 Task: Find a one-way flight from Saint Thomas to Des Moines for 9 passengers in premium economy on May 10, using American Airlines, with 2 carry-on bags, and a budget of up to $1,500. Set the departure time between 1:00 PM and 2:00 PM.
Action: Mouse moved to (424, 379)
Screenshot: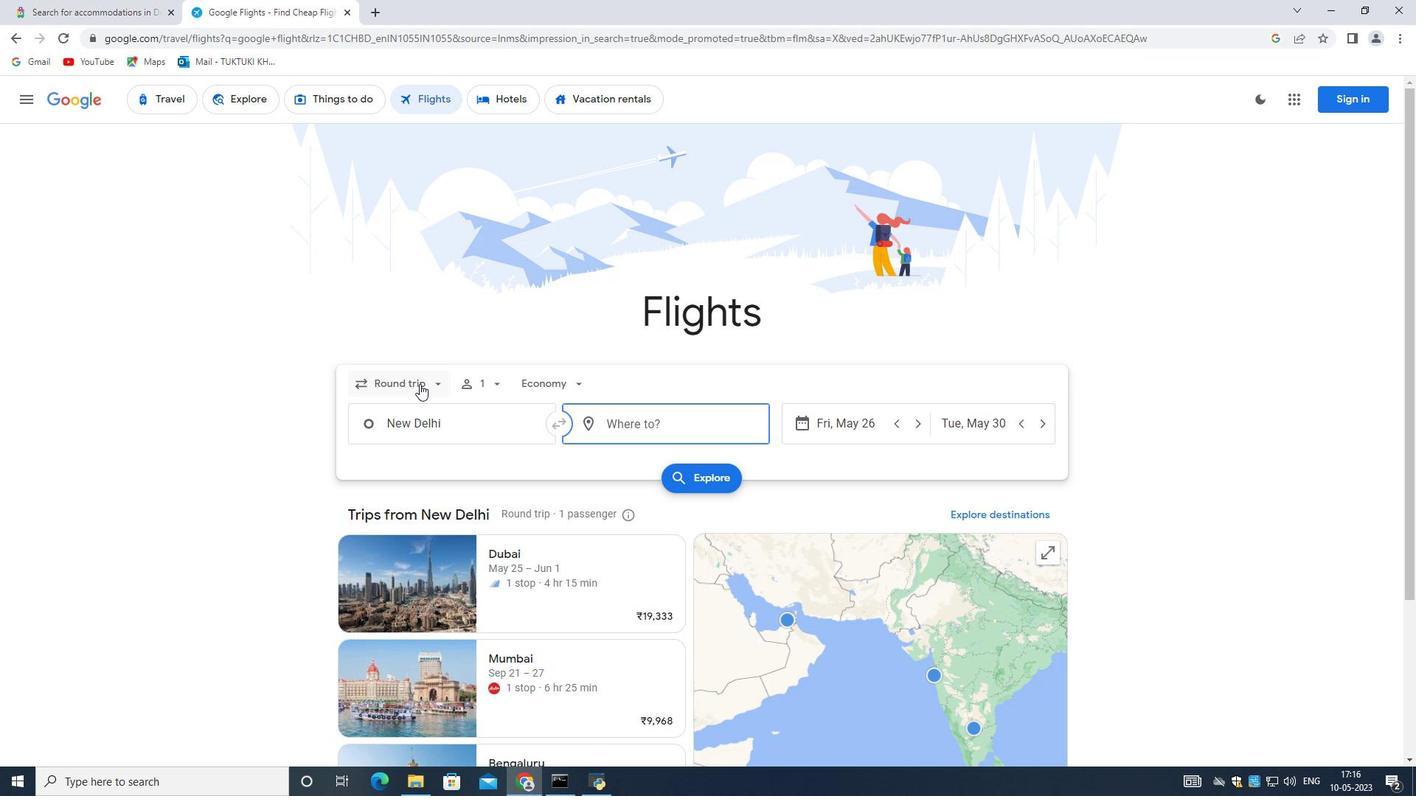 
Action: Mouse pressed left at (424, 379)
Screenshot: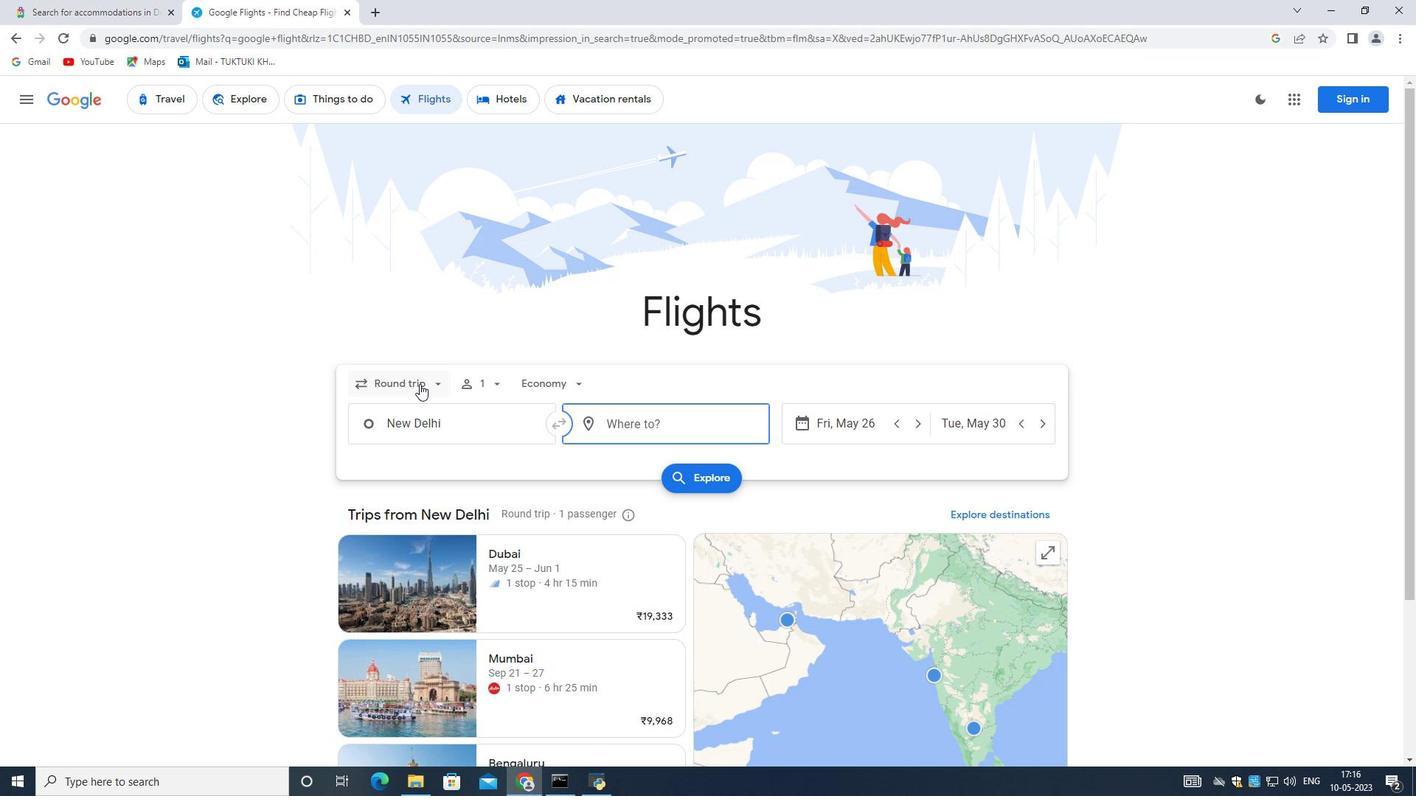 
Action: Mouse moved to (411, 452)
Screenshot: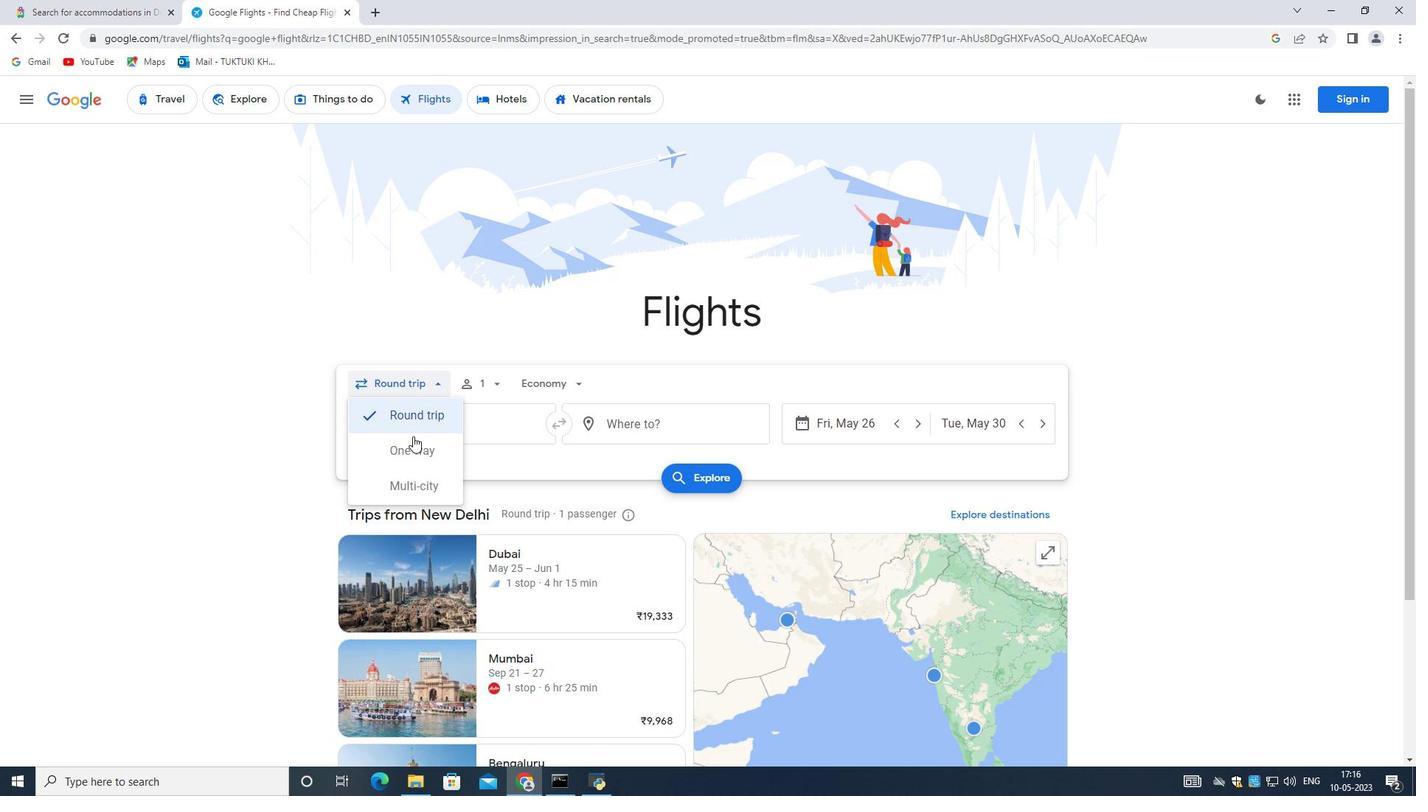 
Action: Mouse pressed left at (411, 452)
Screenshot: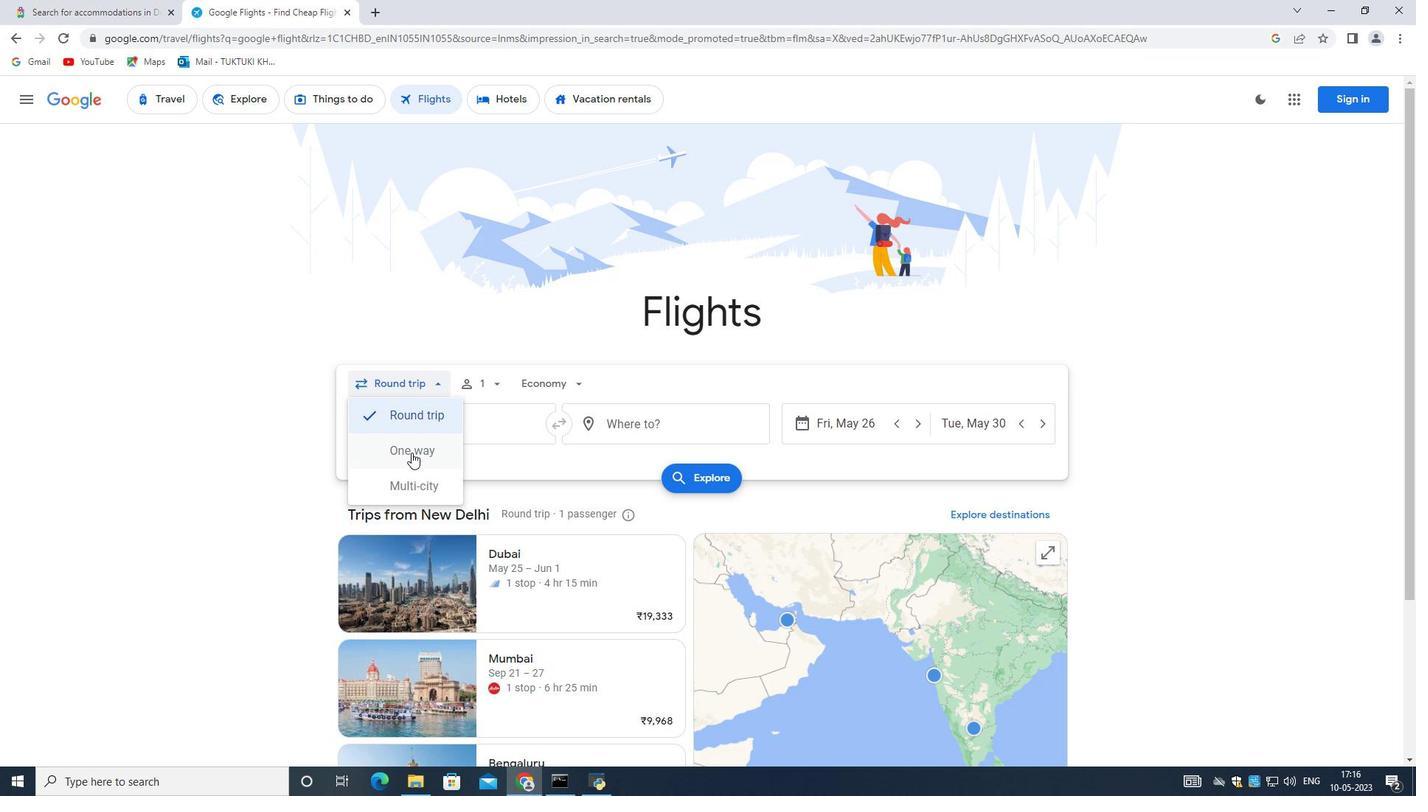 
Action: Mouse moved to (491, 384)
Screenshot: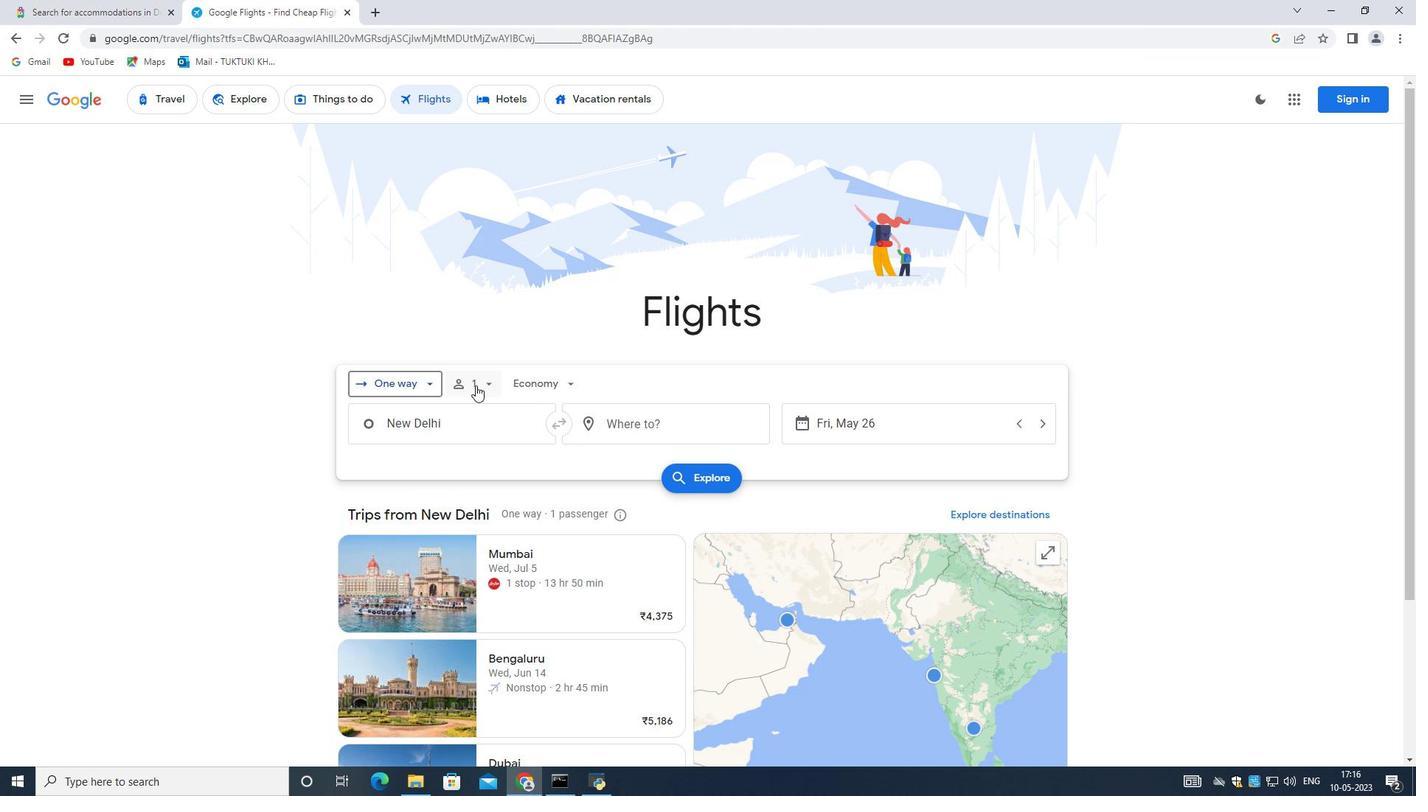 
Action: Mouse pressed left at (491, 384)
Screenshot: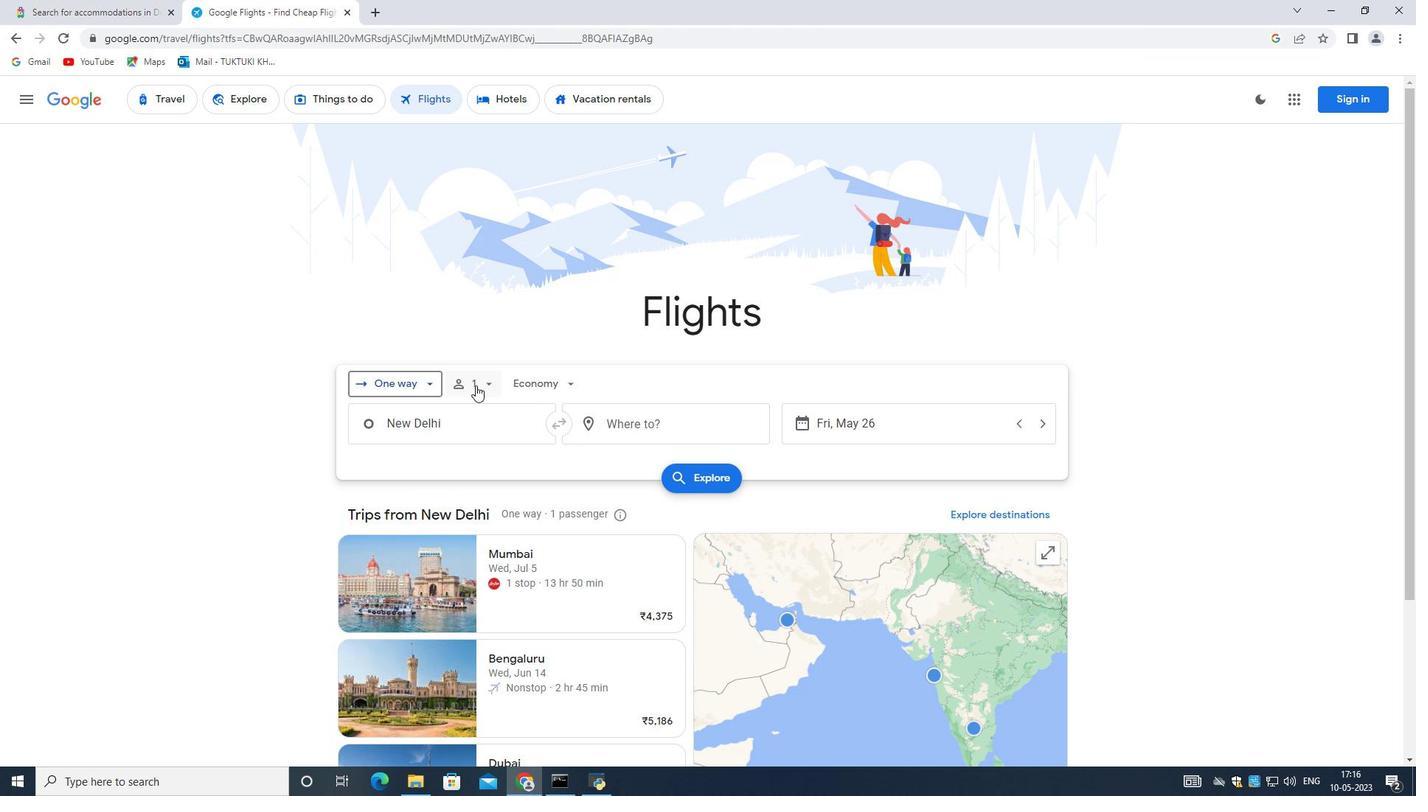 
Action: Mouse moved to (598, 419)
Screenshot: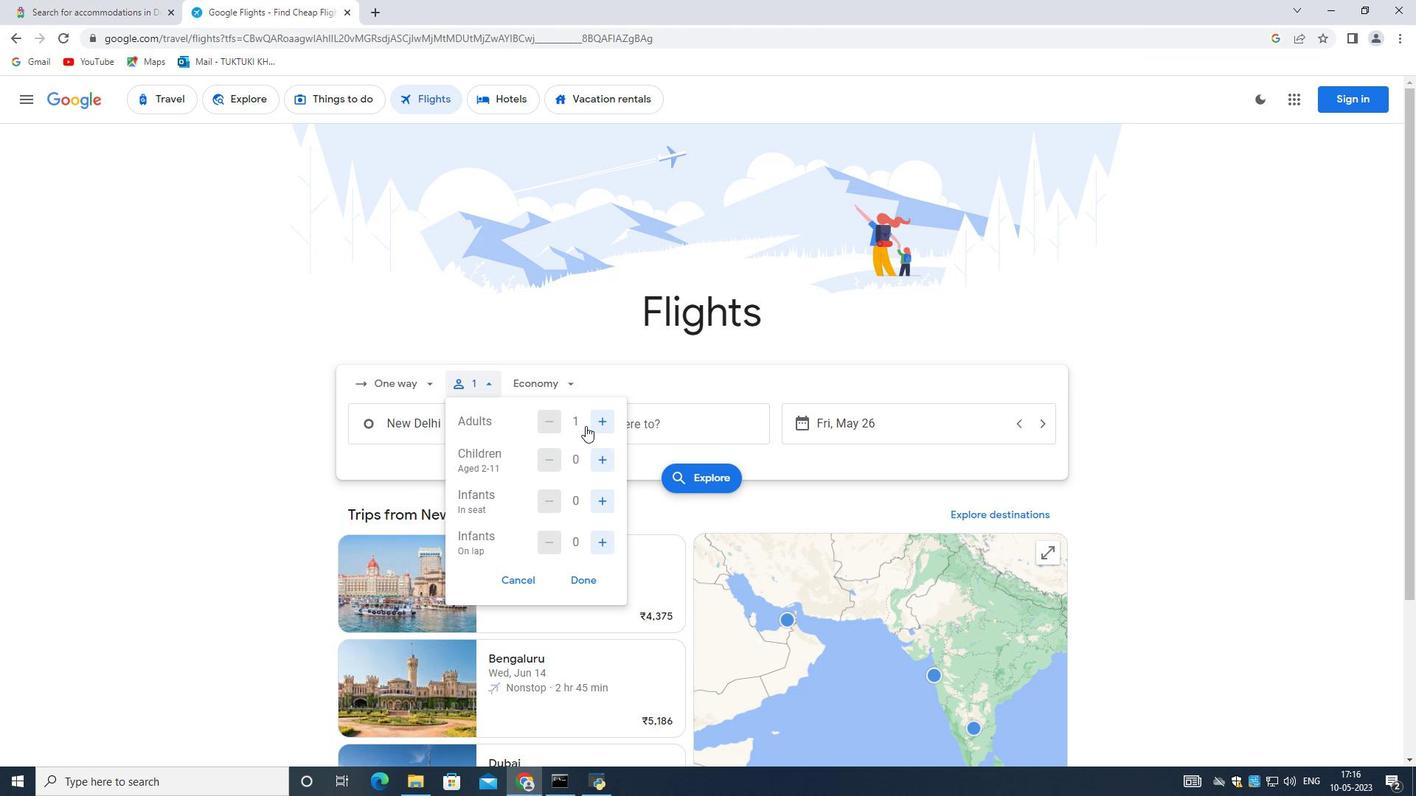 
Action: Mouse pressed left at (598, 419)
Screenshot: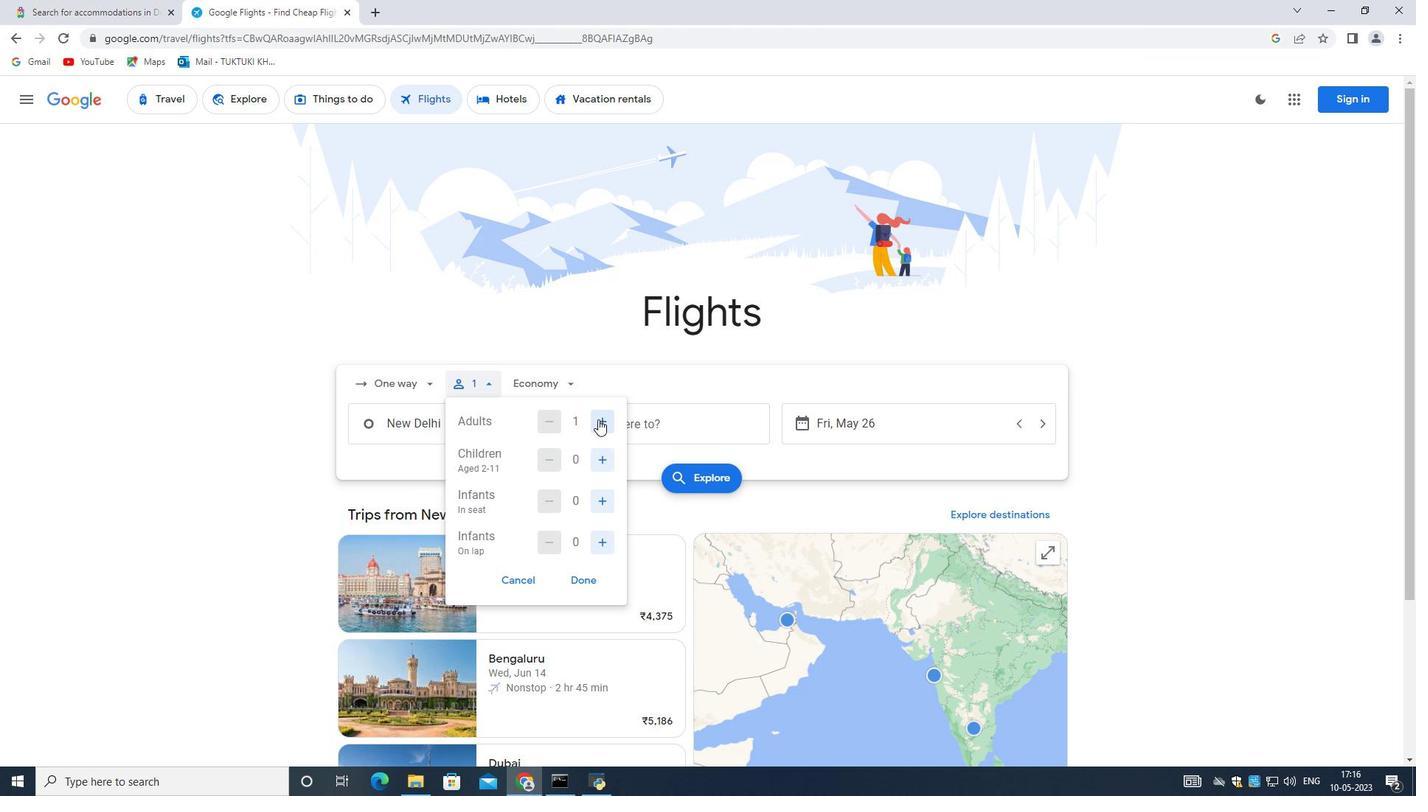 
Action: Mouse moved to (598, 419)
Screenshot: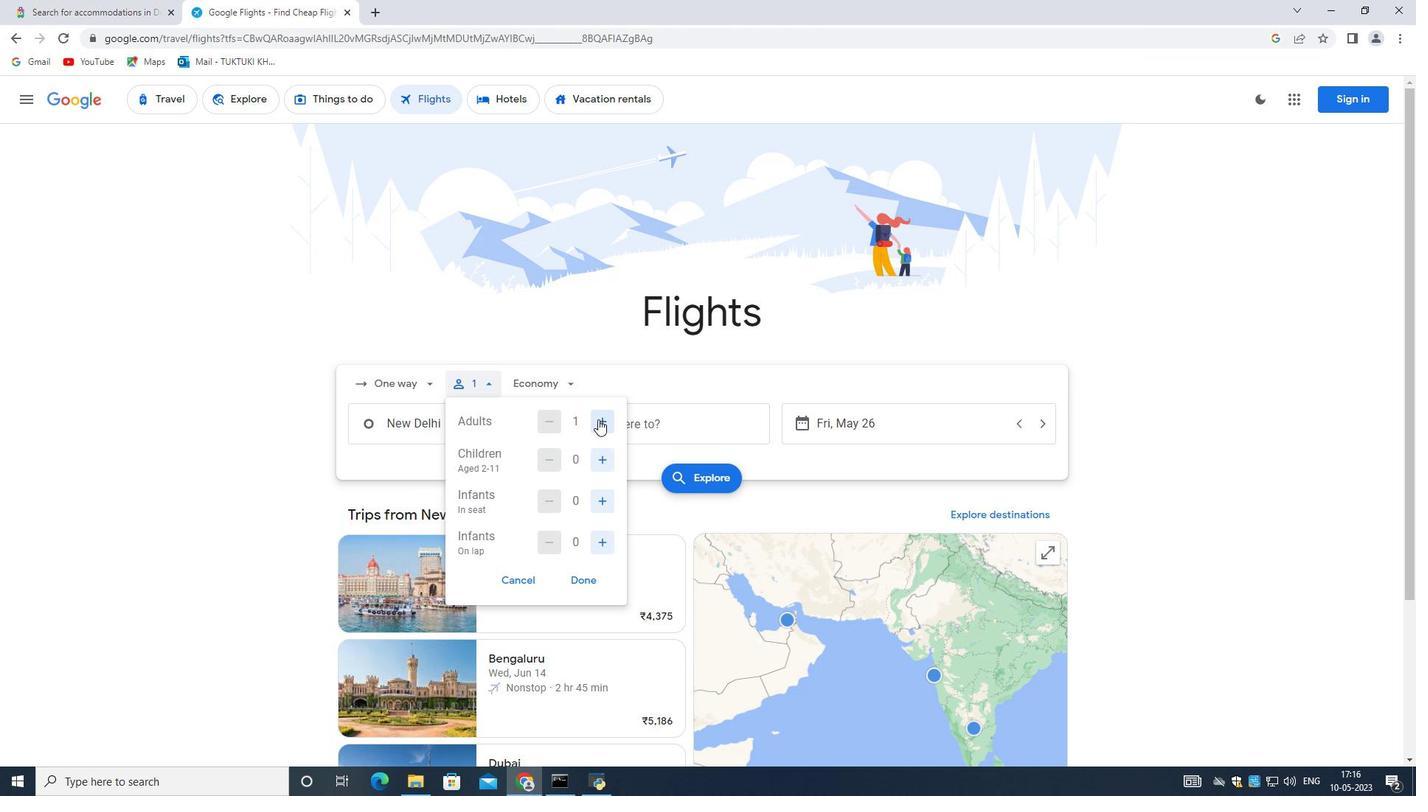 
Action: Mouse pressed left at (598, 419)
Screenshot: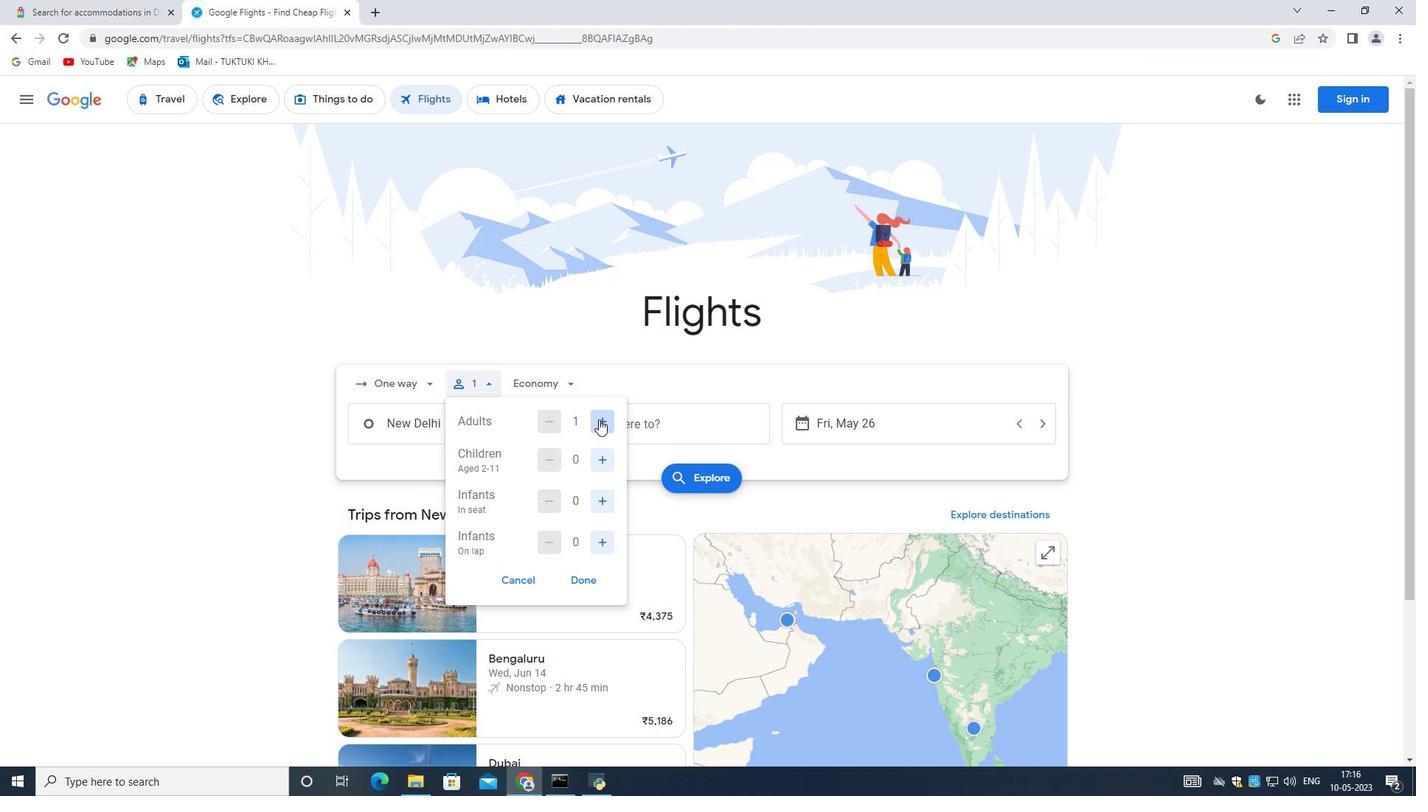 
Action: Mouse pressed left at (598, 419)
Screenshot: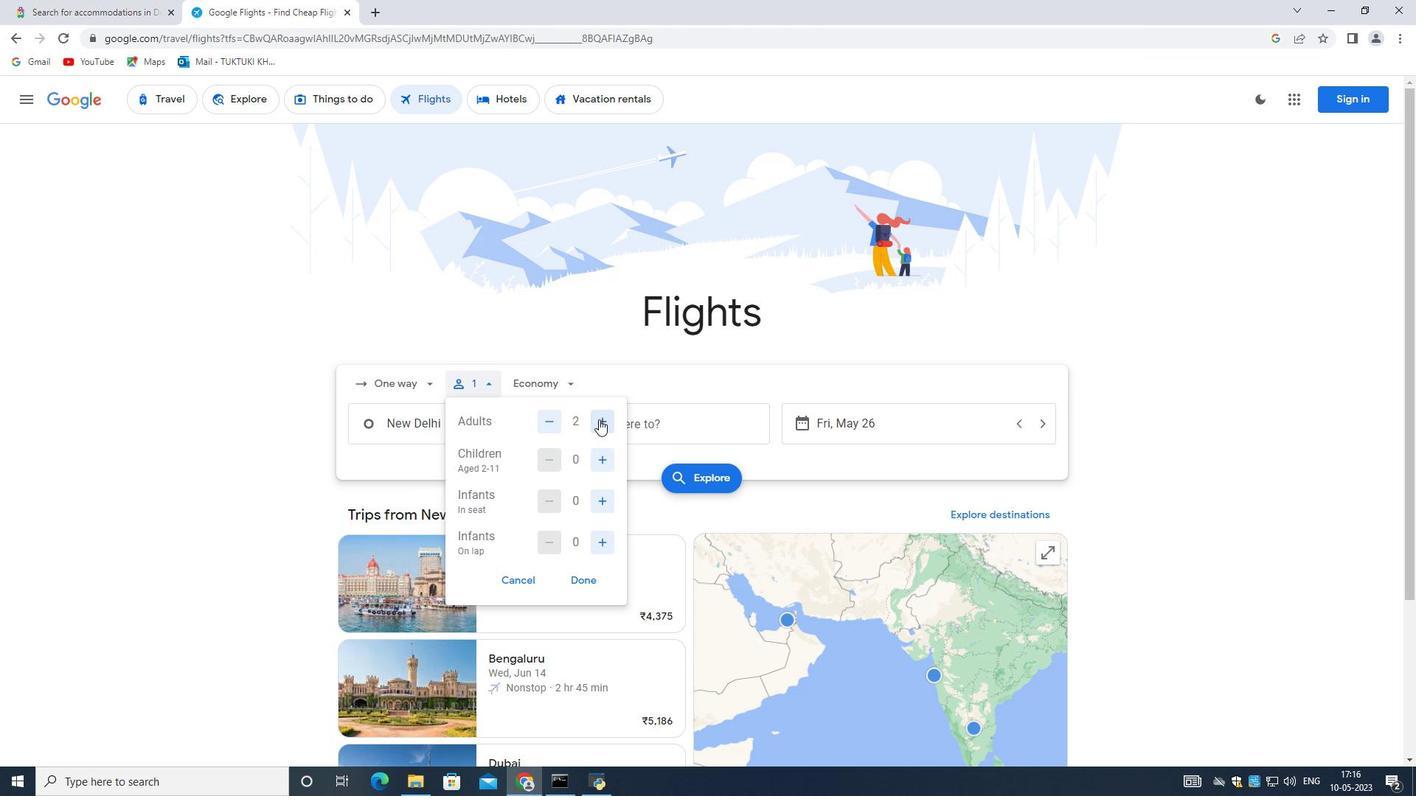 
Action: Mouse moved to (607, 466)
Screenshot: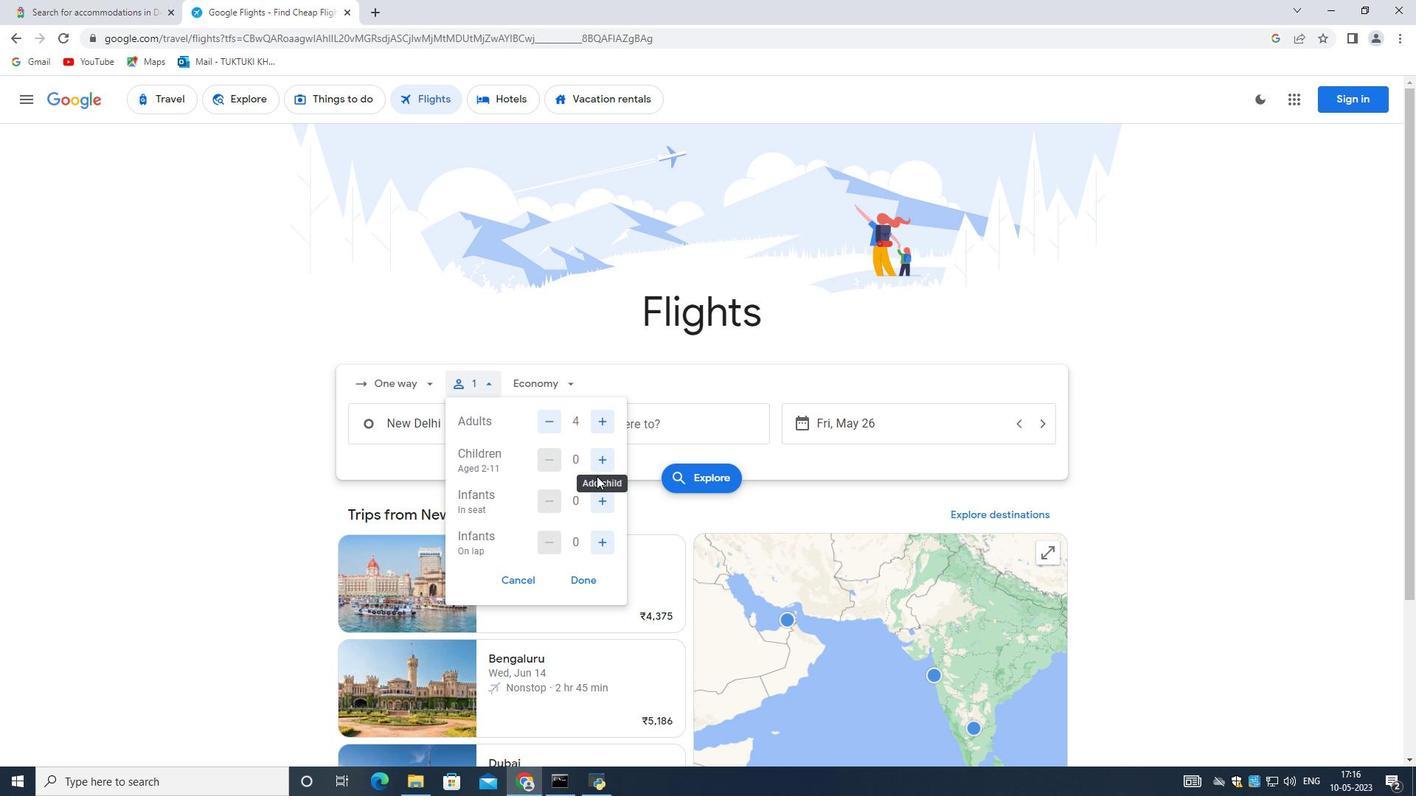 
Action: Mouse pressed left at (607, 466)
Screenshot: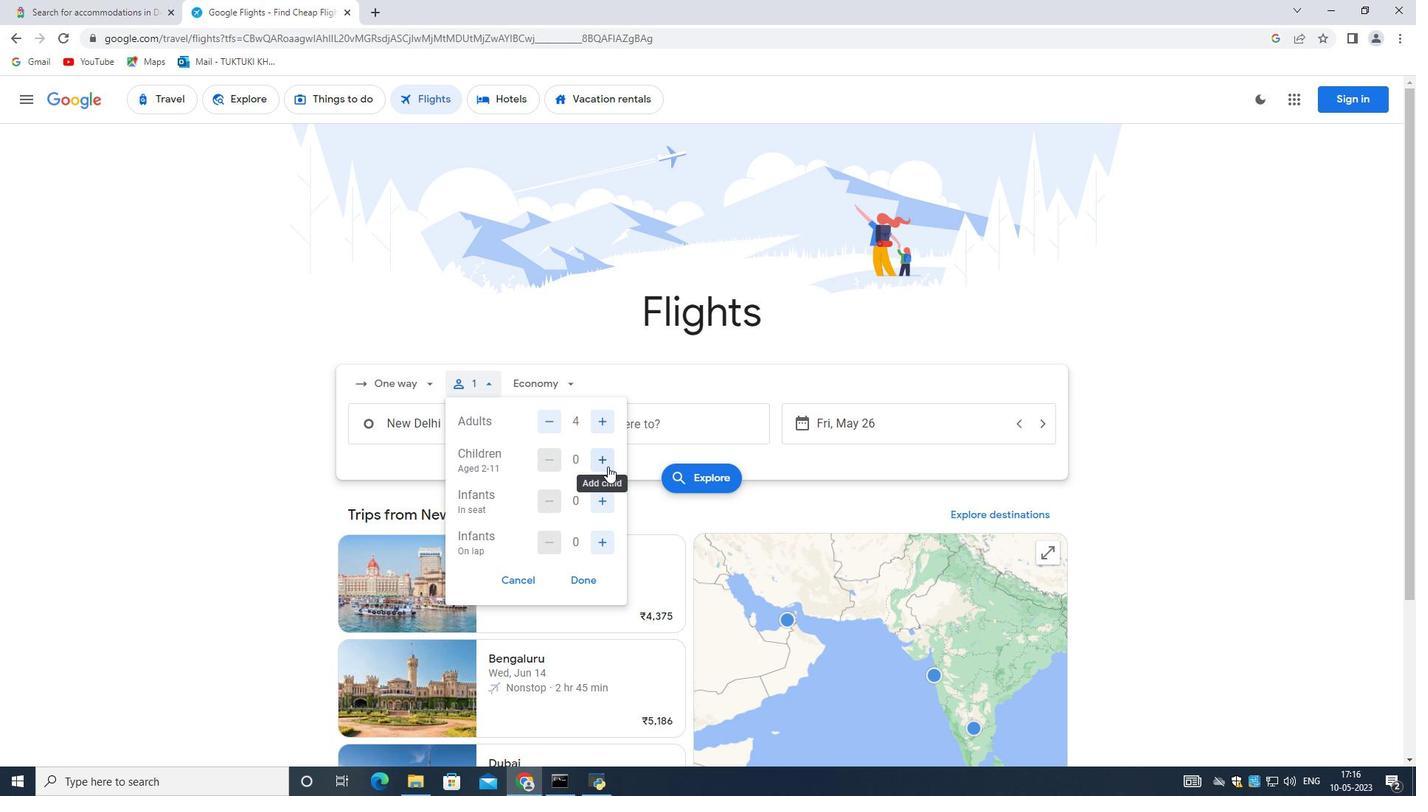 
Action: Mouse moved to (606, 462)
Screenshot: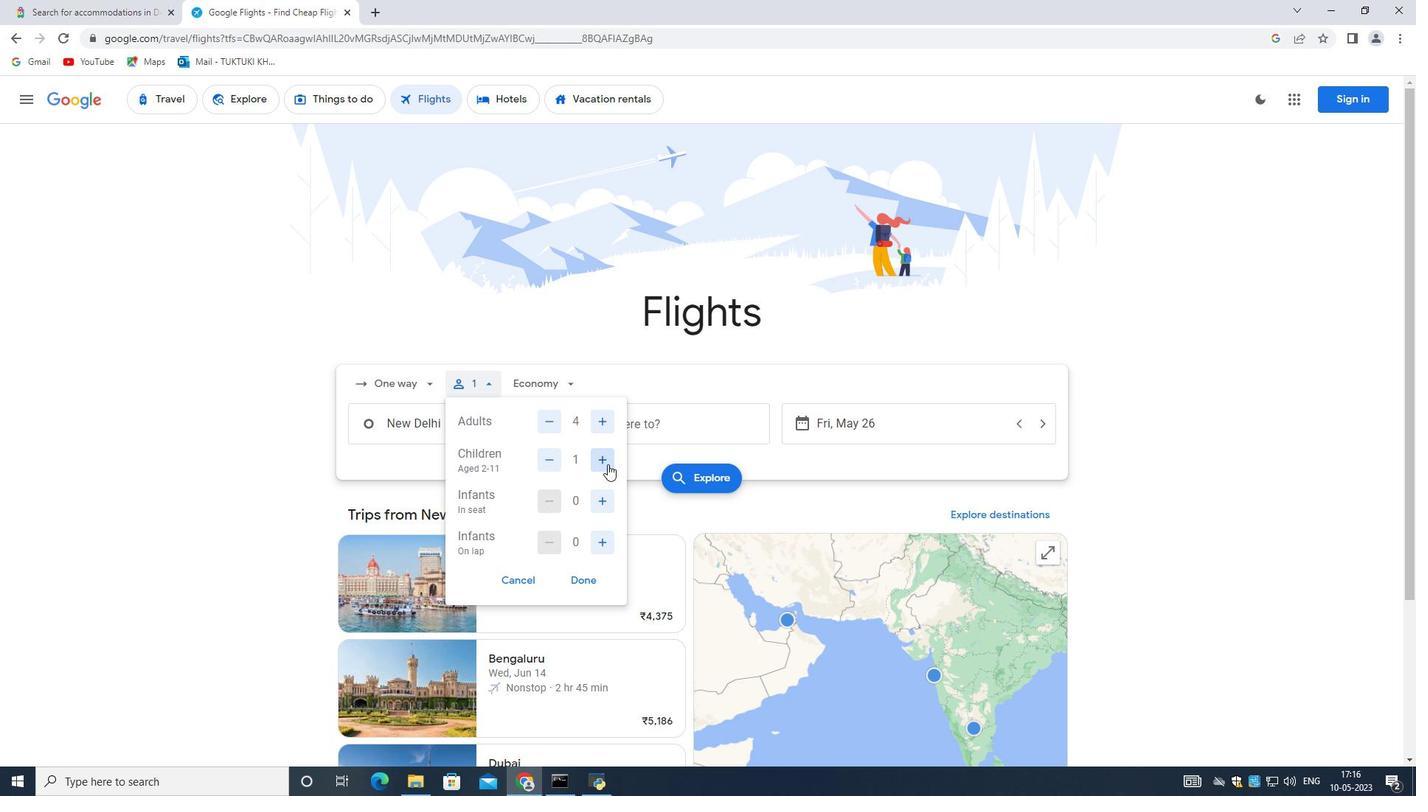 
Action: Mouse pressed left at (606, 462)
Screenshot: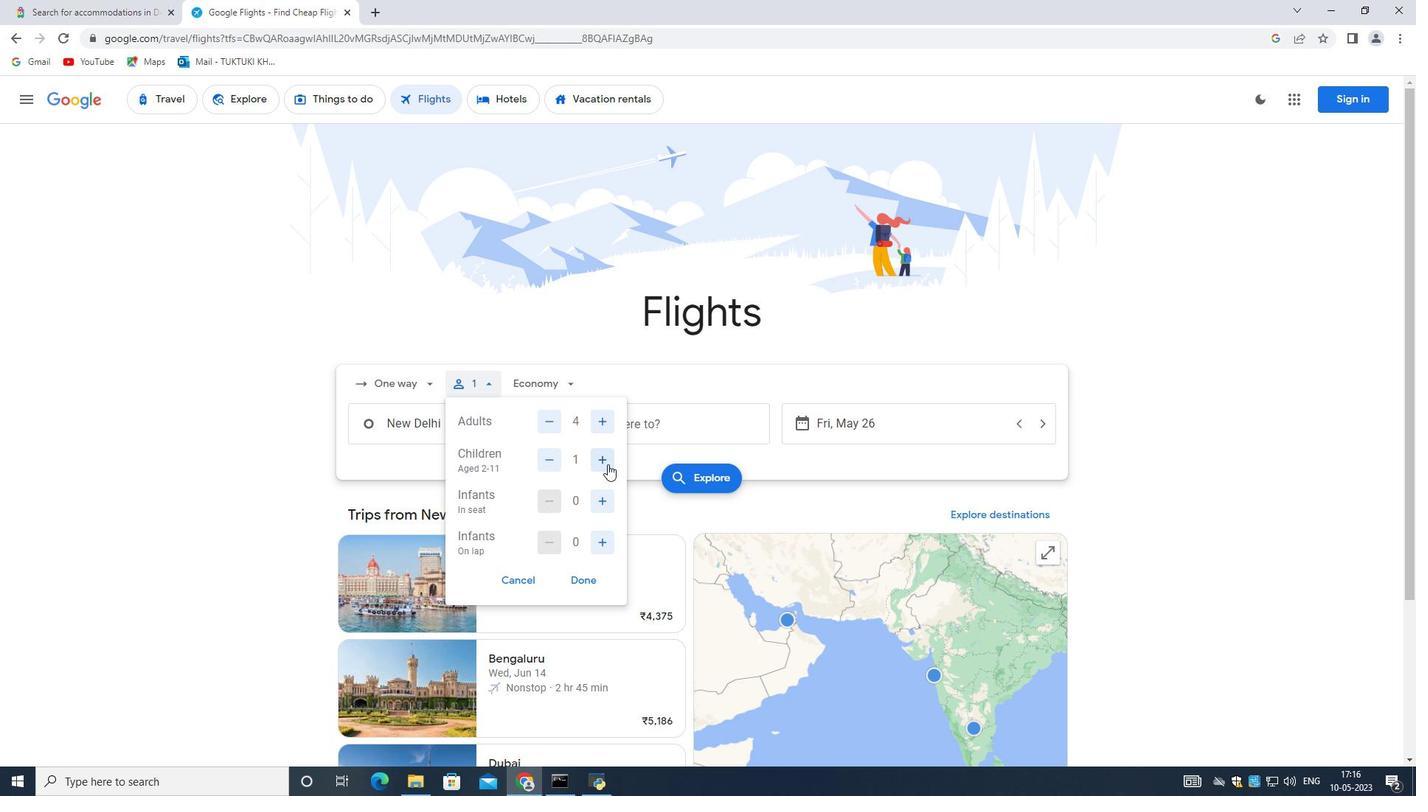 
Action: Mouse moved to (601, 502)
Screenshot: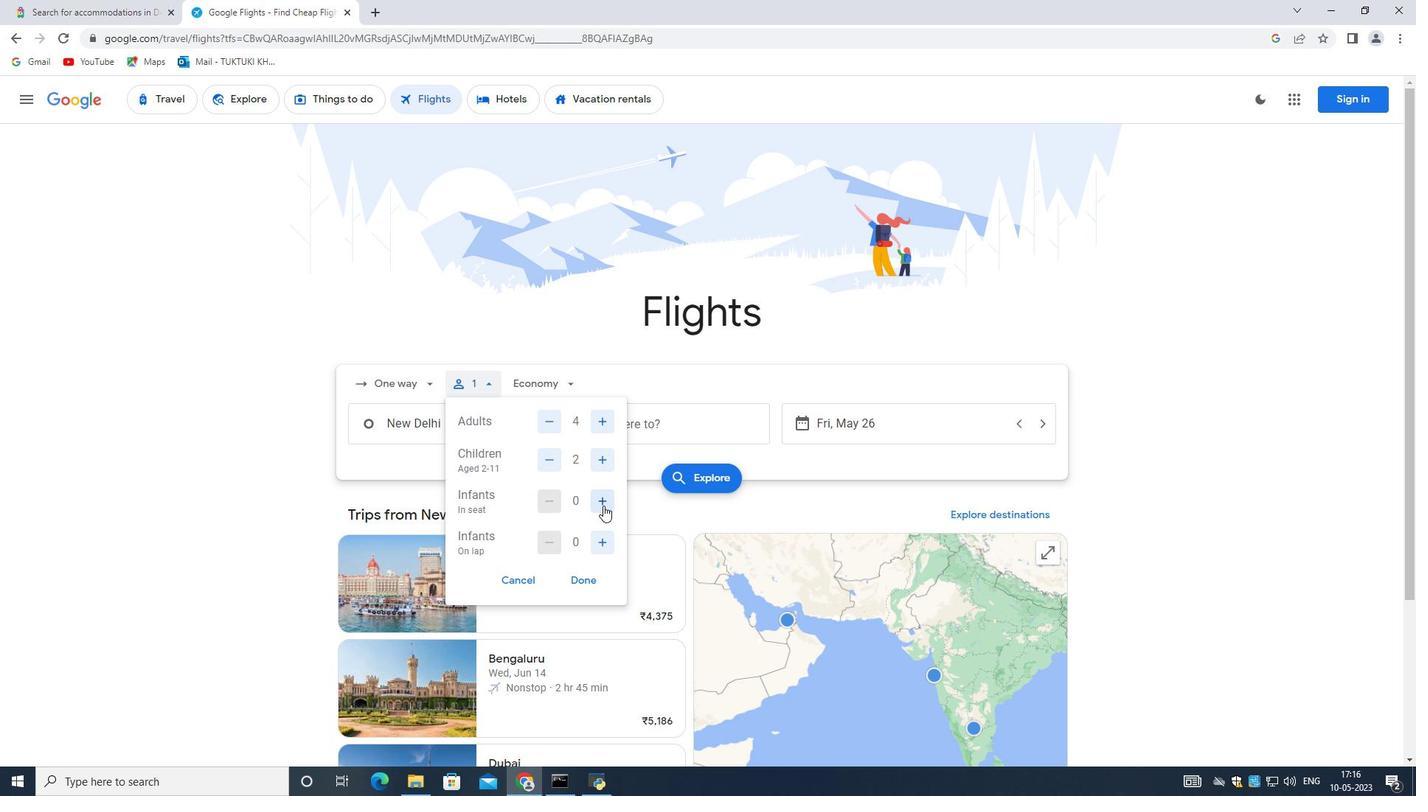 
Action: Mouse pressed left at (601, 502)
Screenshot: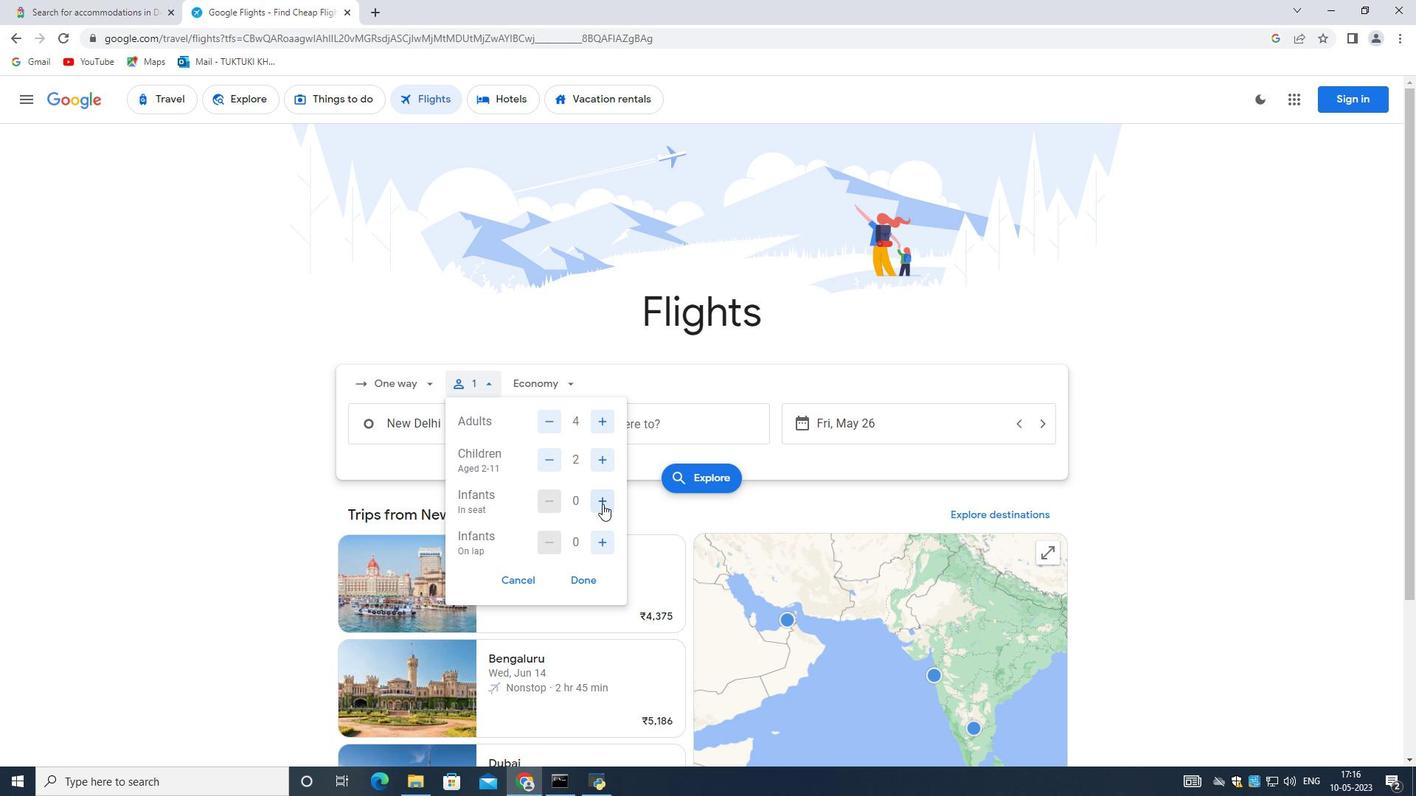 
Action: Mouse moved to (601, 501)
Screenshot: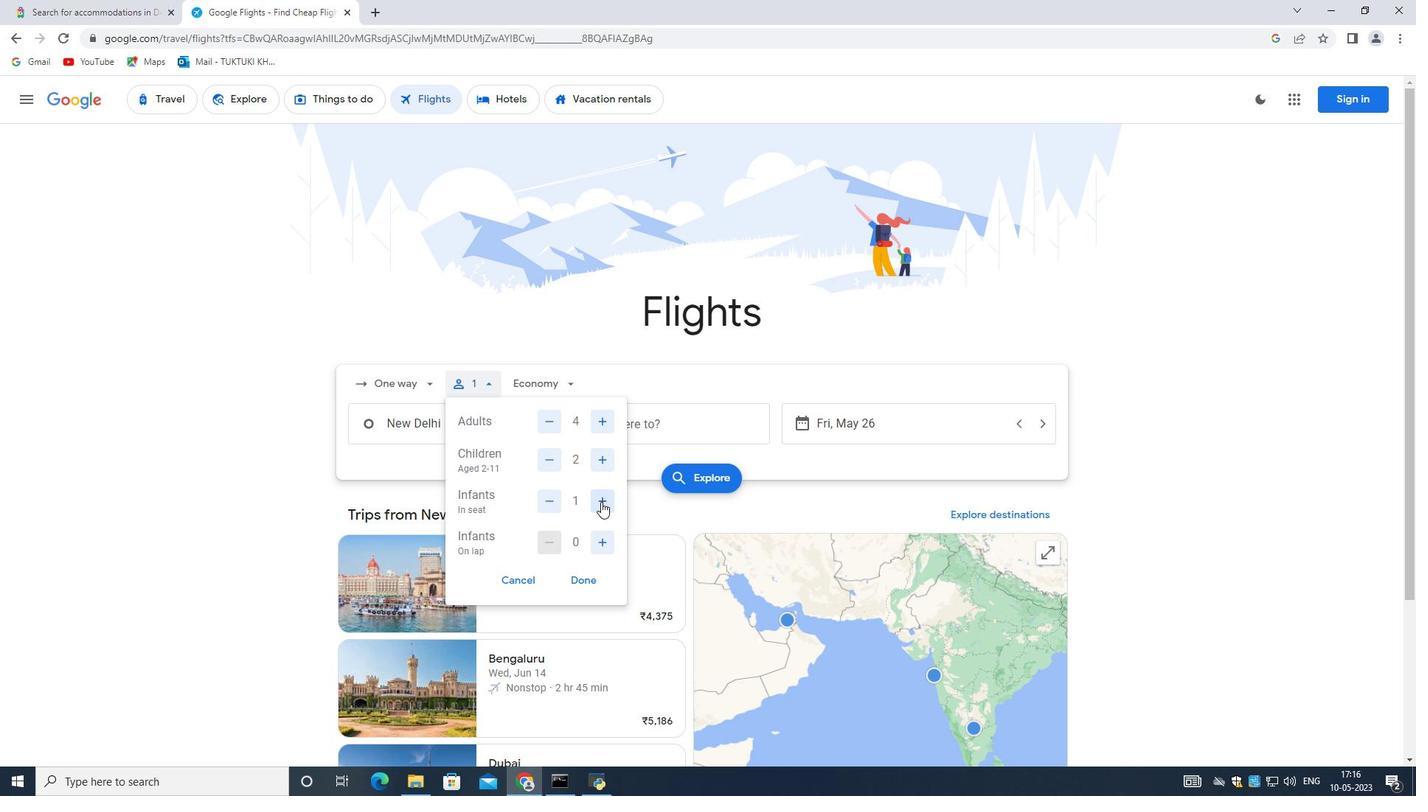 
Action: Mouse pressed left at (601, 501)
Screenshot: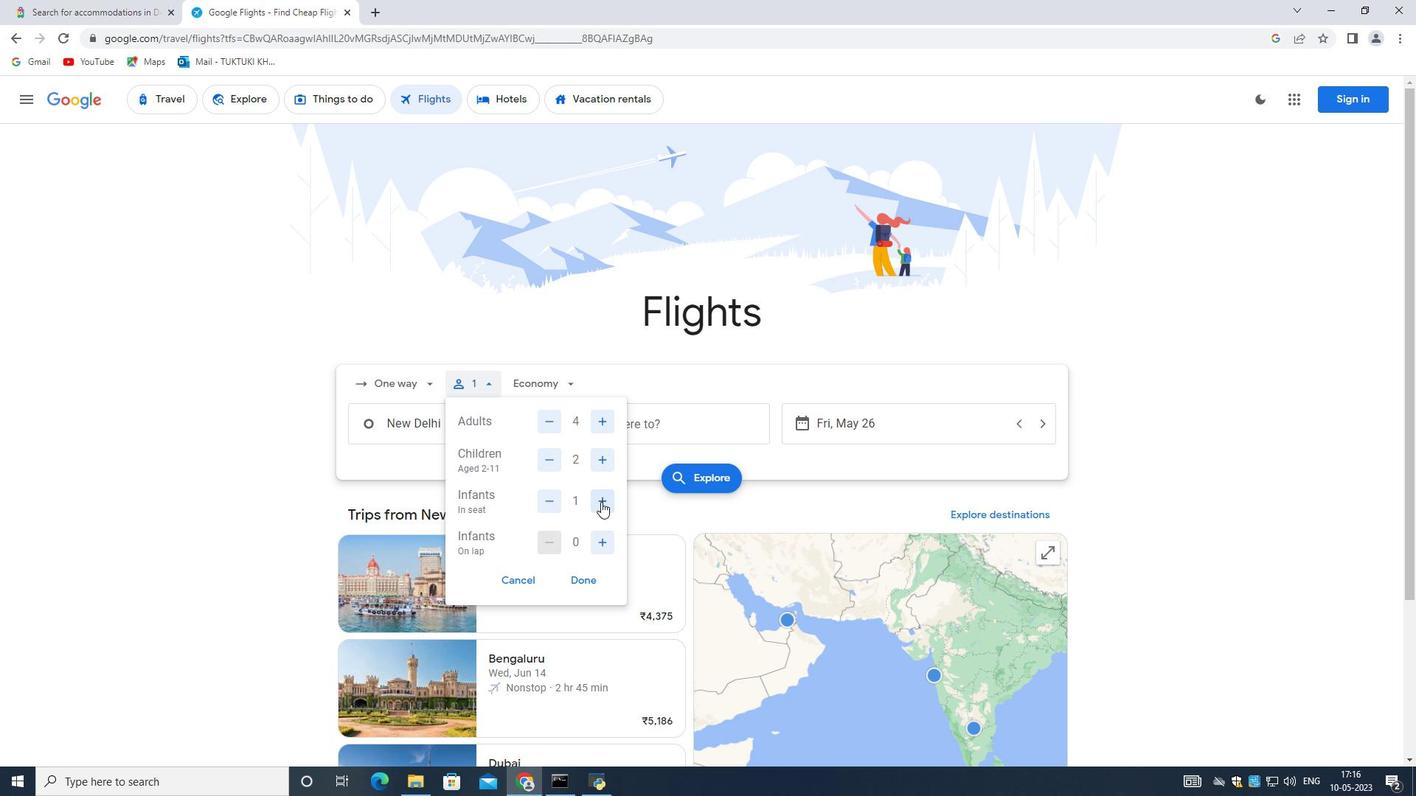 
Action: Mouse moved to (601, 550)
Screenshot: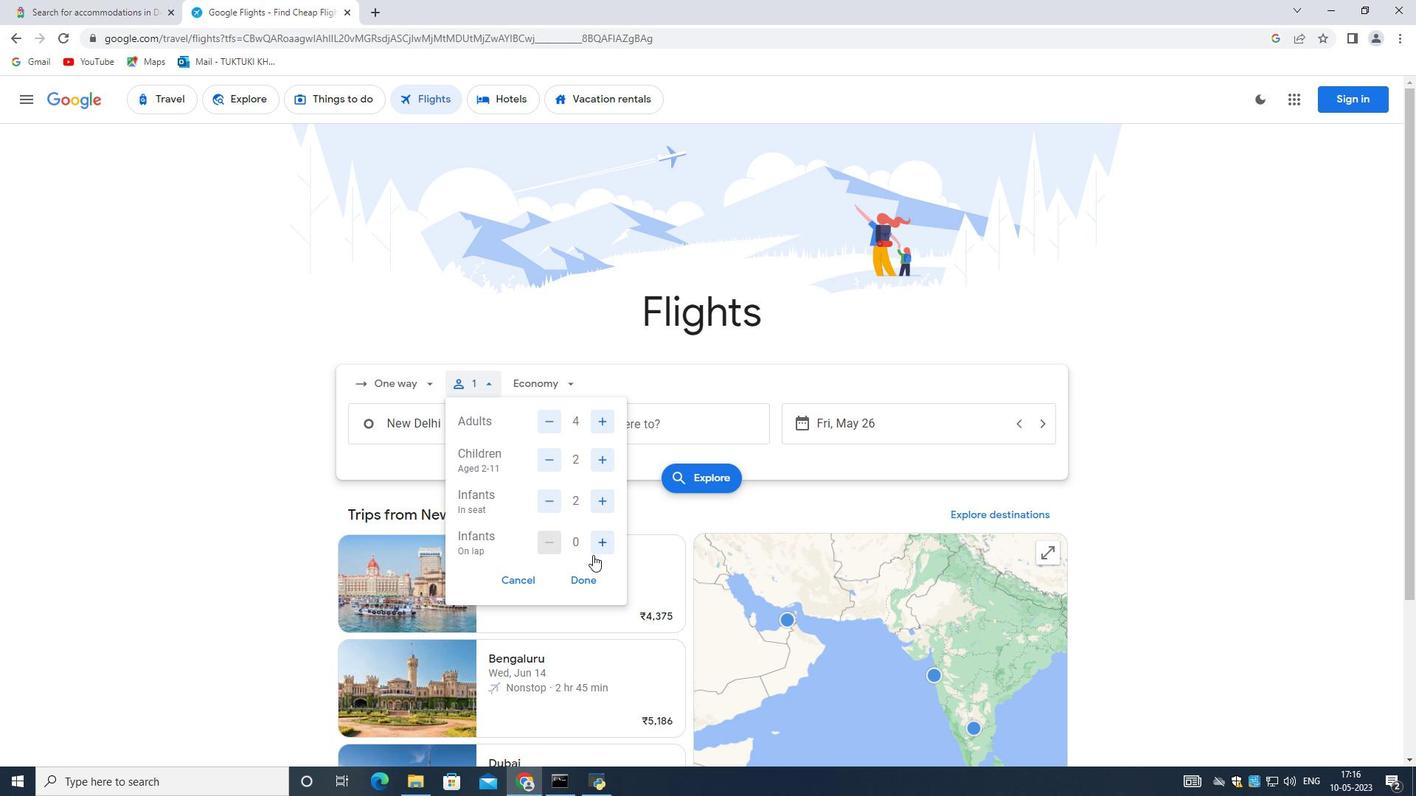 
Action: Mouse pressed left at (601, 550)
Screenshot: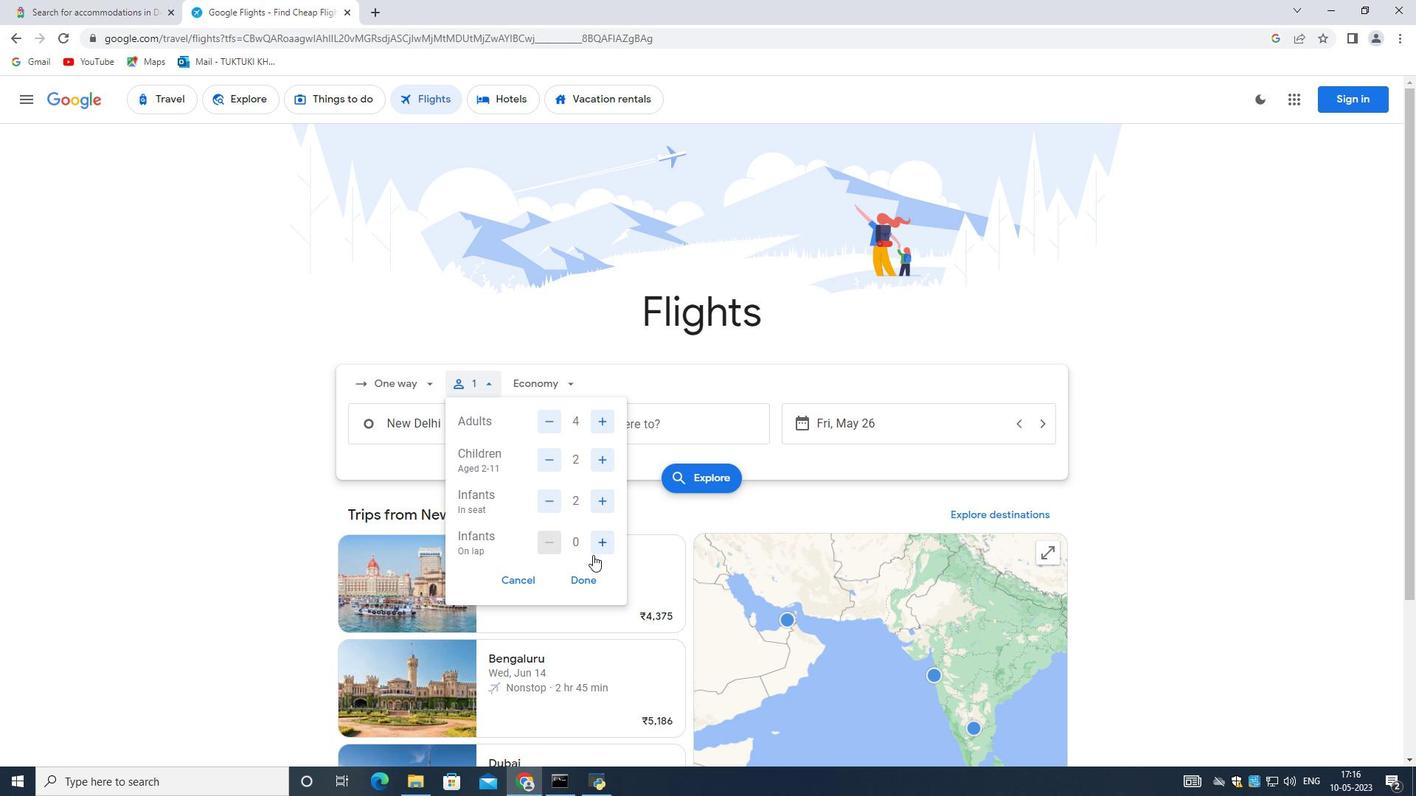
Action: Mouse moved to (584, 578)
Screenshot: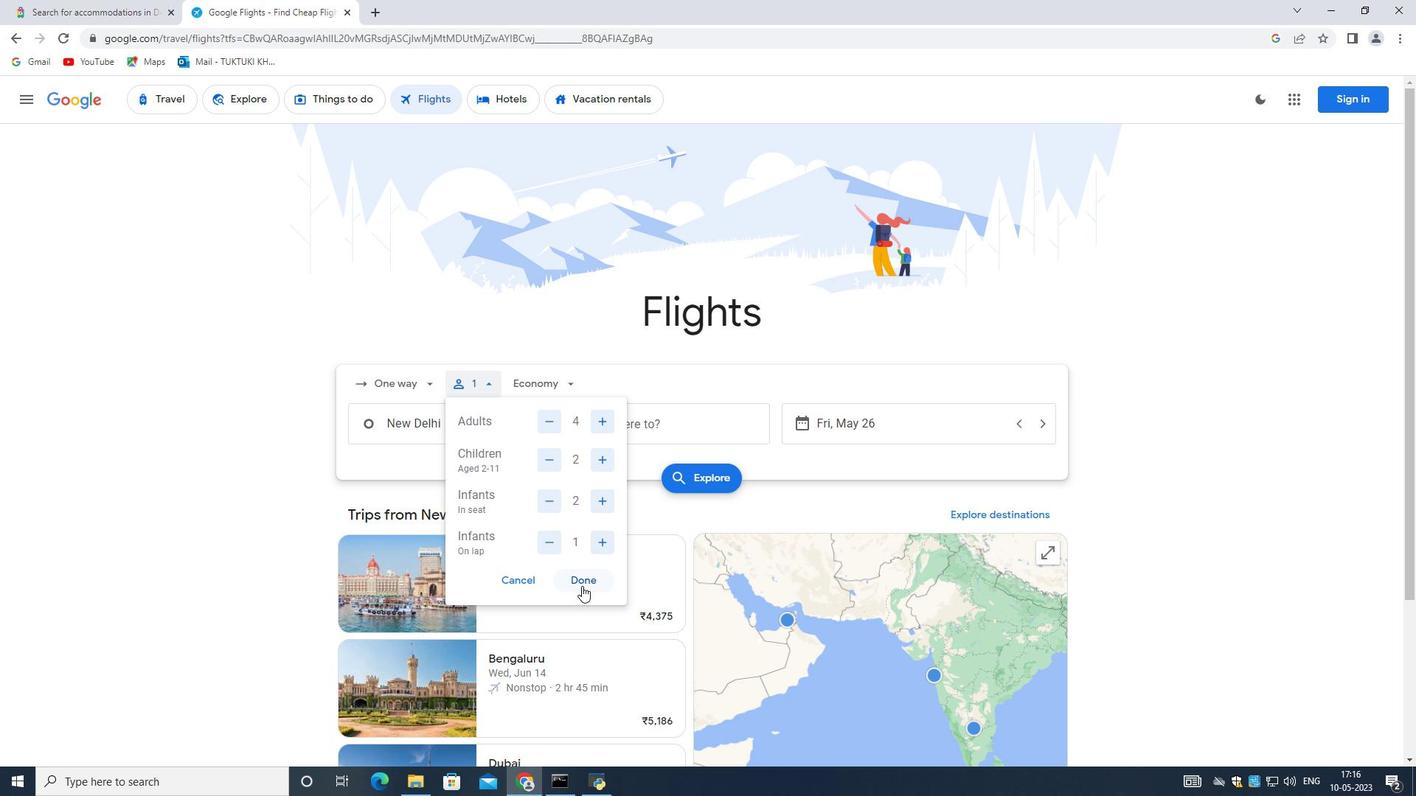 
Action: Mouse pressed left at (584, 578)
Screenshot: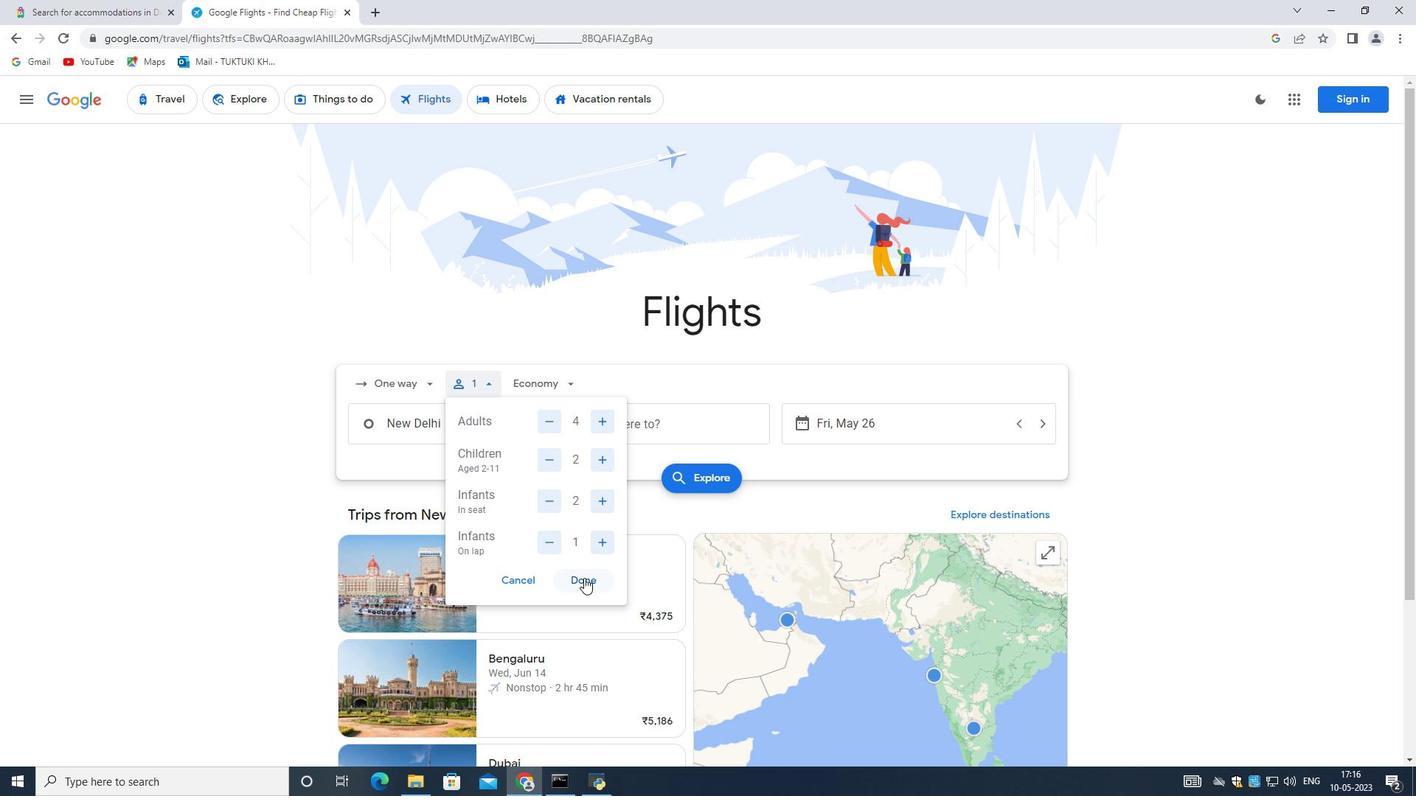 
Action: Mouse moved to (567, 382)
Screenshot: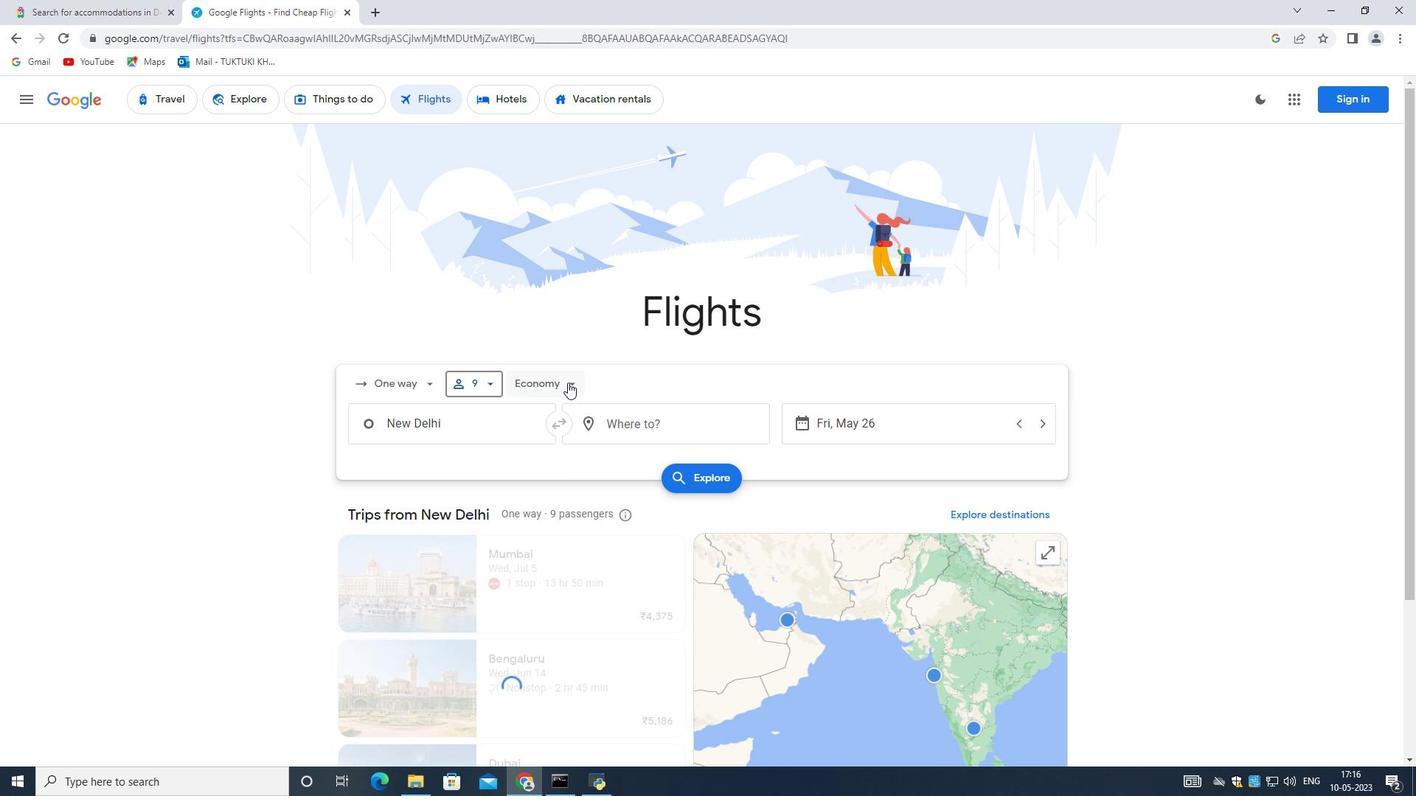 
Action: Mouse pressed left at (567, 382)
Screenshot: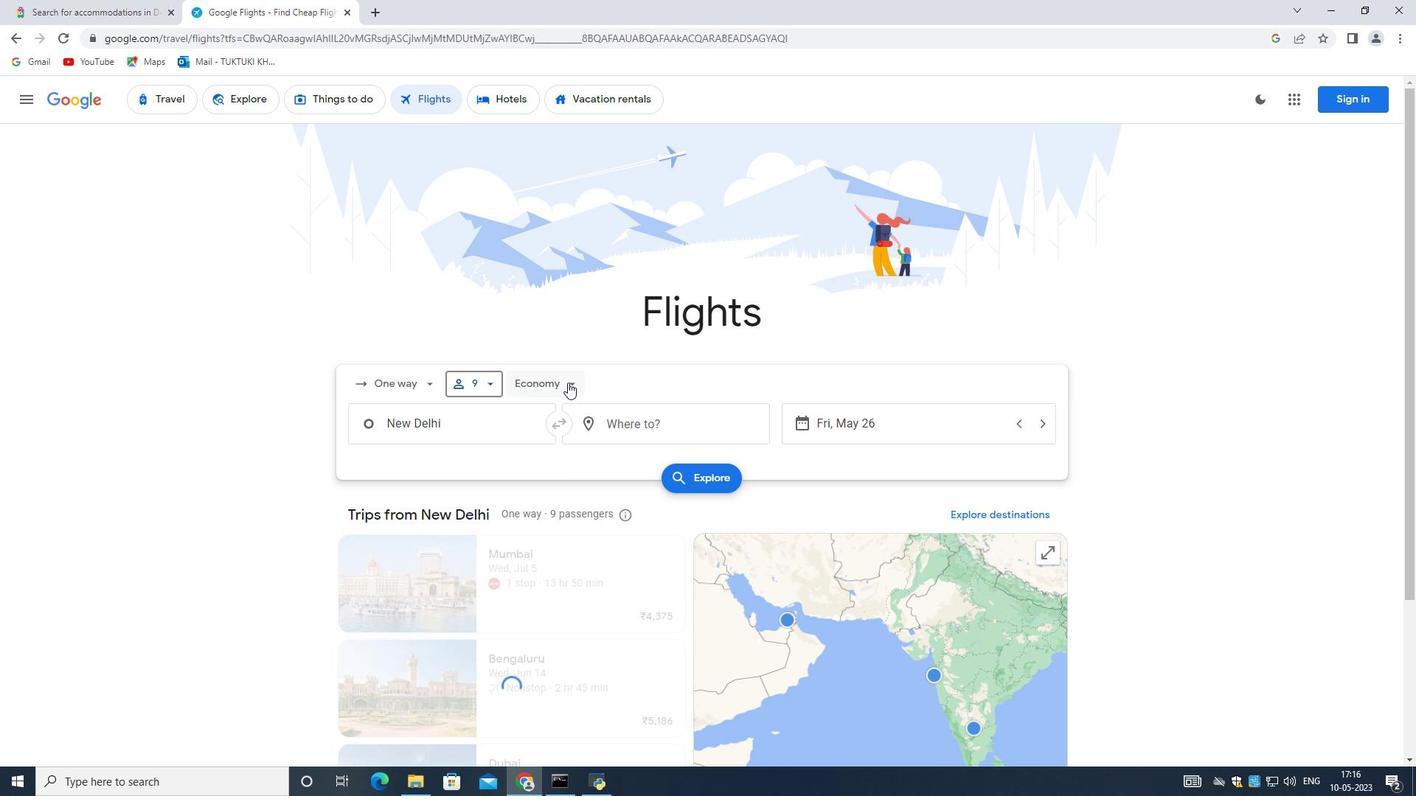 
Action: Mouse moved to (569, 448)
Screenshot: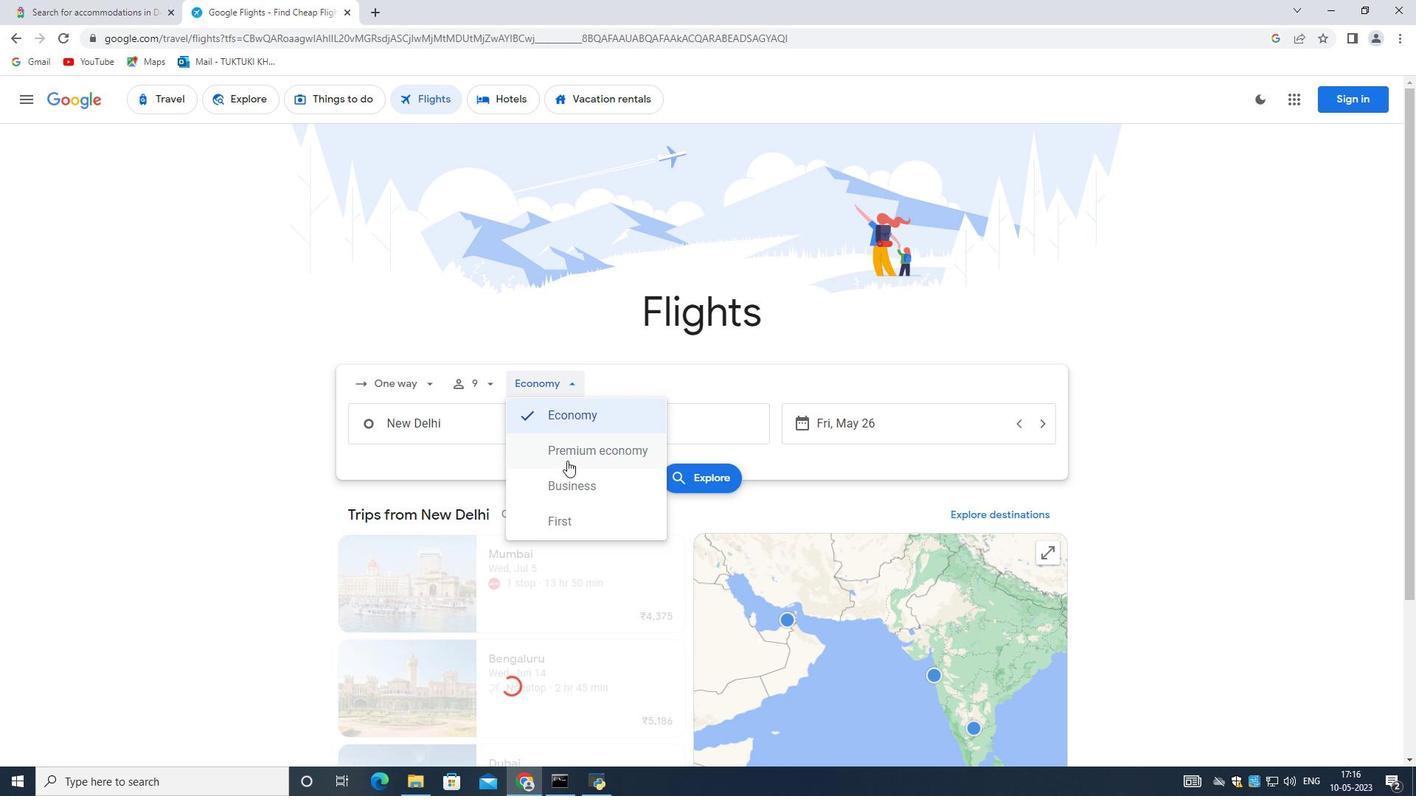 
Action: Mouse pressed left at (569, 448)
Screenshot: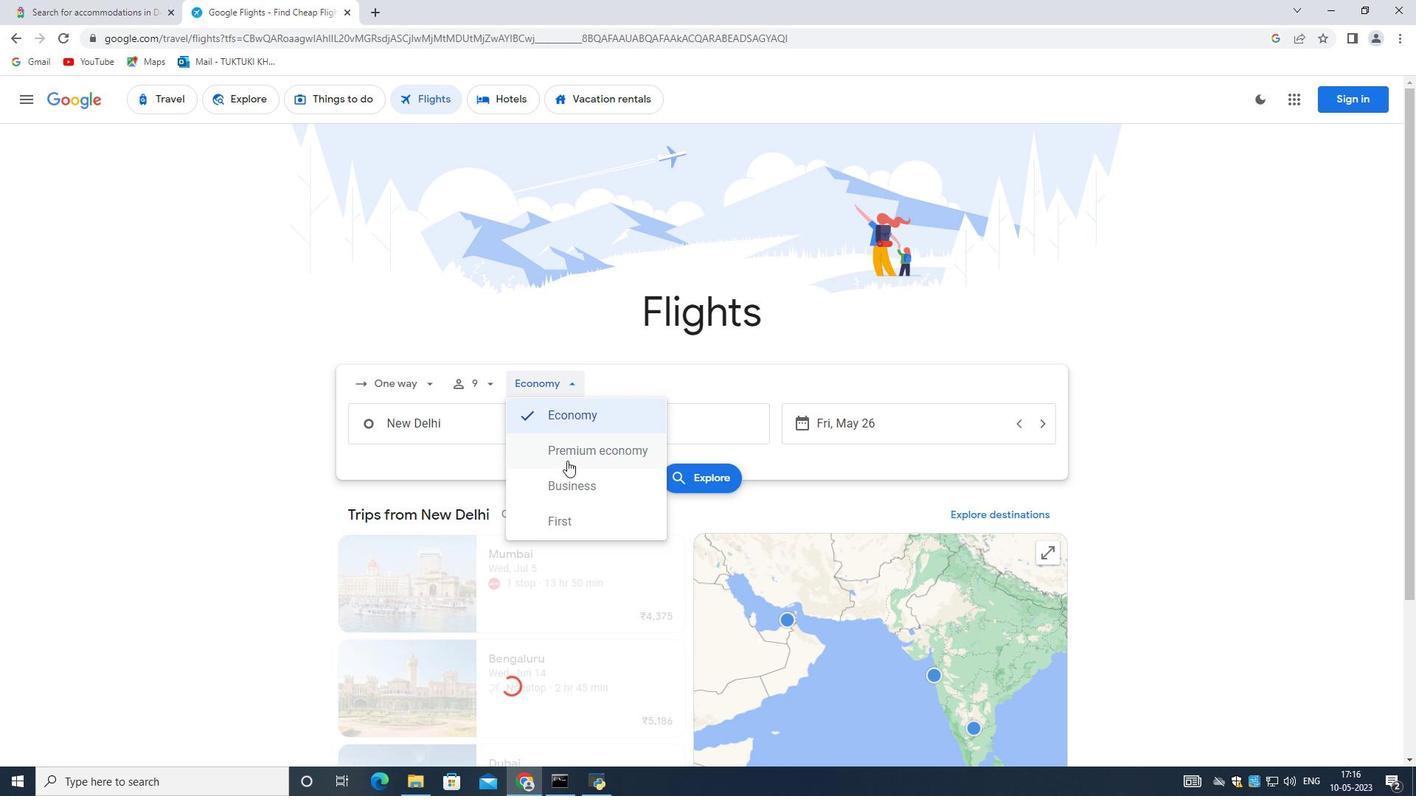 
Action: Mouse moved to (446, 418)
Screenshot: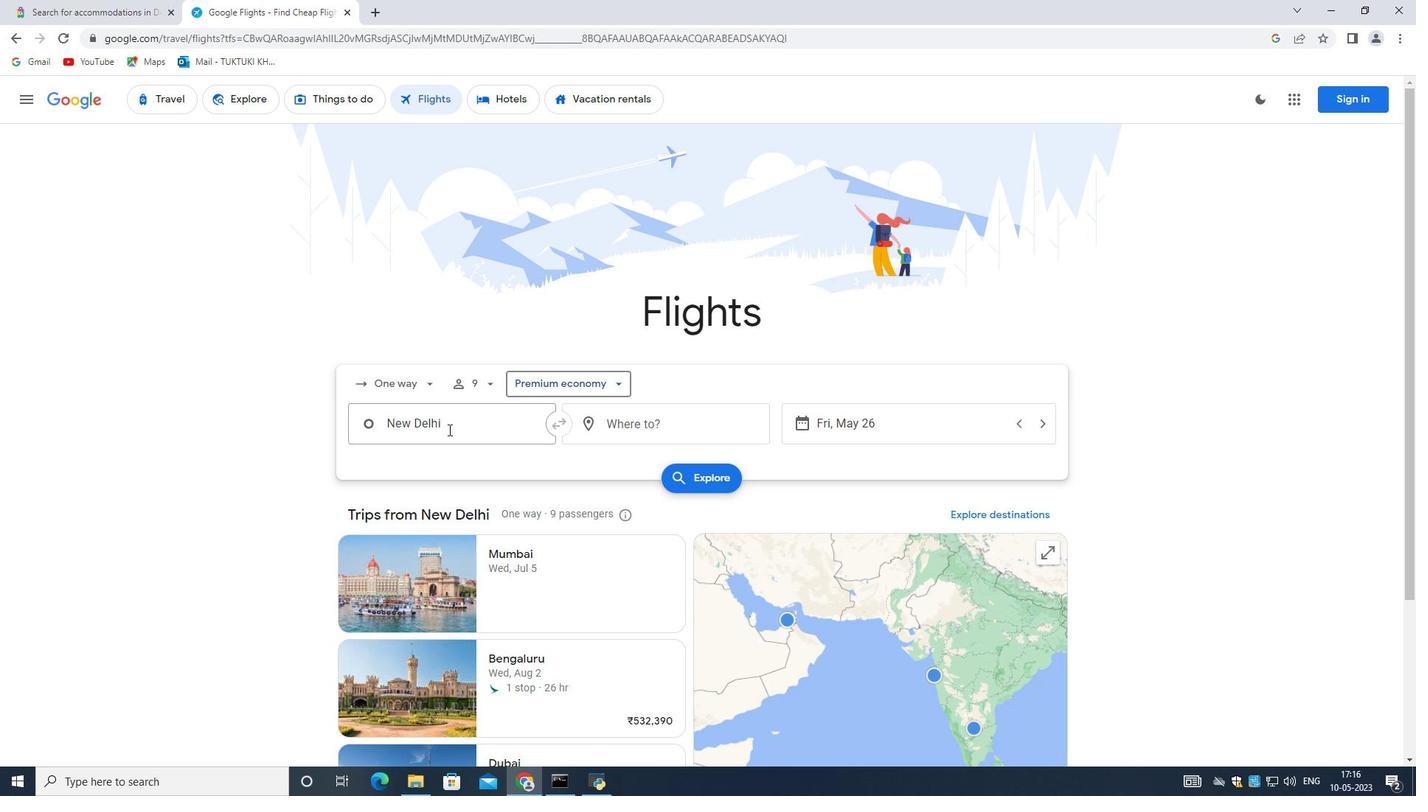 
Action: Mouse pressed left at (446, 418)
Screenshot: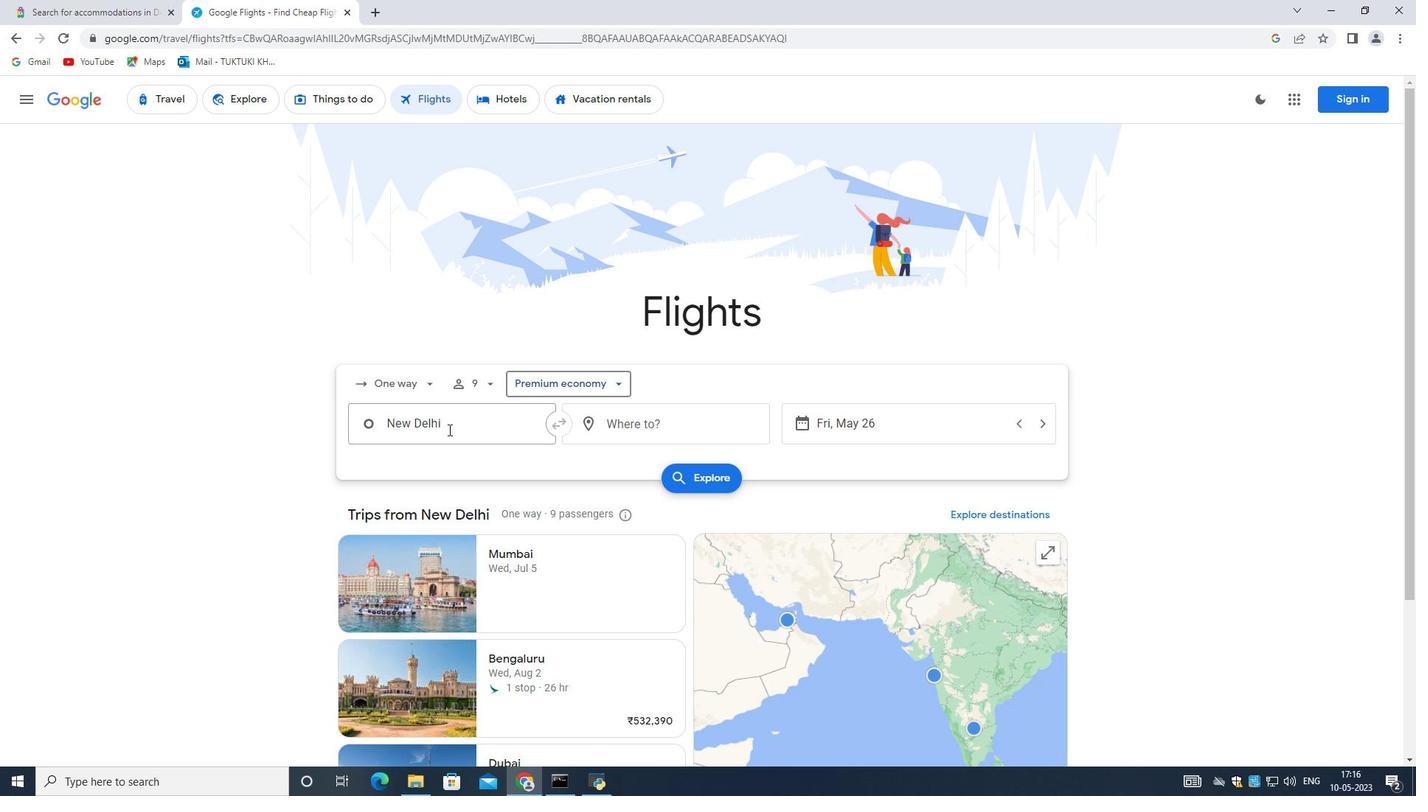 
Action: Mouse moved to (449, 417)
Screenshot: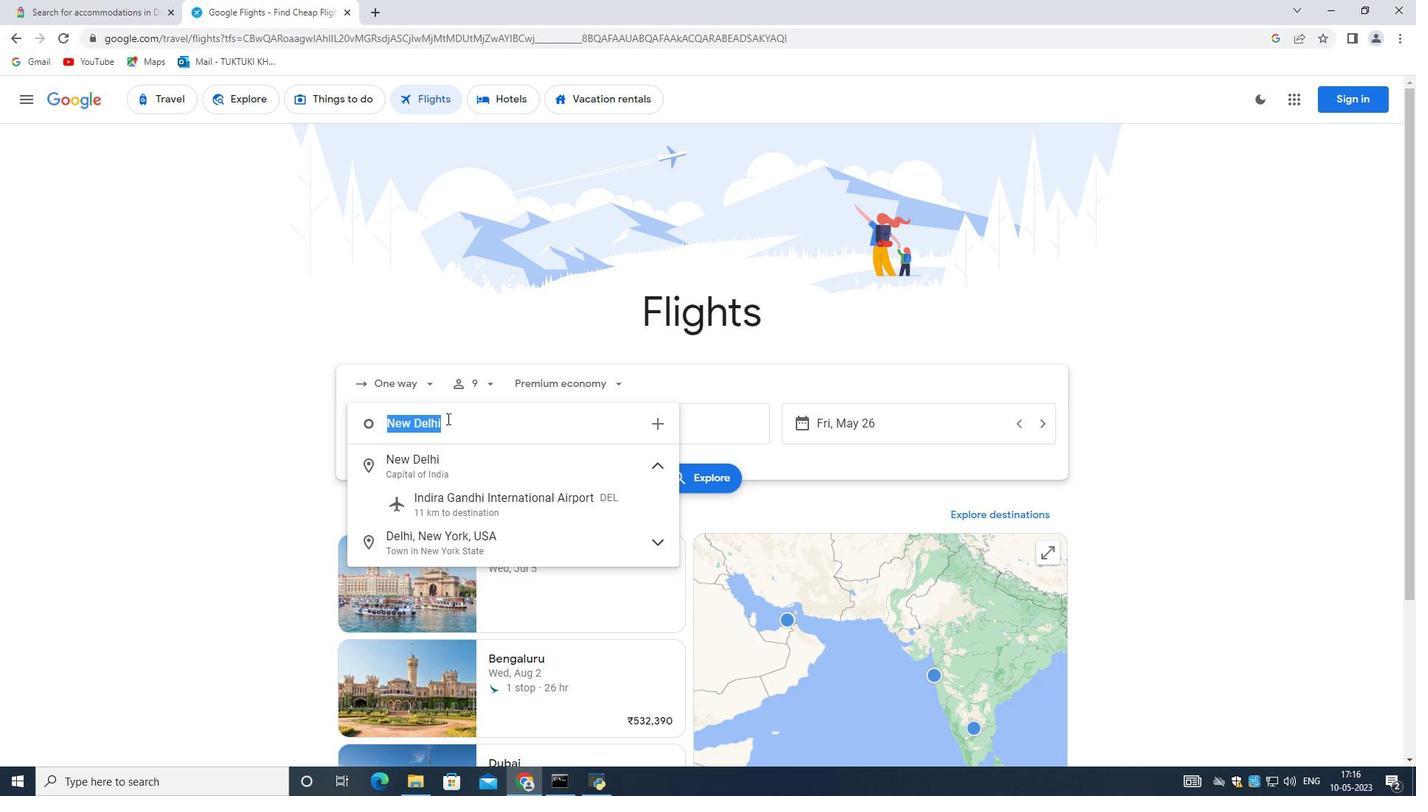 
Action: Key pressed <Key.backspace><Key.shift>Charlitte<Key.space><Key.shift>Amalie
Screenshot: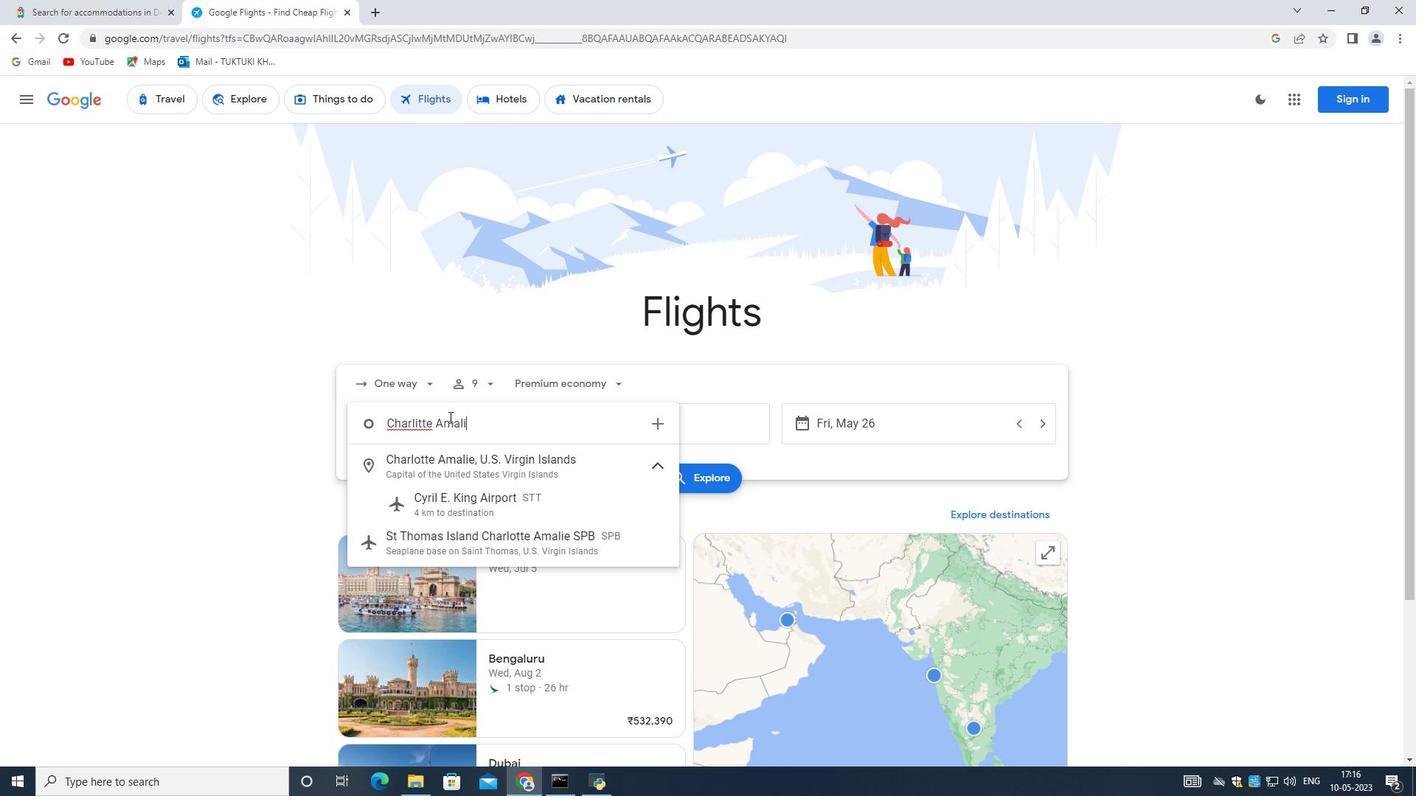 
Action: Mouse moved to (569, 477)
Screenshot: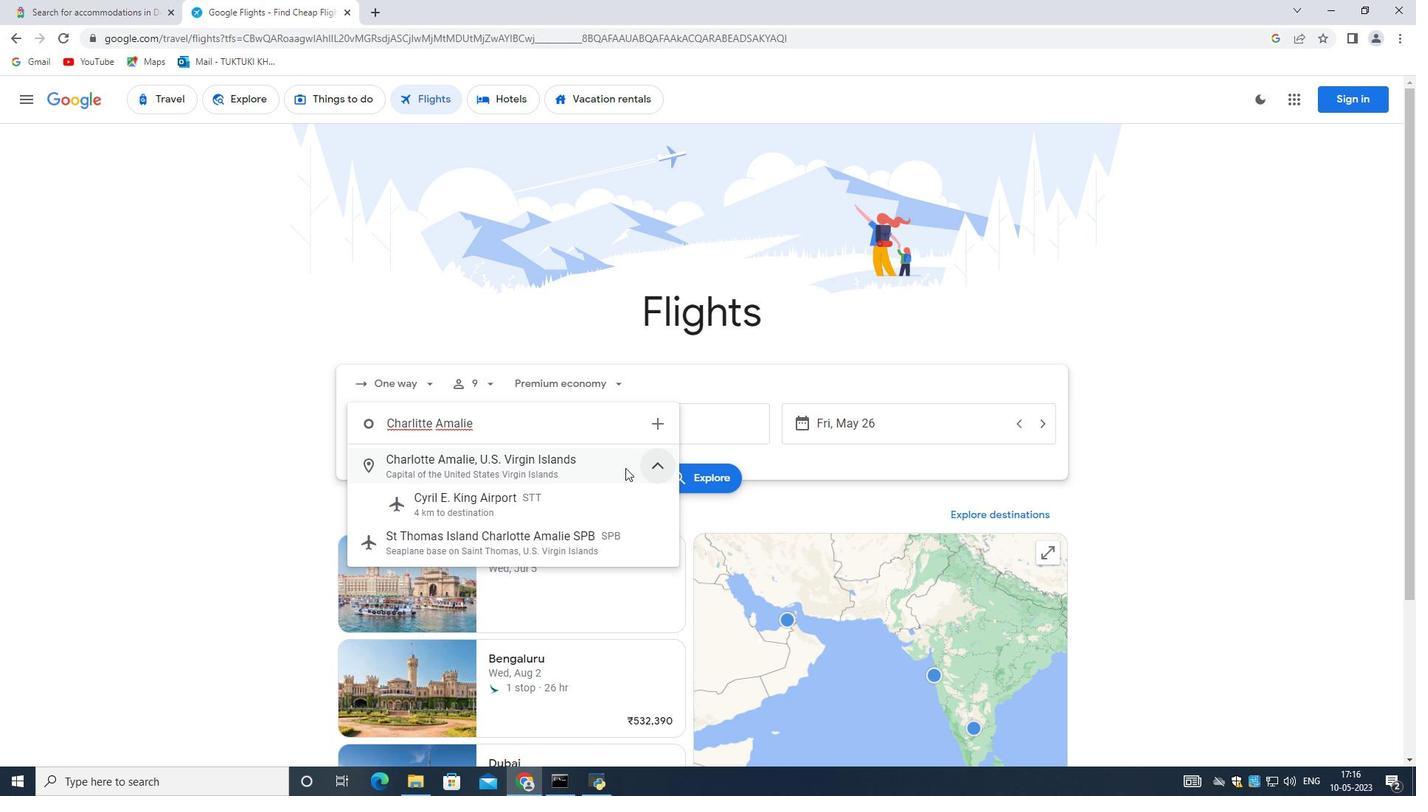 
Action: Key pressed ,st.<Key.space><Key.shift>Thomas<Key.backspace><Key.backspace><Key.backspace><Key.backspace><Key.backspace><Key.backspace><Key.backspace><Key.backspace><Key.backspace><Key.backspace><Key.backspace><Key.backspace><Key.backspace><Key.backspace><Key.backspace><Key.backspace><Key.backspace><Key.backspace><Key.backspace><Key.backspace><Key.backspace><Key.backspace><Key.backspace><Key.backspace><Key.backspace><Key.backspace><Key.backspace><Key.backspace><Key.backspace><Key.backspace><Key.shift>Cyril
Screenshot: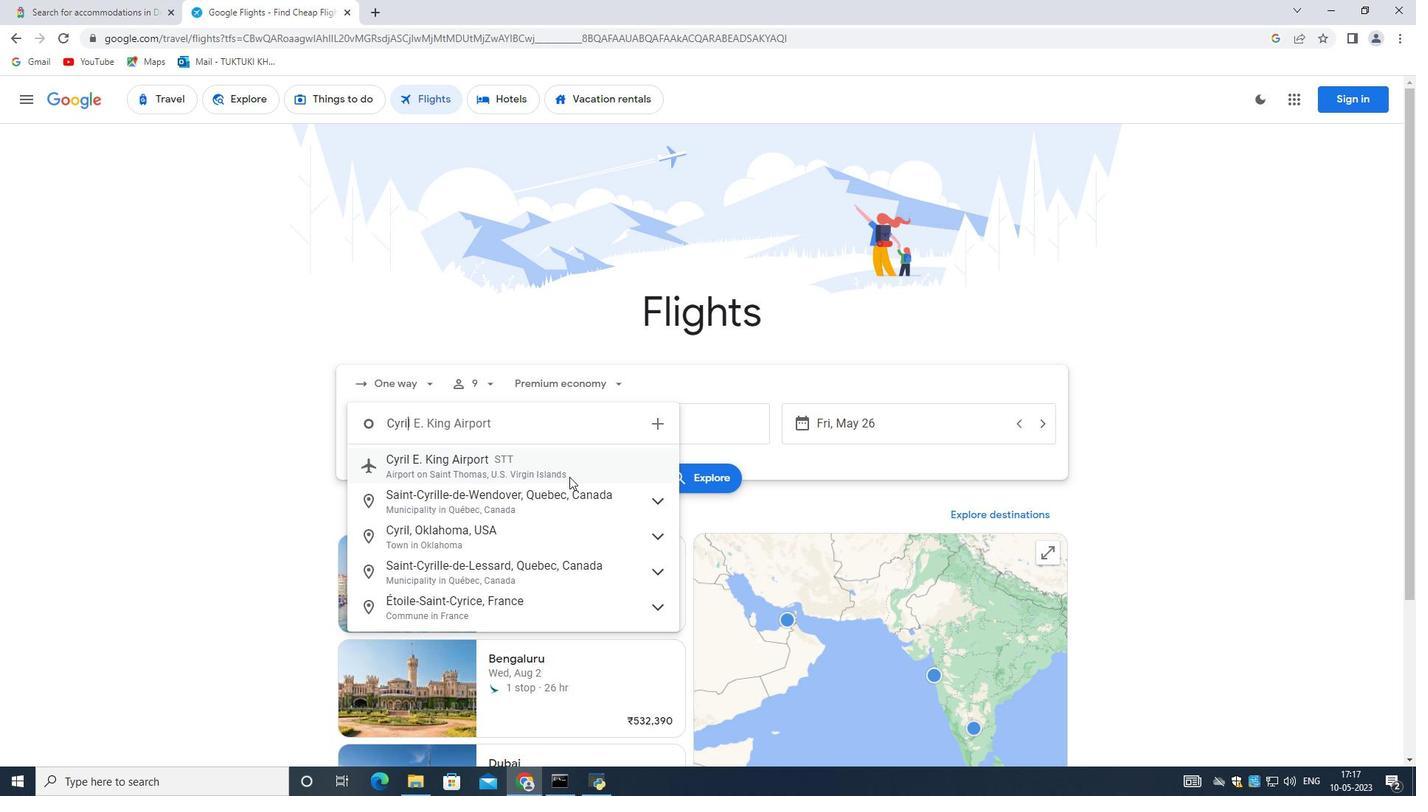 
Action: Mouse moved to (427, 462)
Screenshot: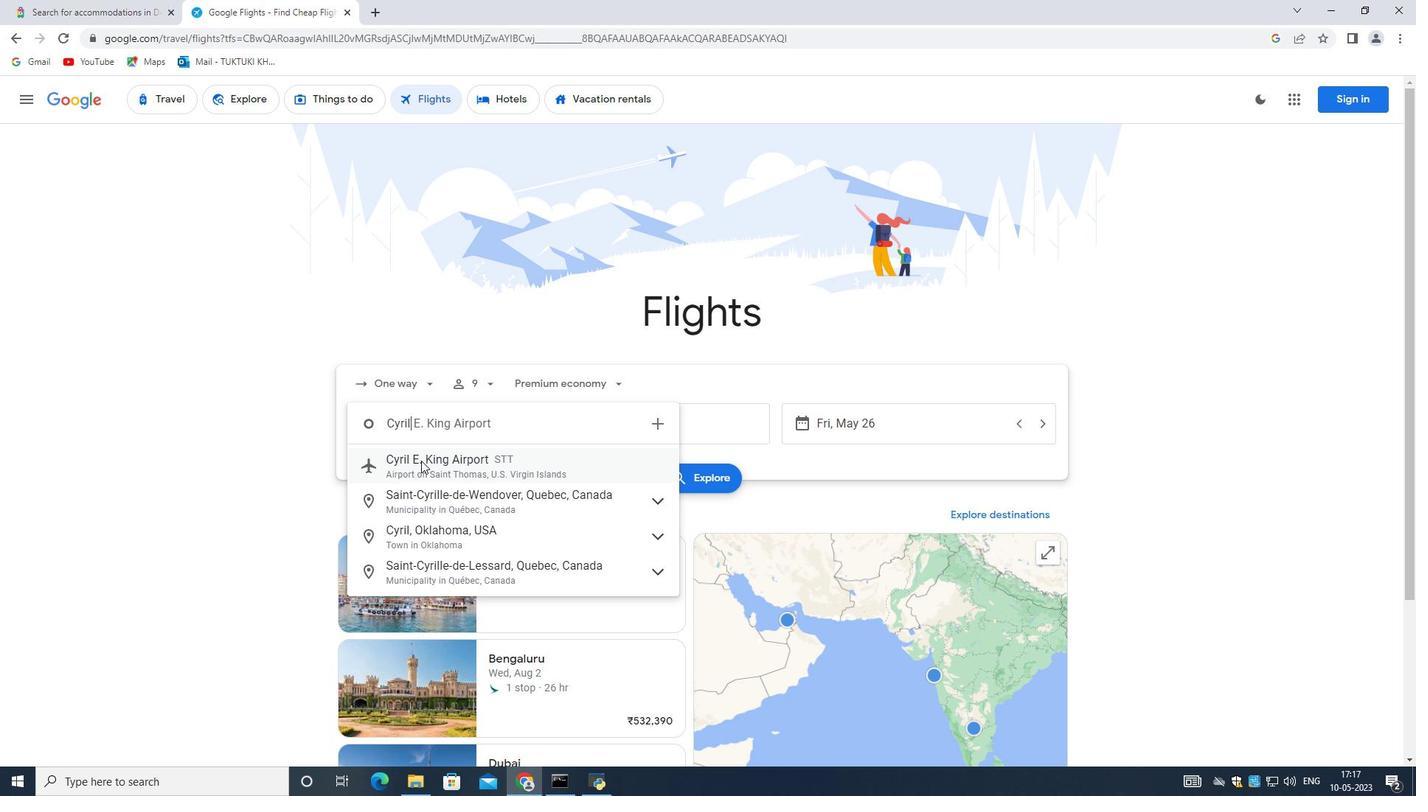 
Action: Mouse pressed left at (427, 462)
Screenshot: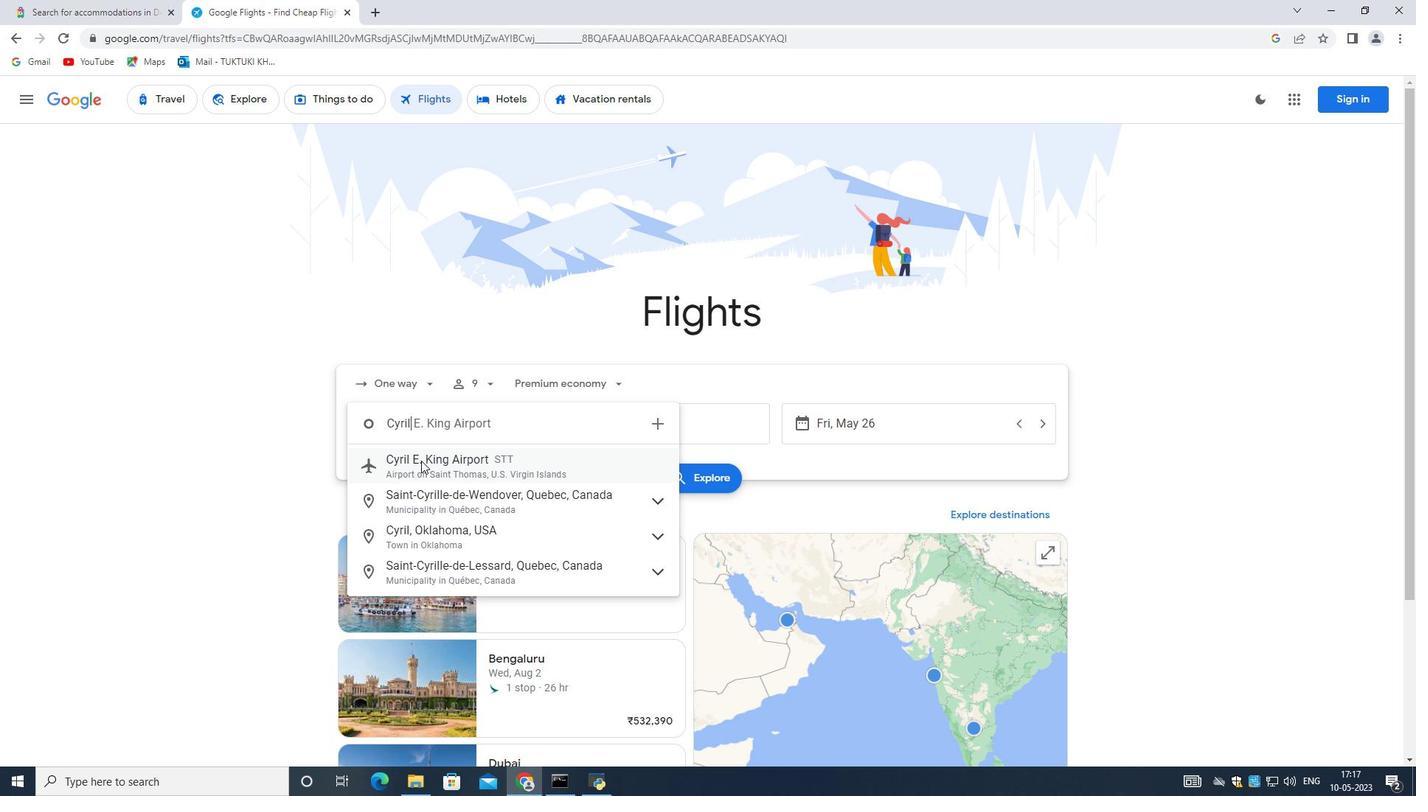
Action: Mouse moved to (651, 429)
Screenshot: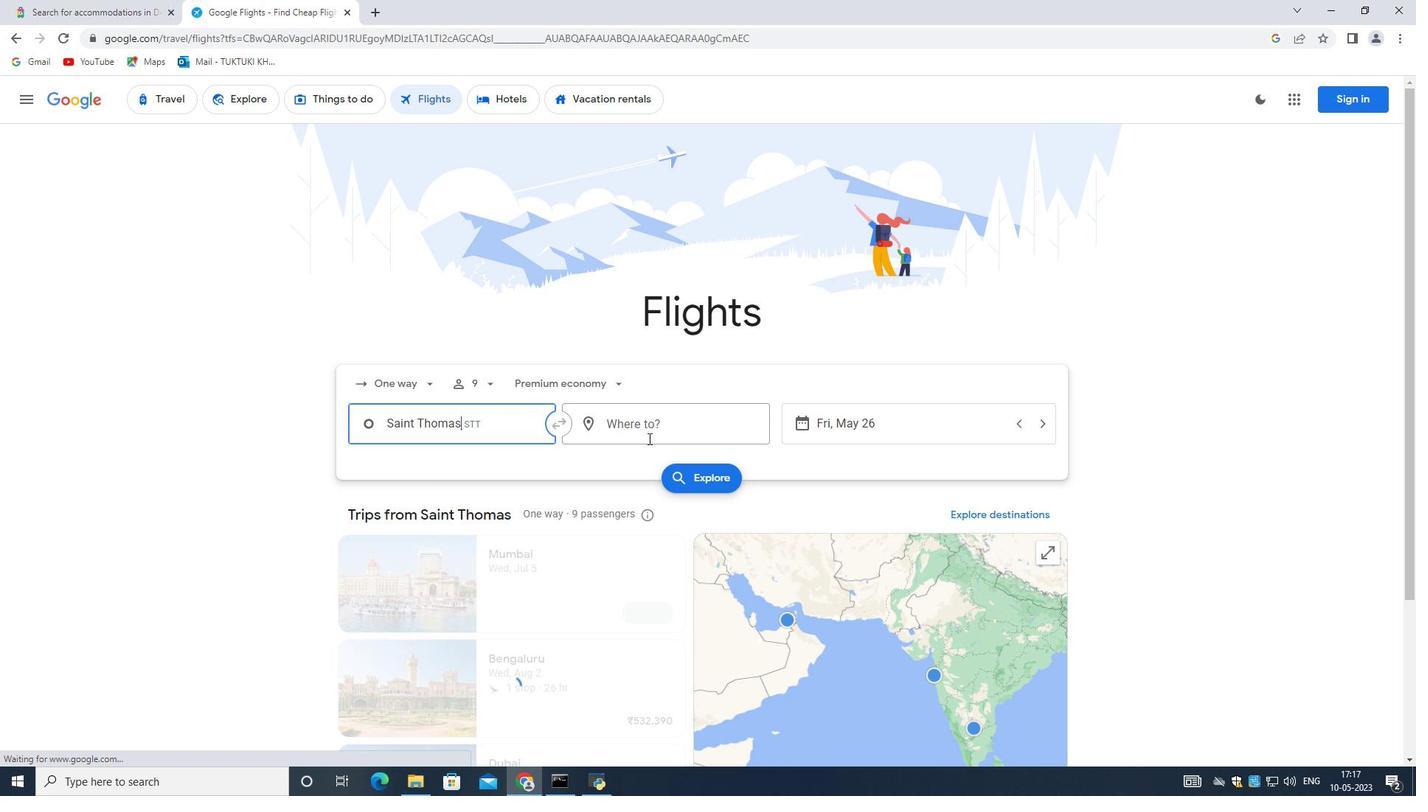 
Action: Mouse pressed left at (651, 429)
Screenshot: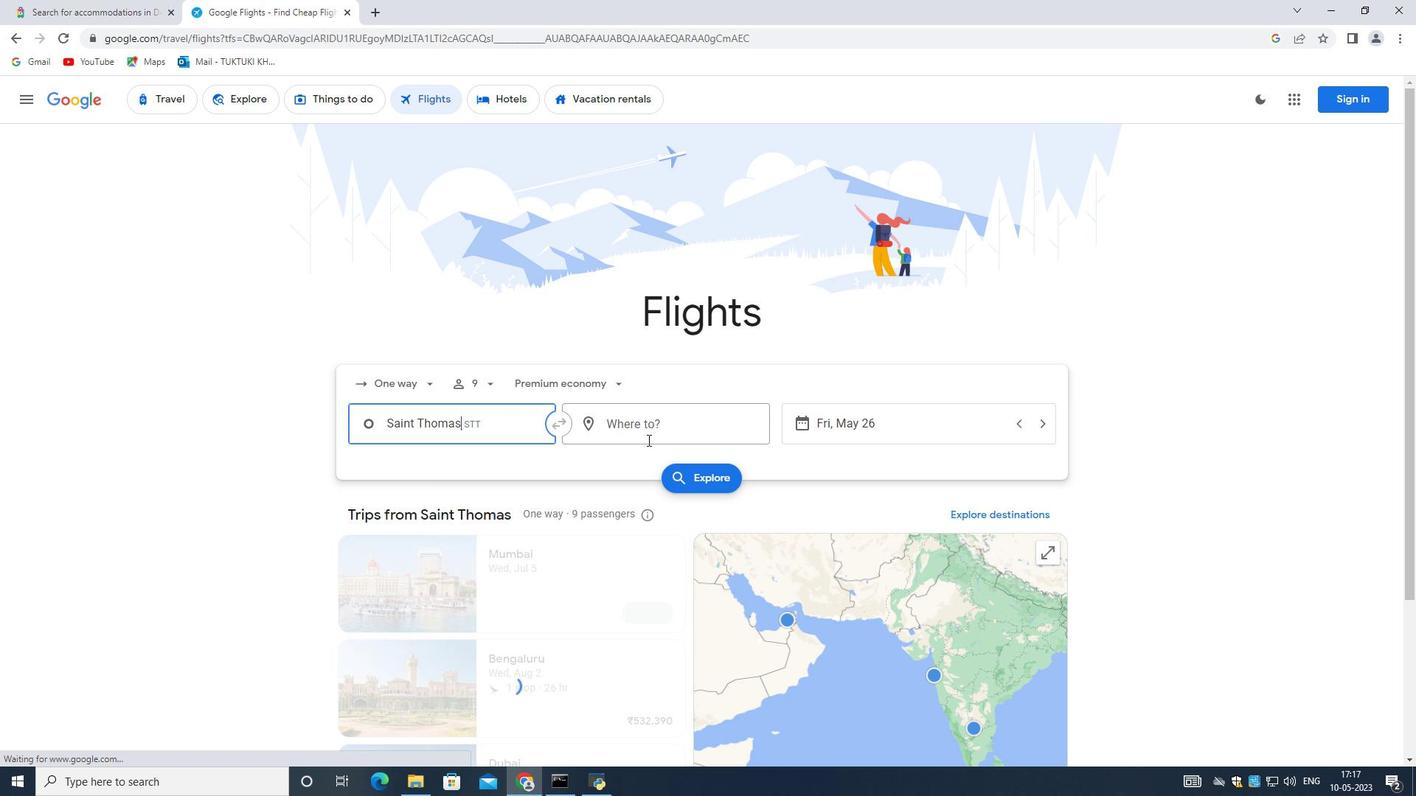 
Action: Mouse moved to (651, 428)
Screenshot: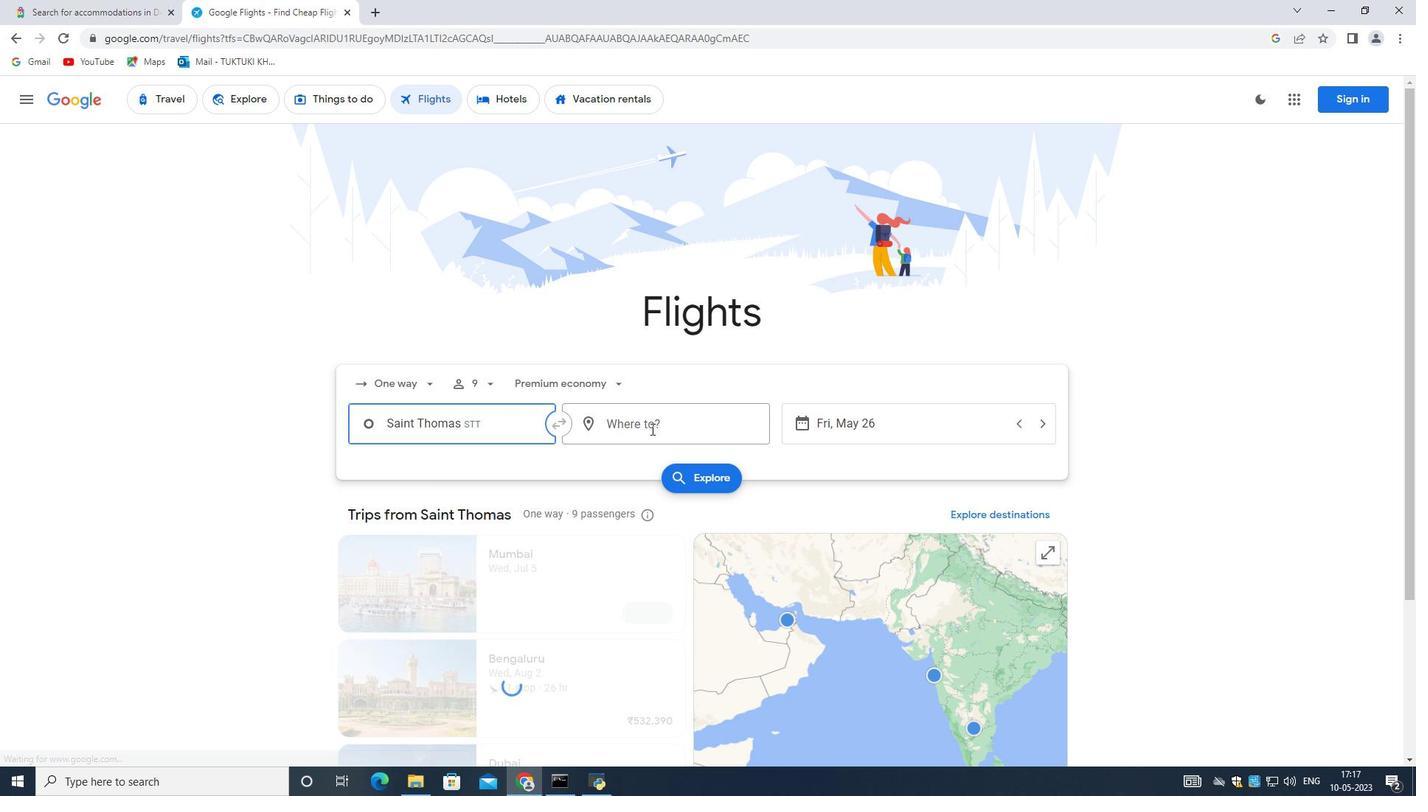
Action: Key pressed <Key.shift>Des<Key.space><Key.shift>Moines
Screenshot: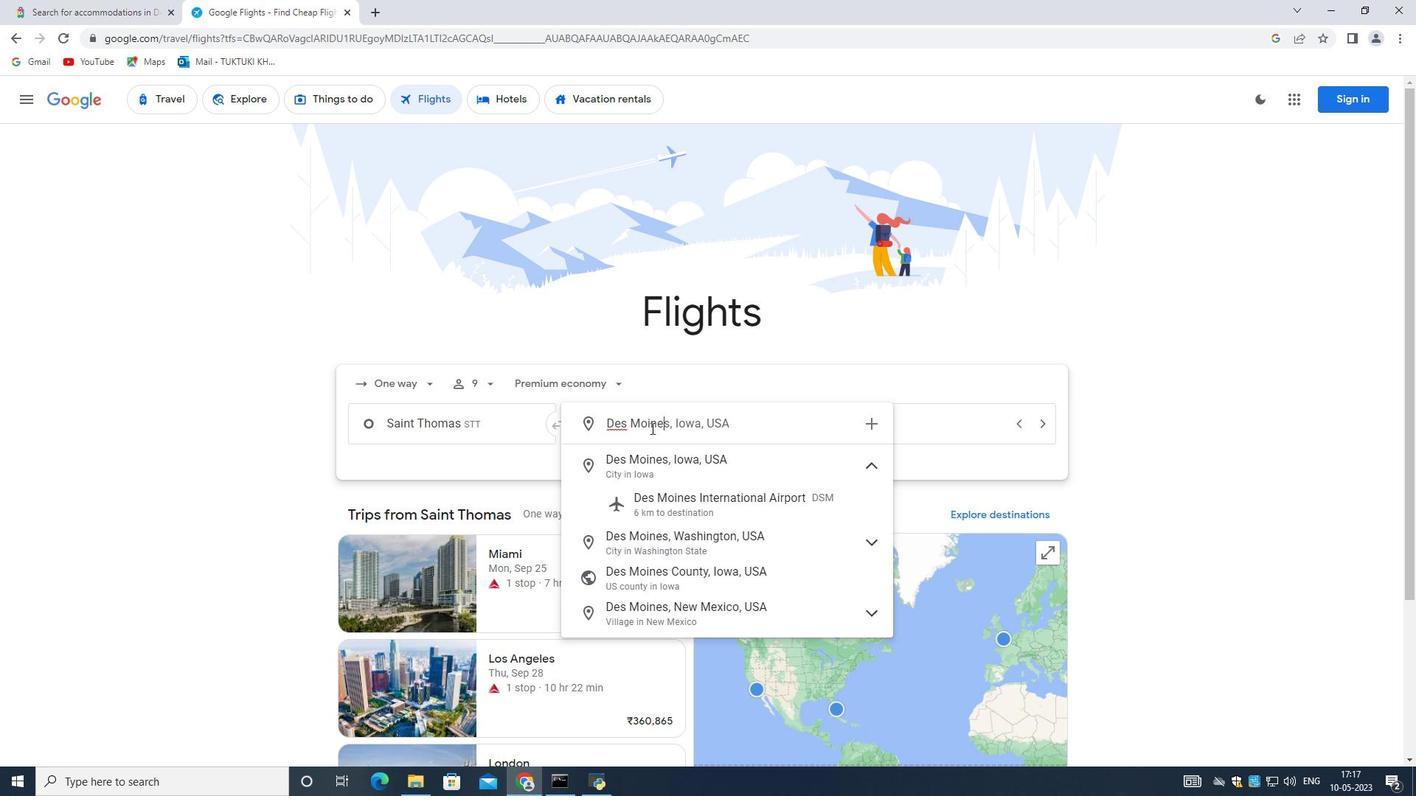 
Action: Mouse moved to (700, 498)
Screenshot: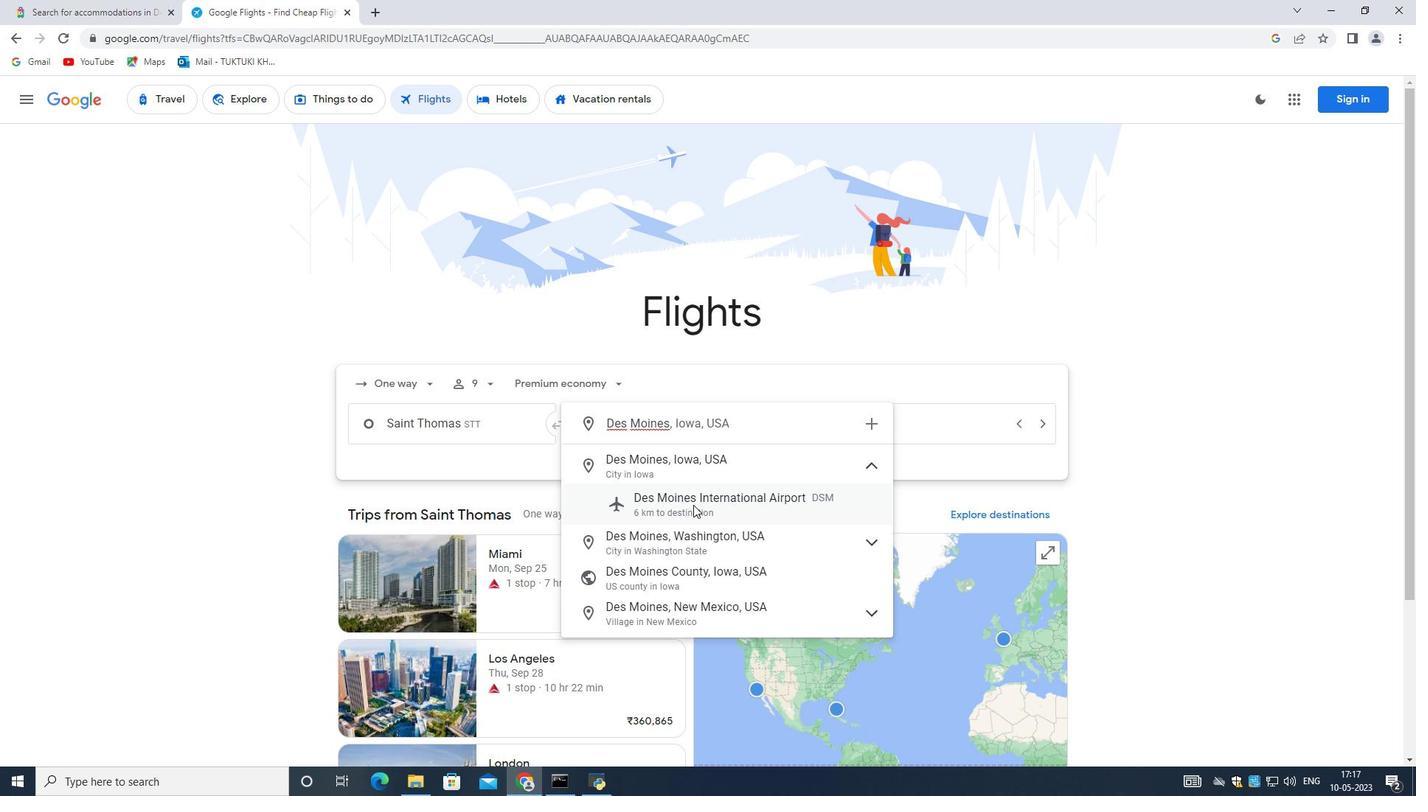 
Action: Mouse pressed left at (700, 498)
Screenshot: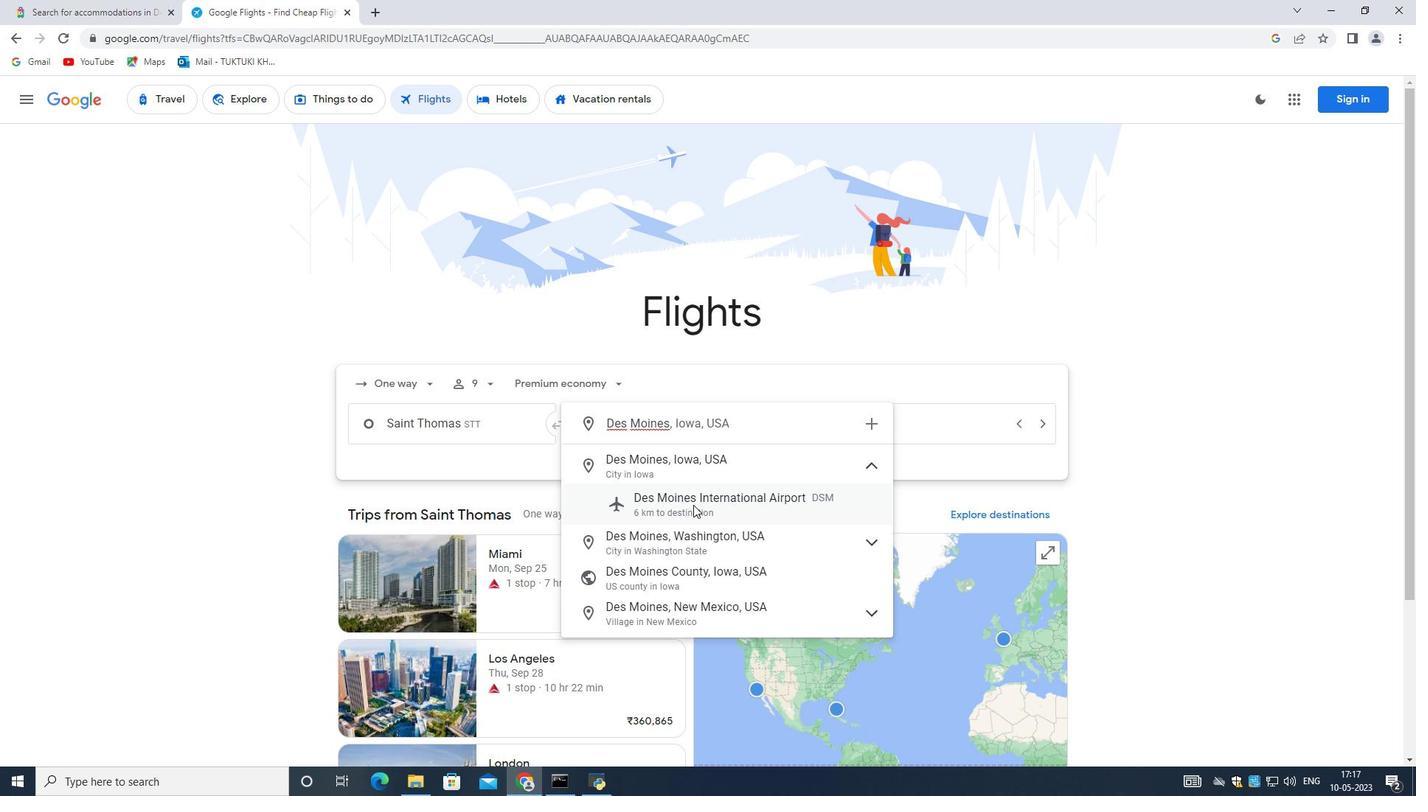 
Action: Mouse moved to (807, 417)
Screenshot: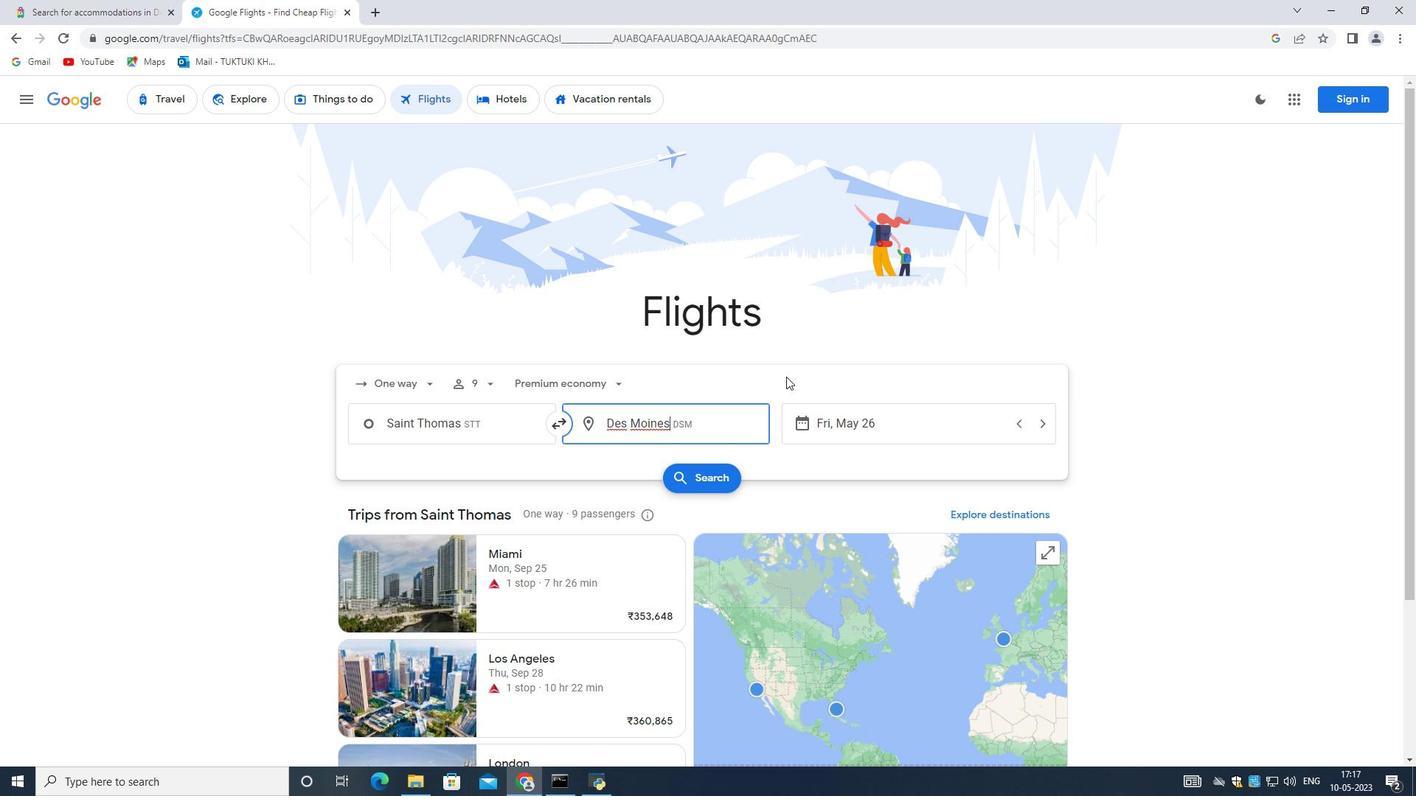 
Action: Mouse pressed left at (807, 417)
Screenshot: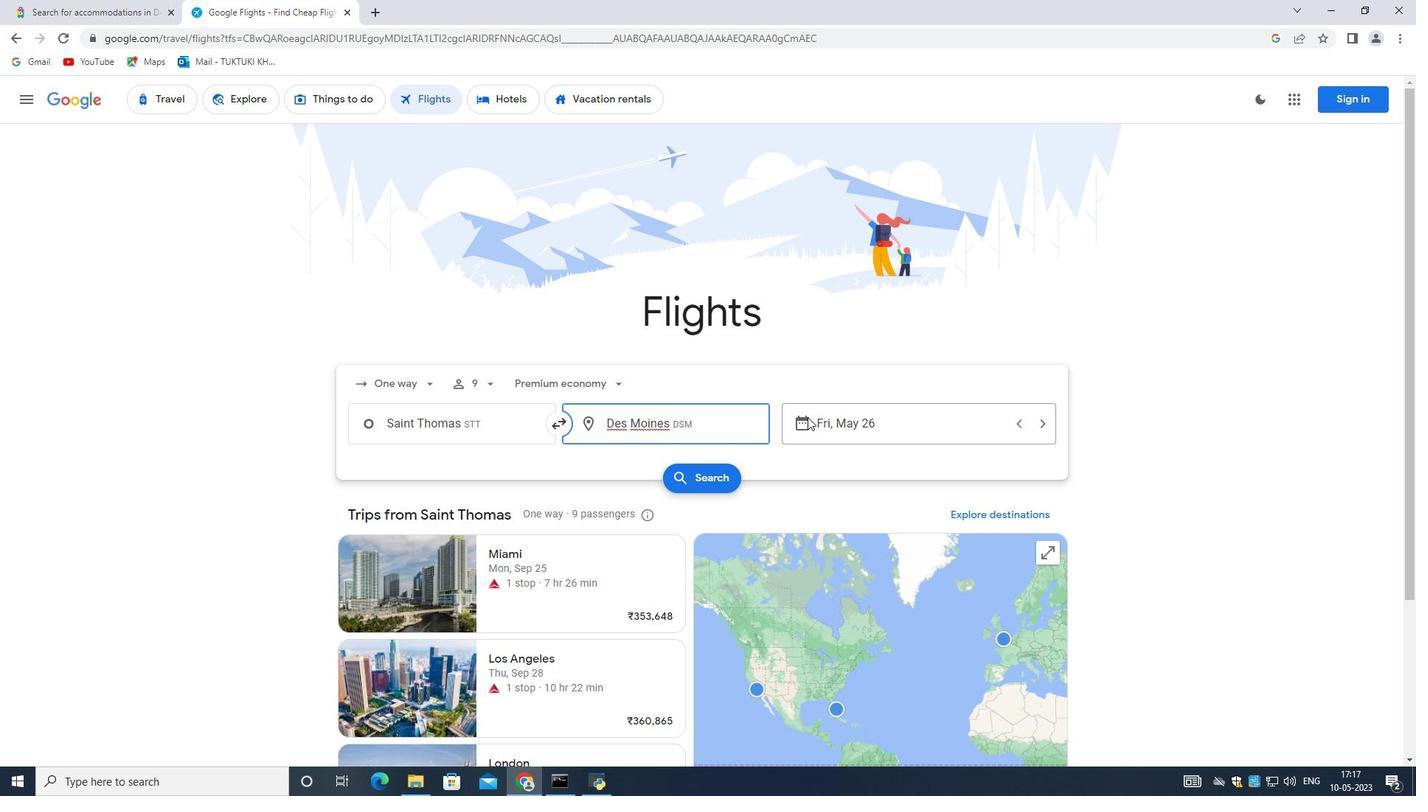 
Action: Mouse moved to (642, 539)
Screenshot: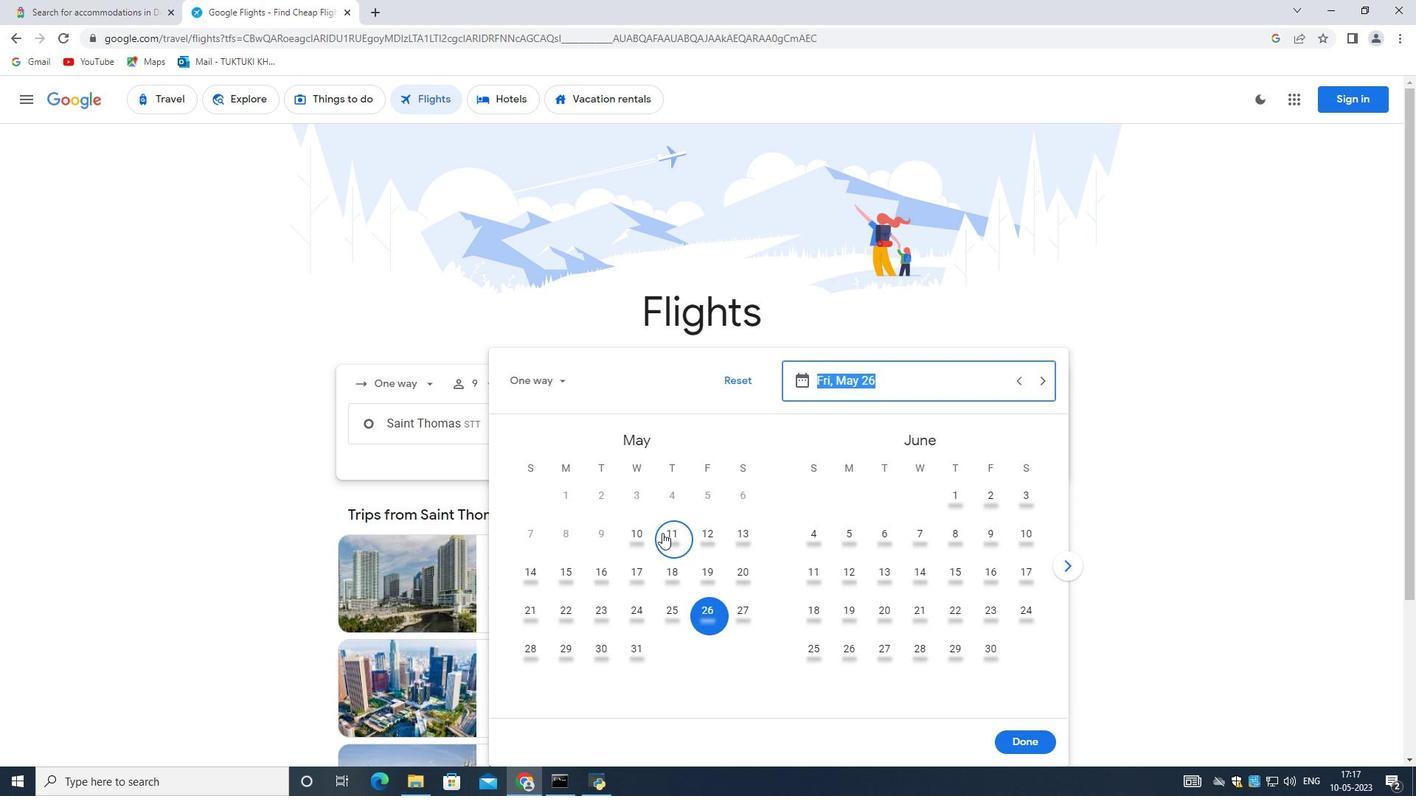 
Action: Mouse pressed left at (642, 539)
Screenshot: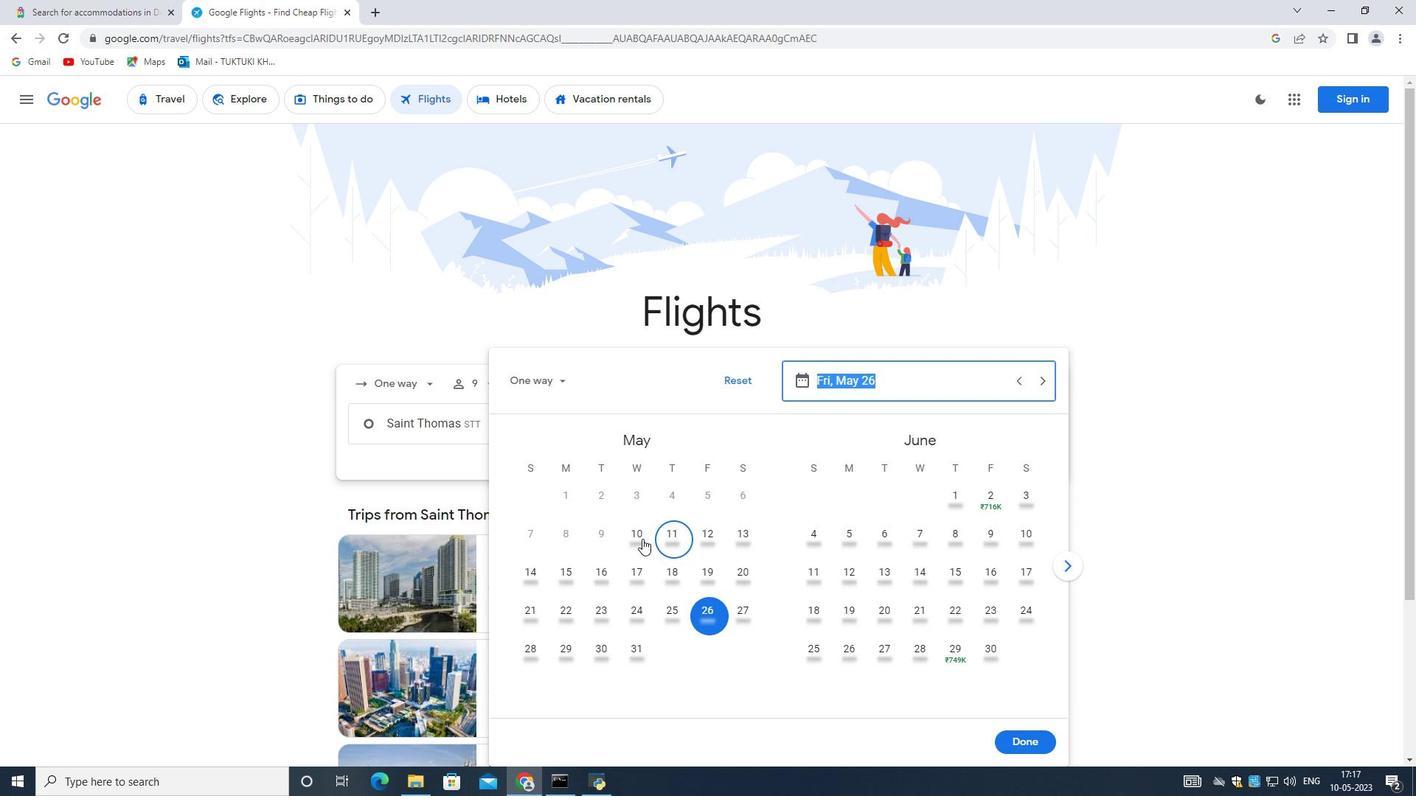 
Action: Mouse moved to (1029, 741)
Screenshot: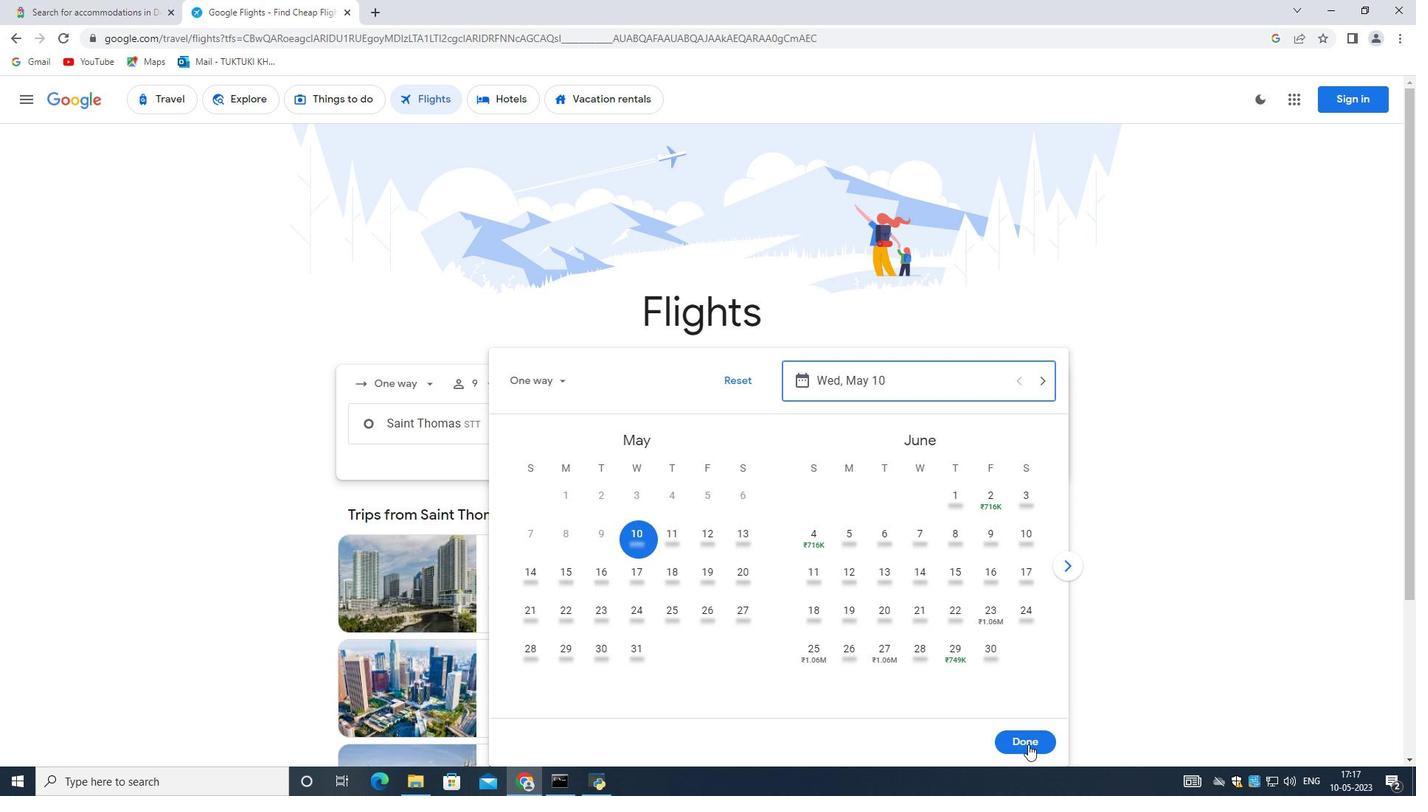 
Action: Mouse pressed left at (1029, 741)
Screenshot: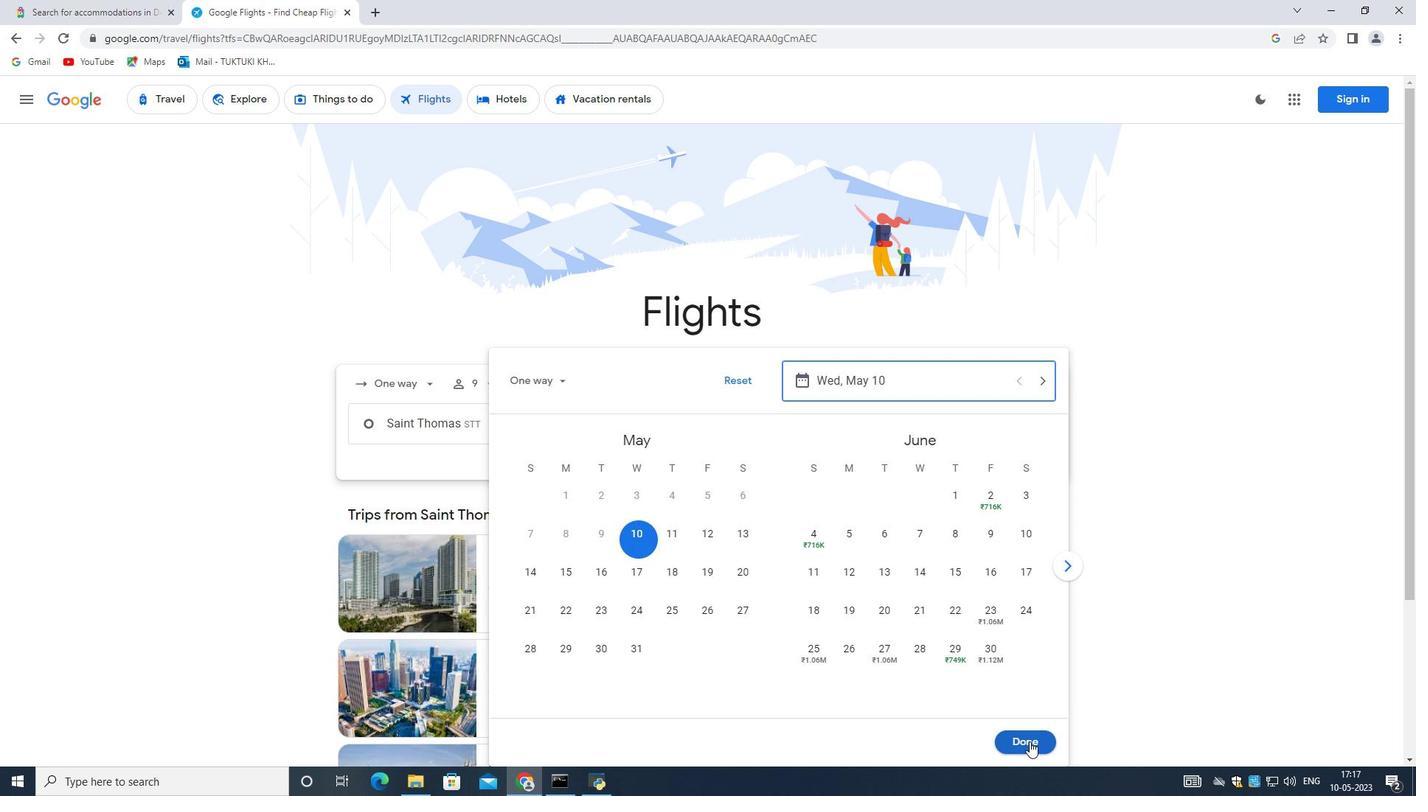 
Action: Mouse moved to (705, 484)
Screenshot: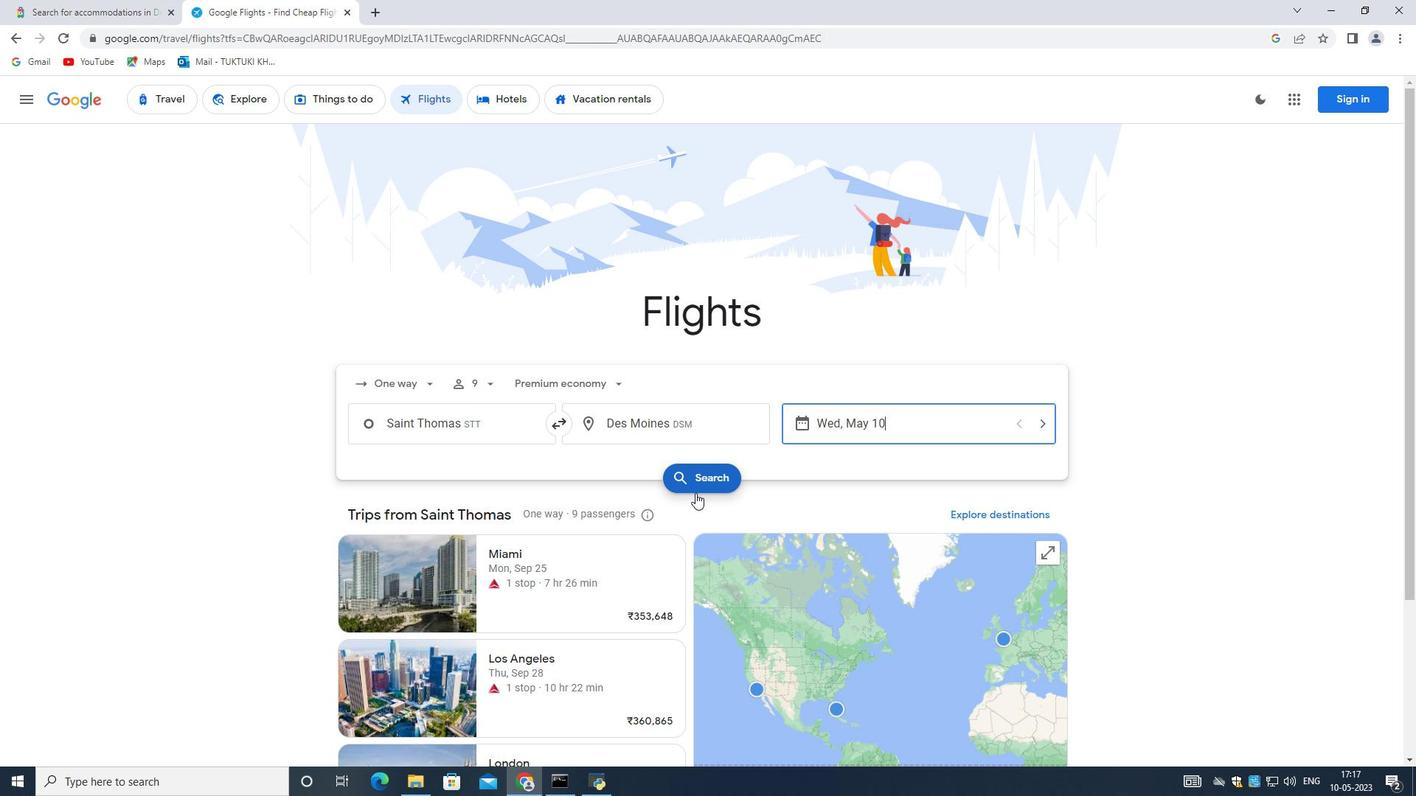 
Action: Mouse pressed left at (705, 484)
Screenshot: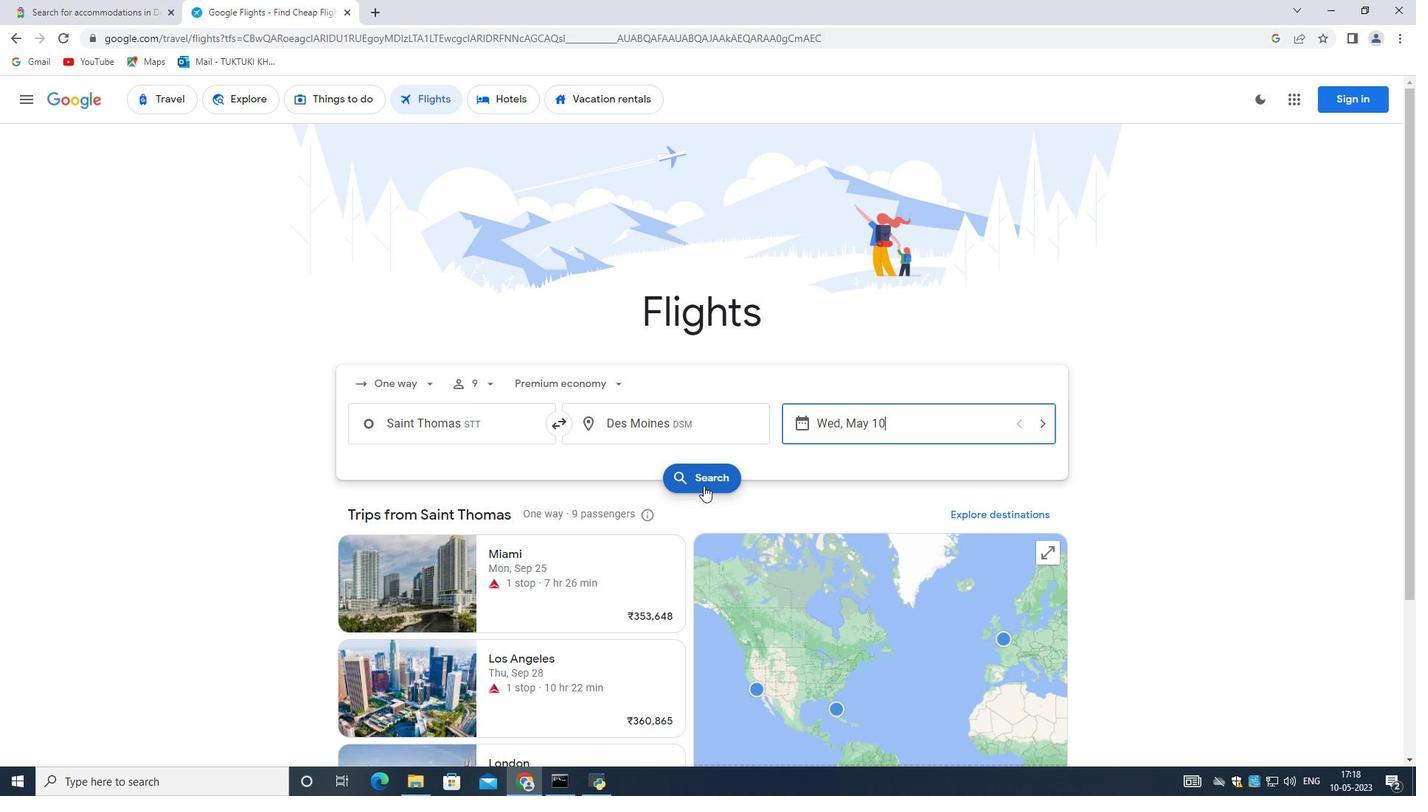 
Action: Mouse moved to (520, 235)
Screenshot: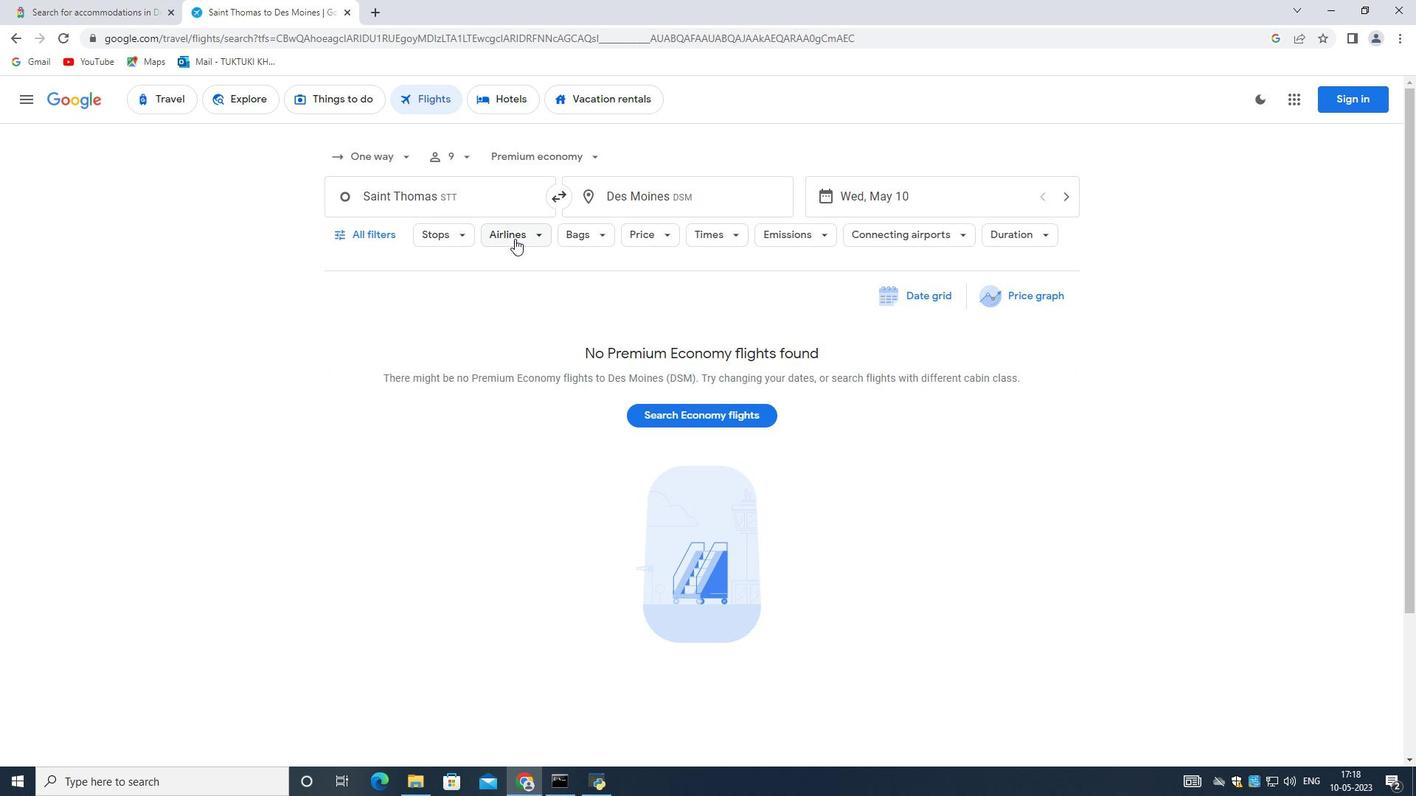 
Action: Mouse pressed left at (520, 235)
Screenshot: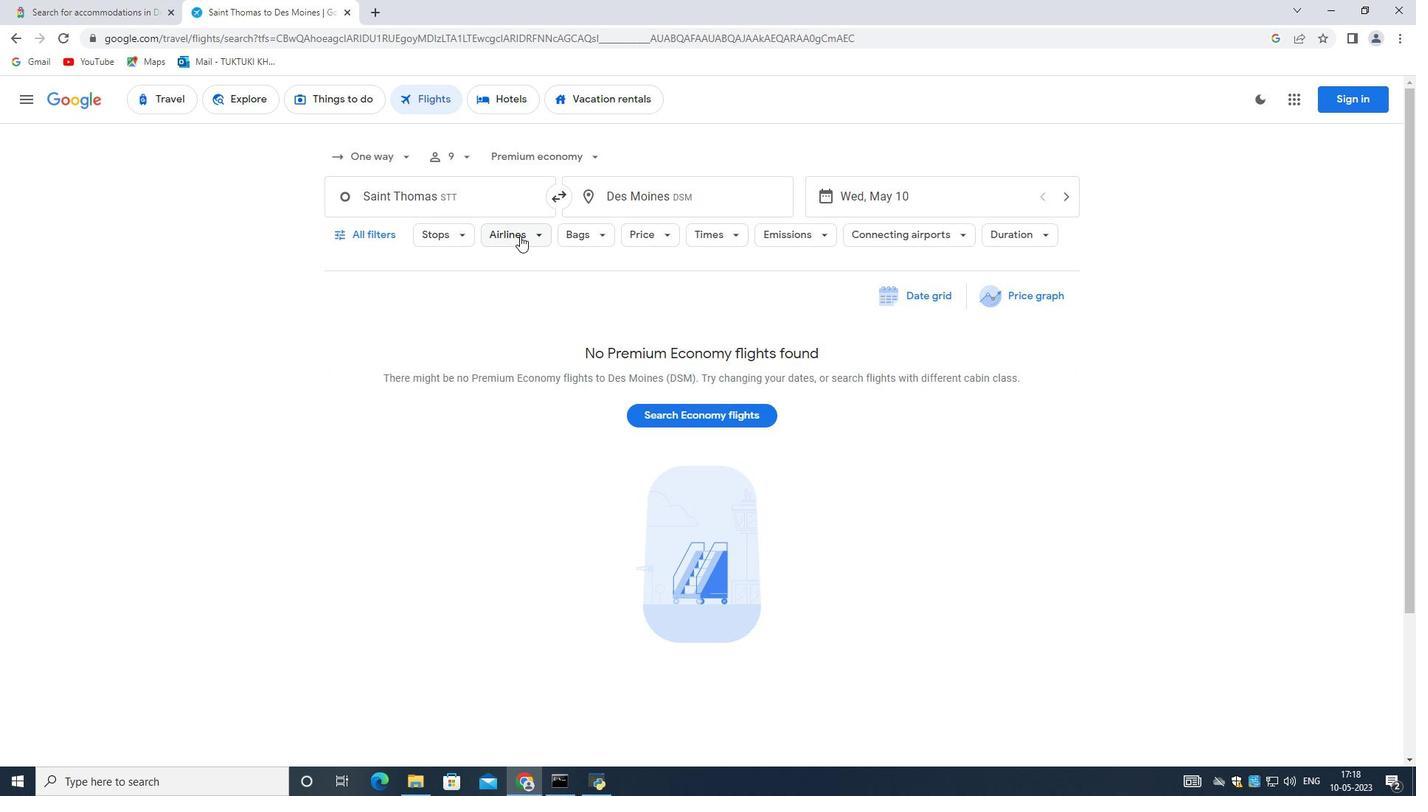 
Action: Mouse moved to (680, 535)
Screenshot: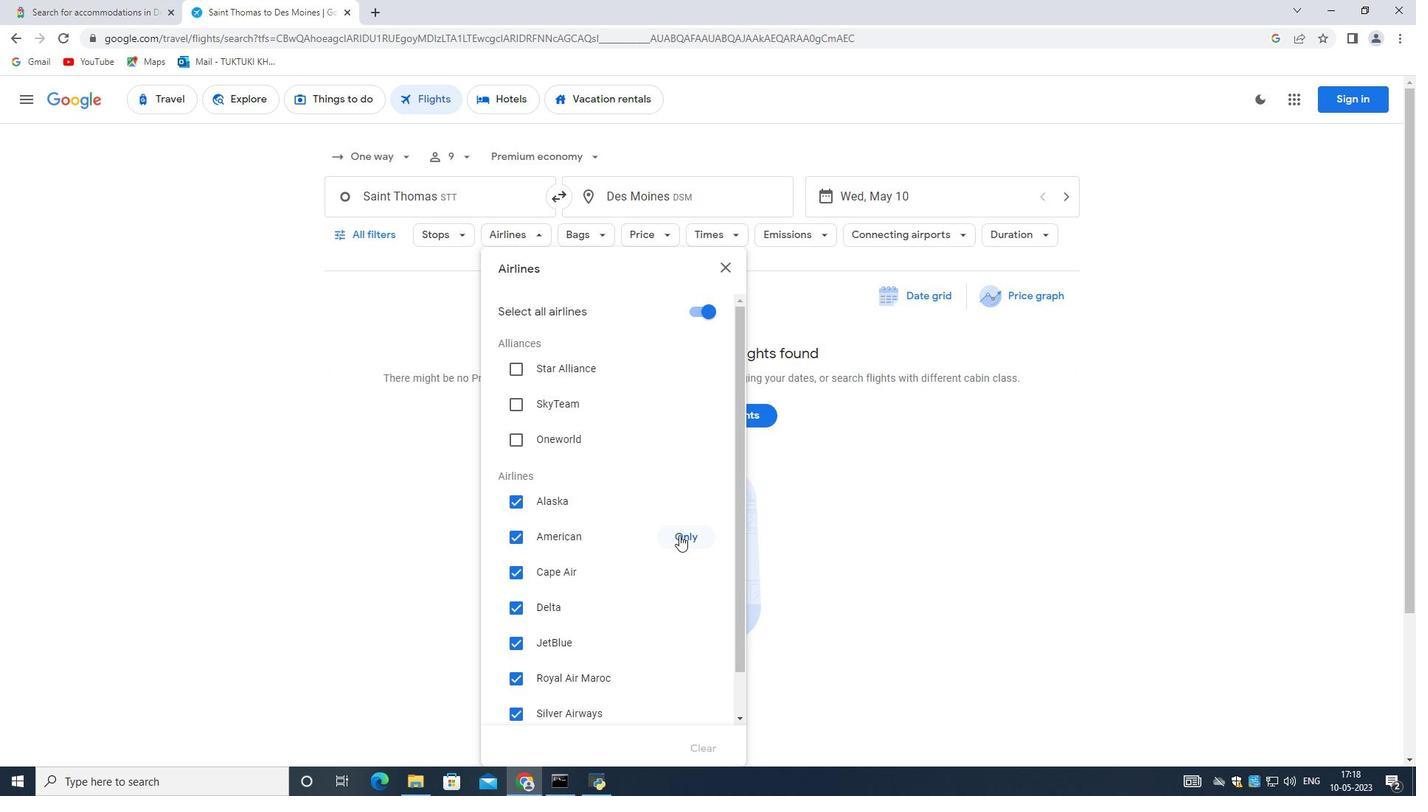 
Action: Mouse pressed left at (680, 535)
Screenshot: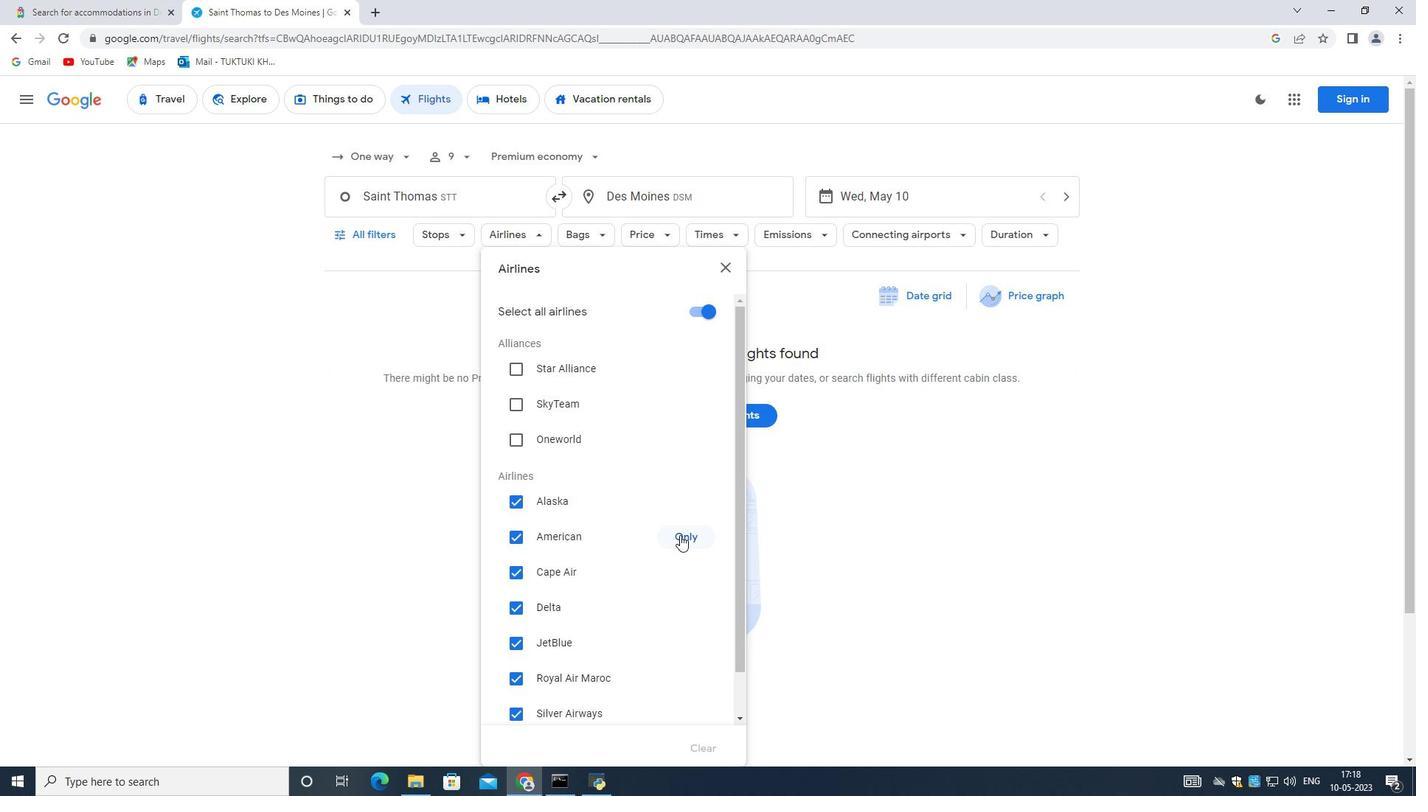 
Action: Mouse moved to (677, 533)
Screenshot: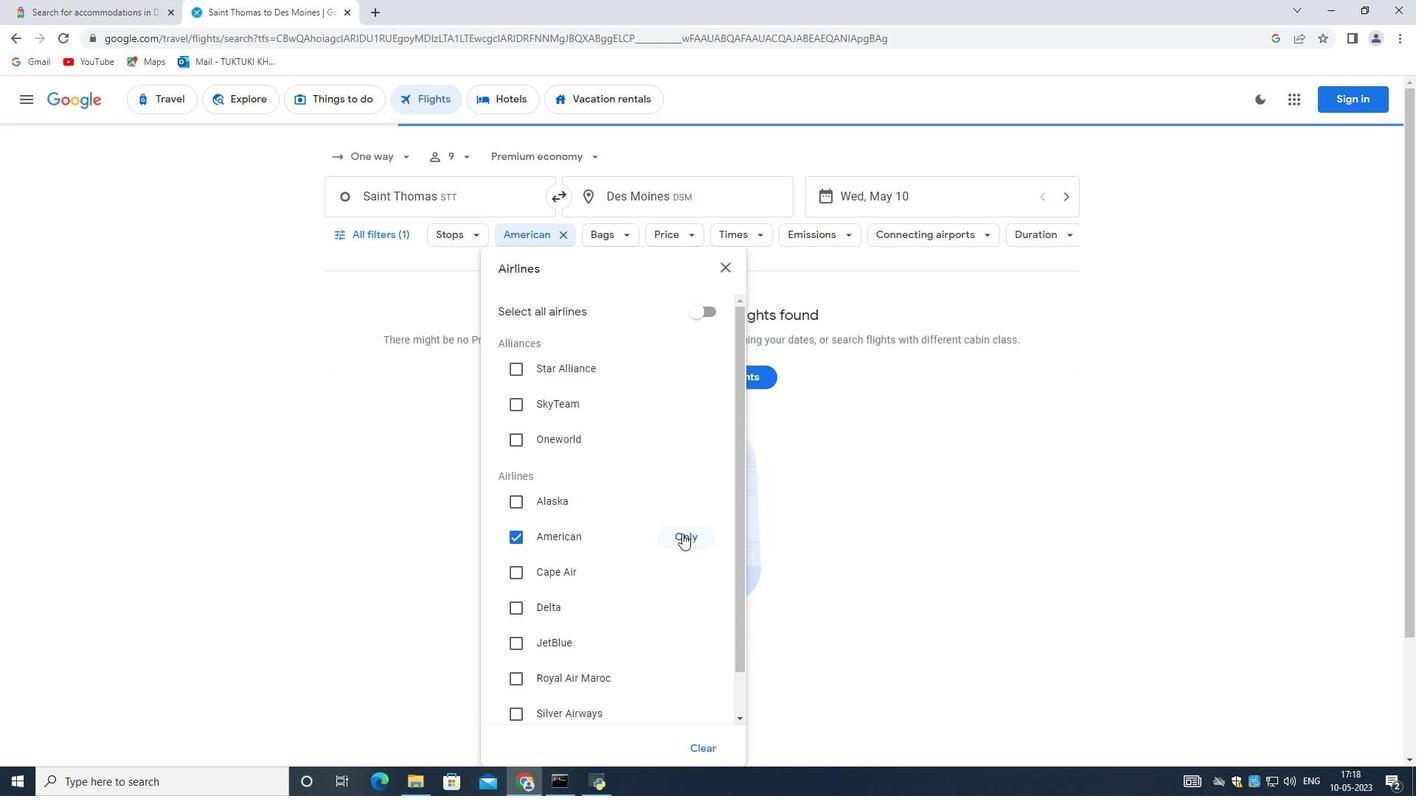 
Action: Mouse scrolled (677, 532) with delta (0, 0)
Screenshot: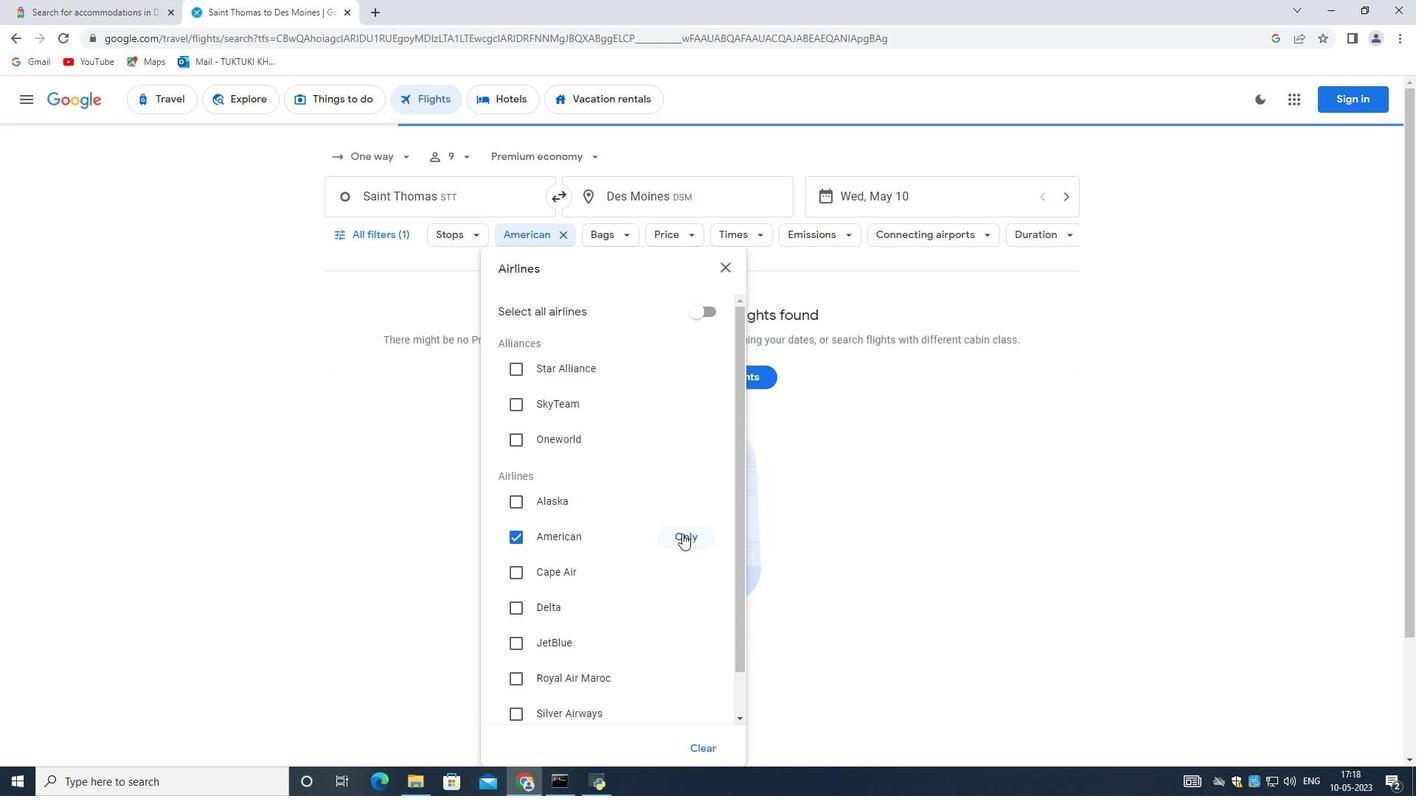 
Action: Mouse moved to (675, 533)
Screenshot: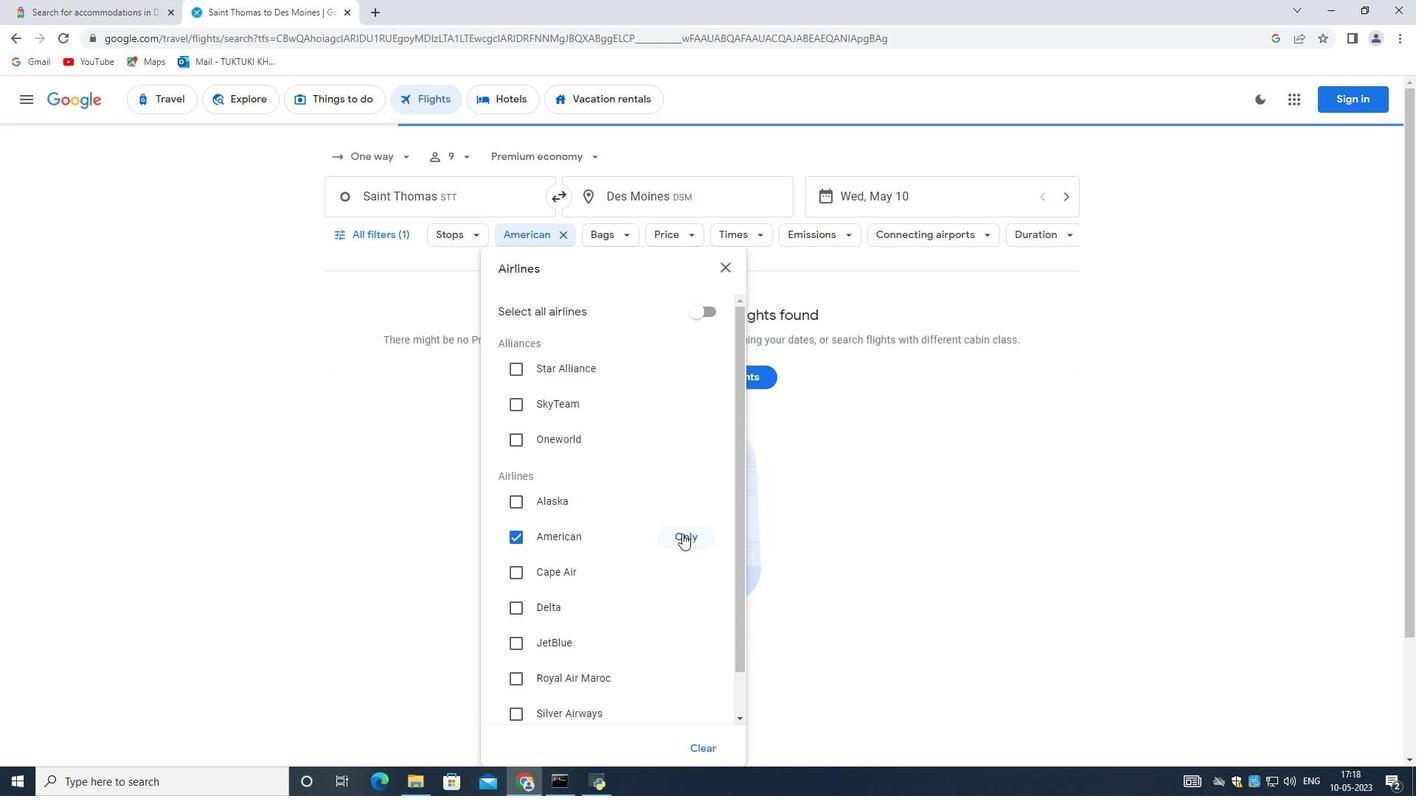 
Action: Mouse scrolled (675, 532) with delta (0, 0)
Screenshot: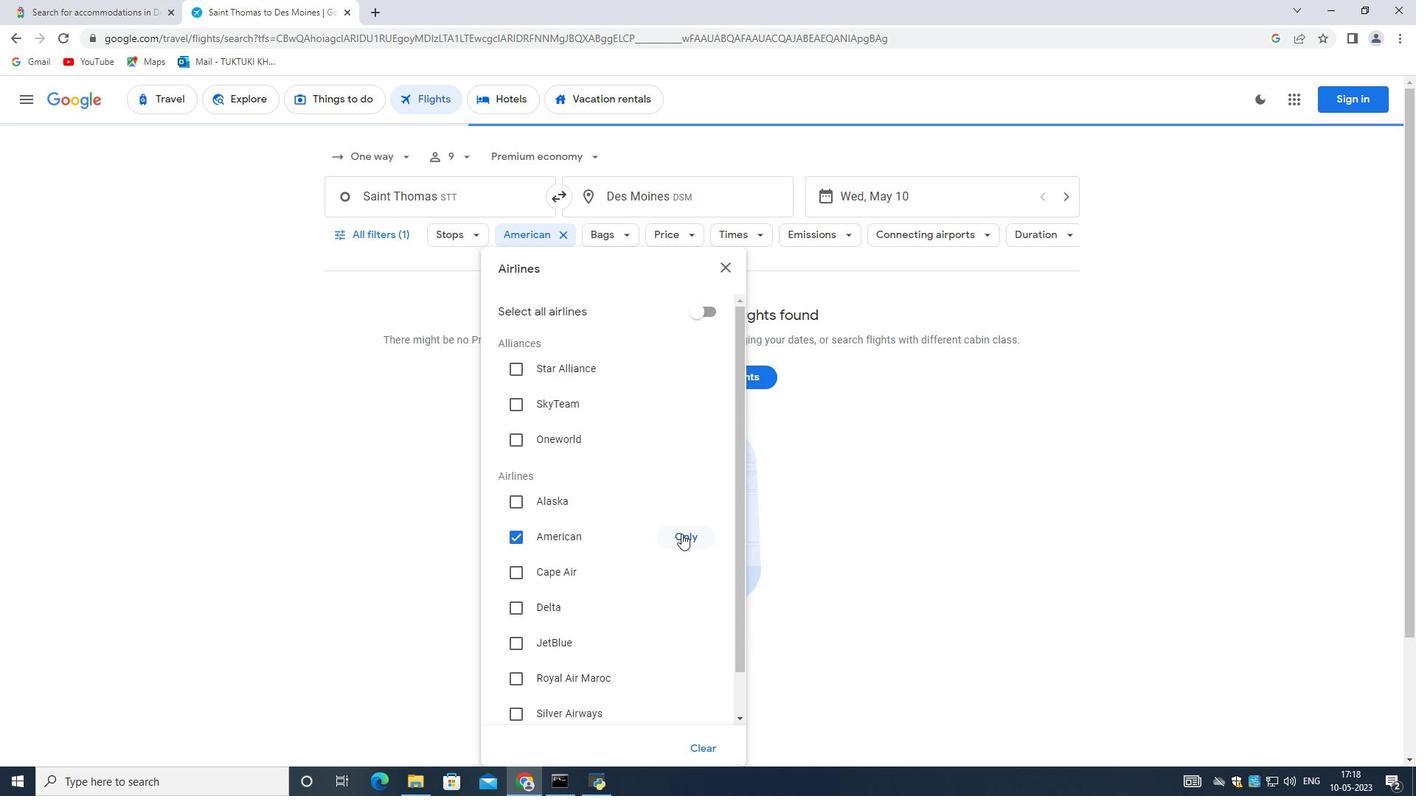 
Action: Mouse moved to (674, 533)
Screenshot: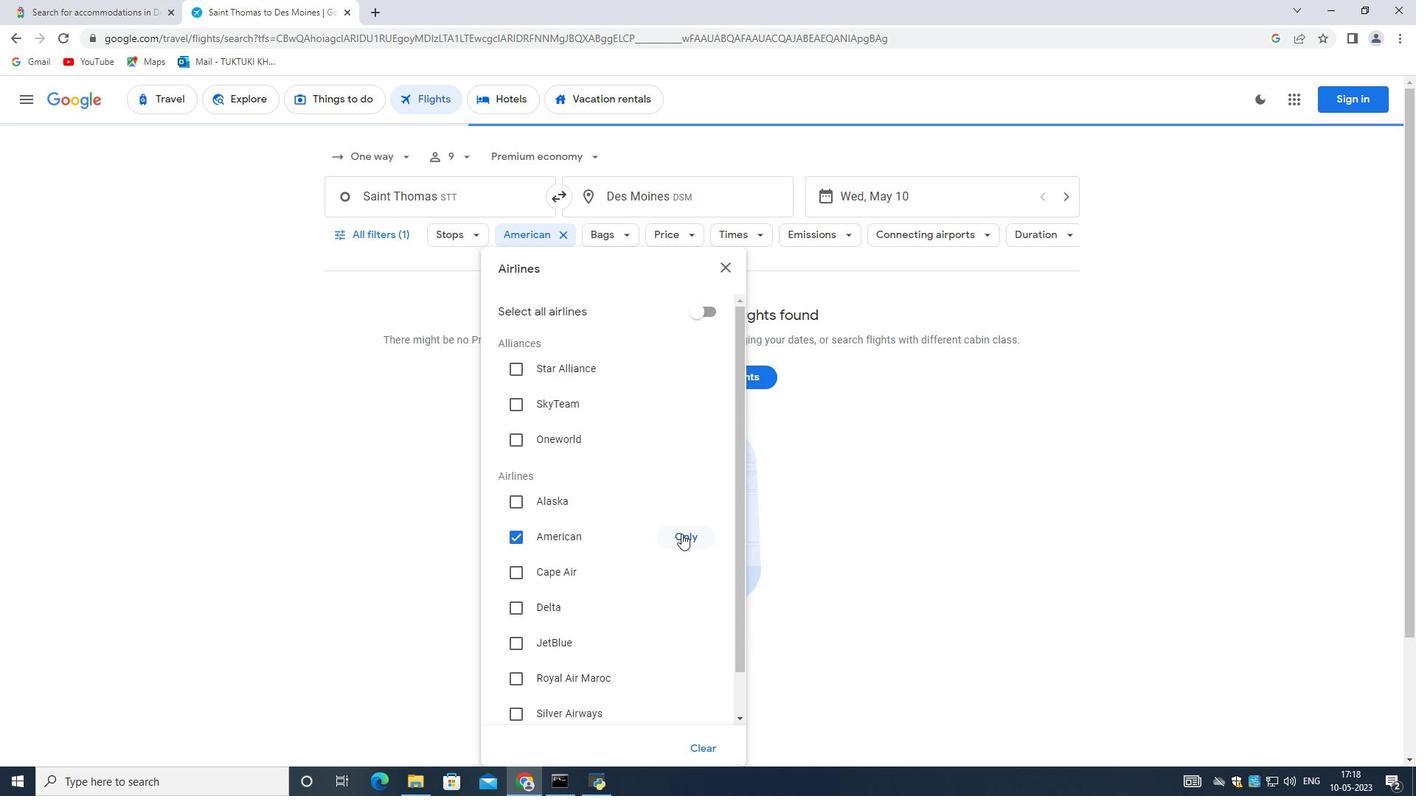 
Action: Mouse scrolled (674, 532) with delta (0, 0)
Screenshot: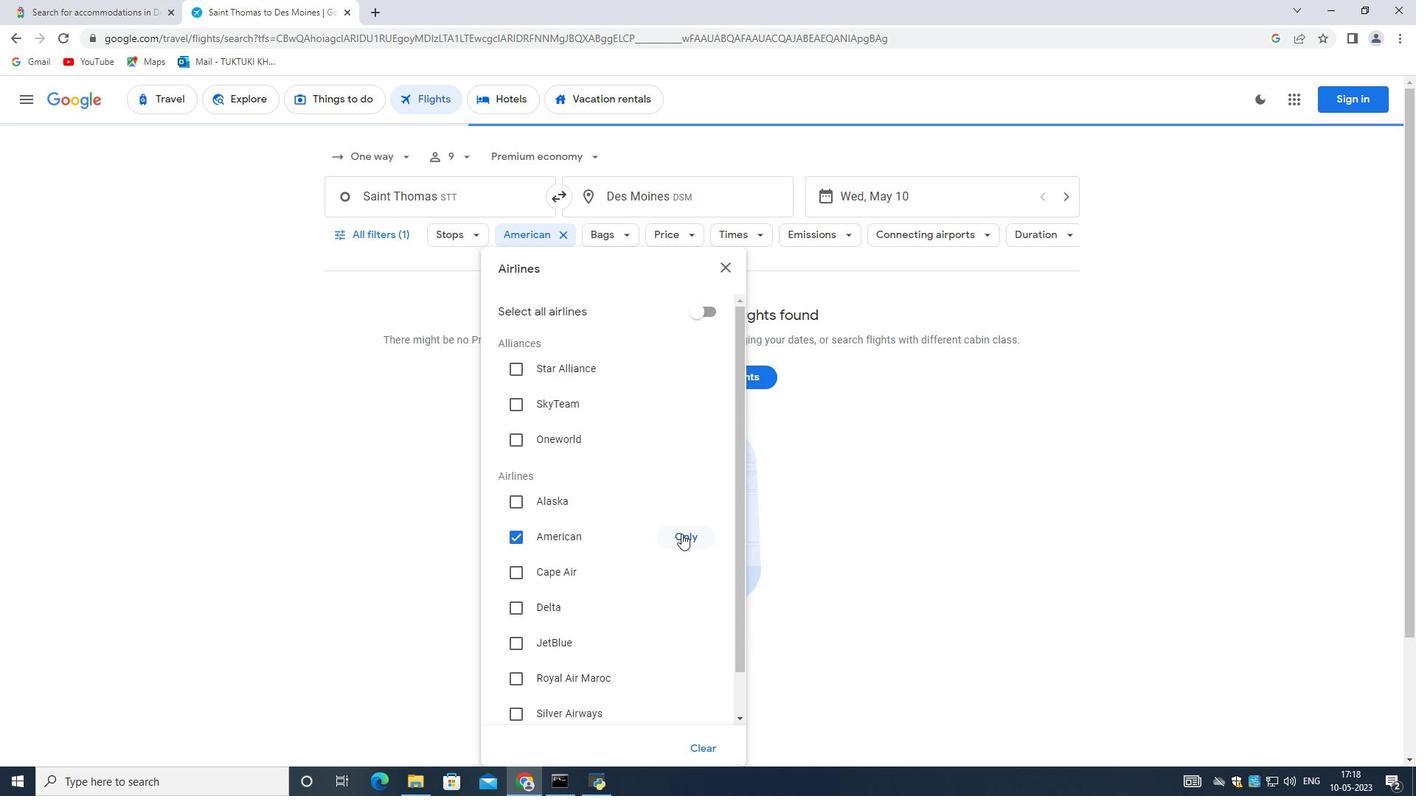 
Action: Mouse moved to (674, 533)
Screenshot: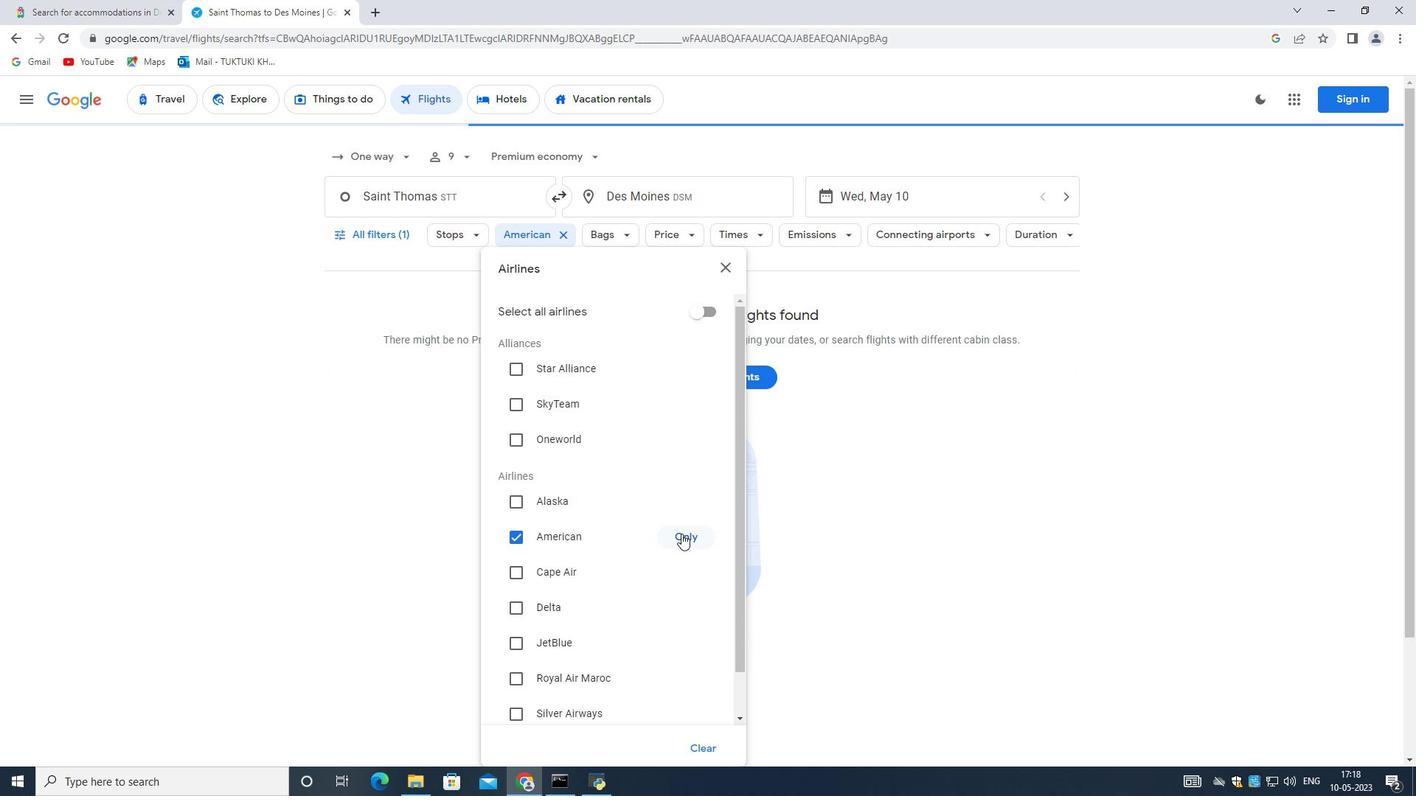 
Action: Mouse scrolled (674, 532) with delta (0, 0)
Screenshot: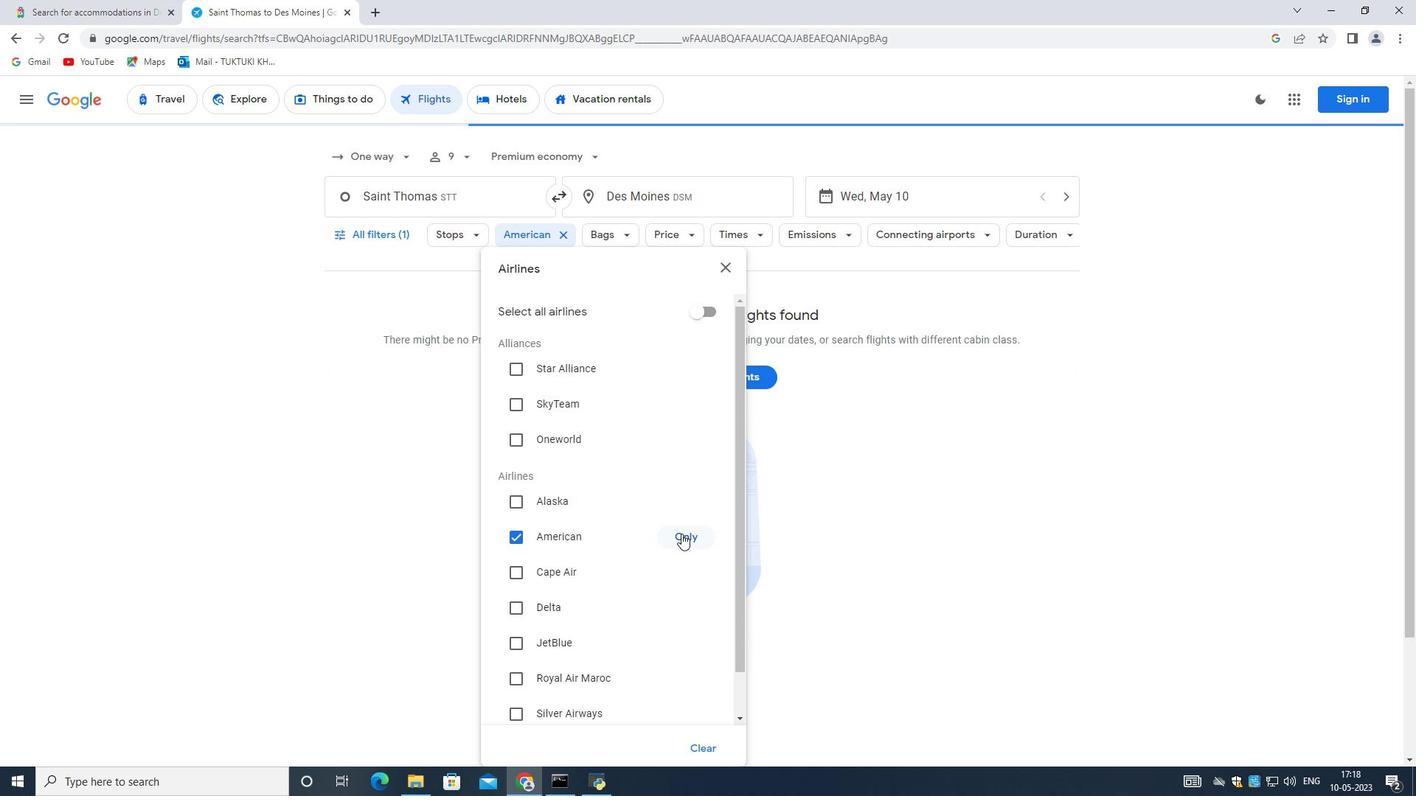 
Action: Mouse moved to (673, 533)
Screenshot: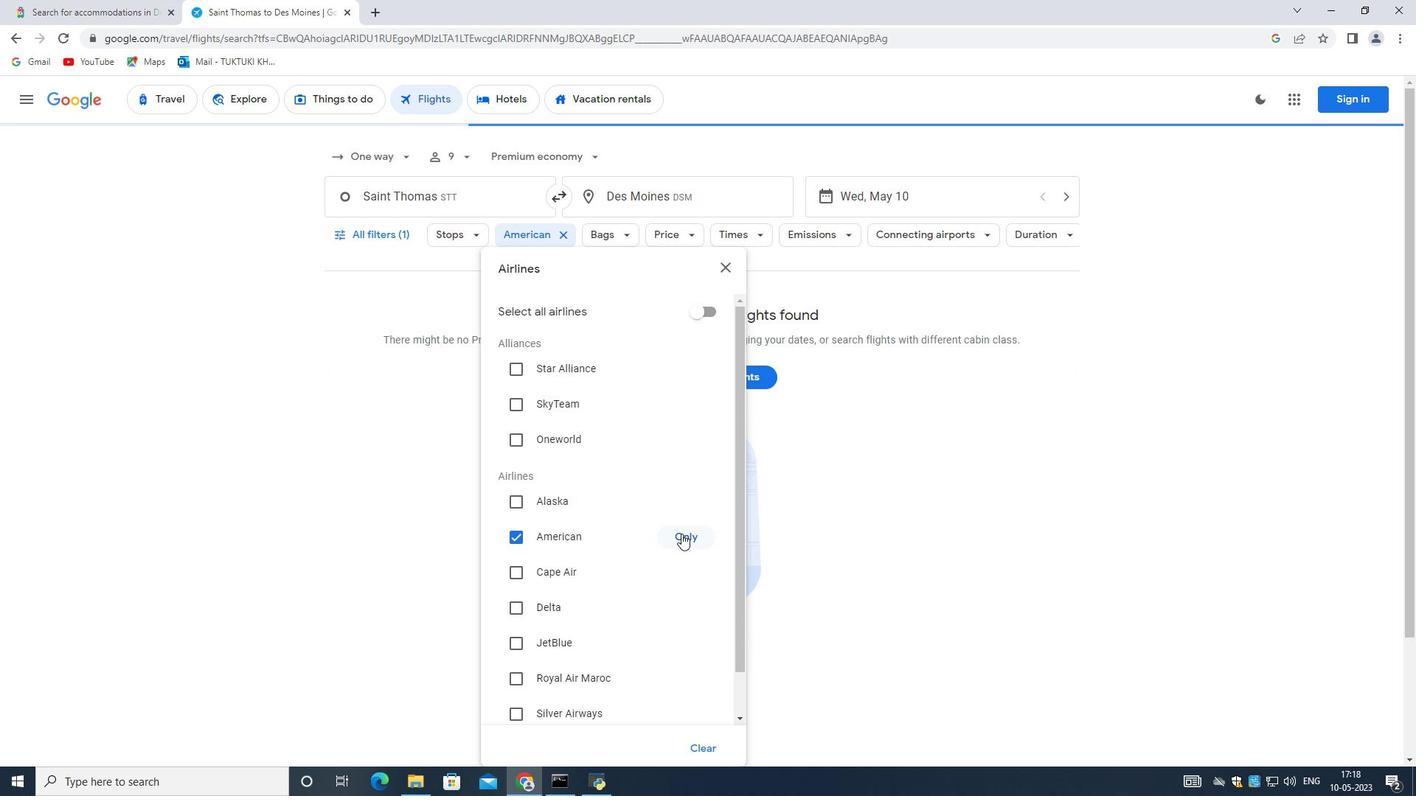 
Action: Mouse scrolled (673, 532) with delta (0, 0)
Screenshot: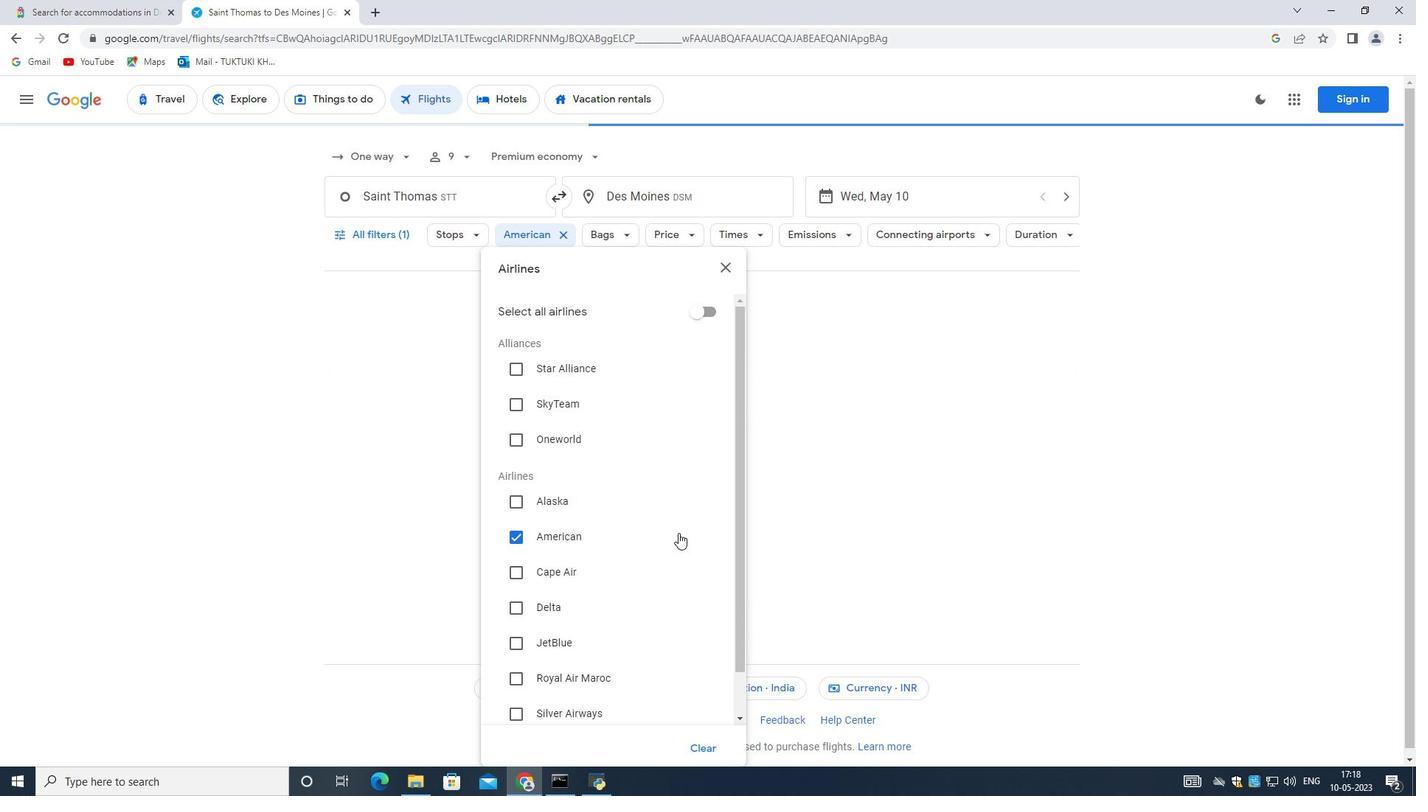 
Action: Mouse moved to (940, 503)
Screenshot: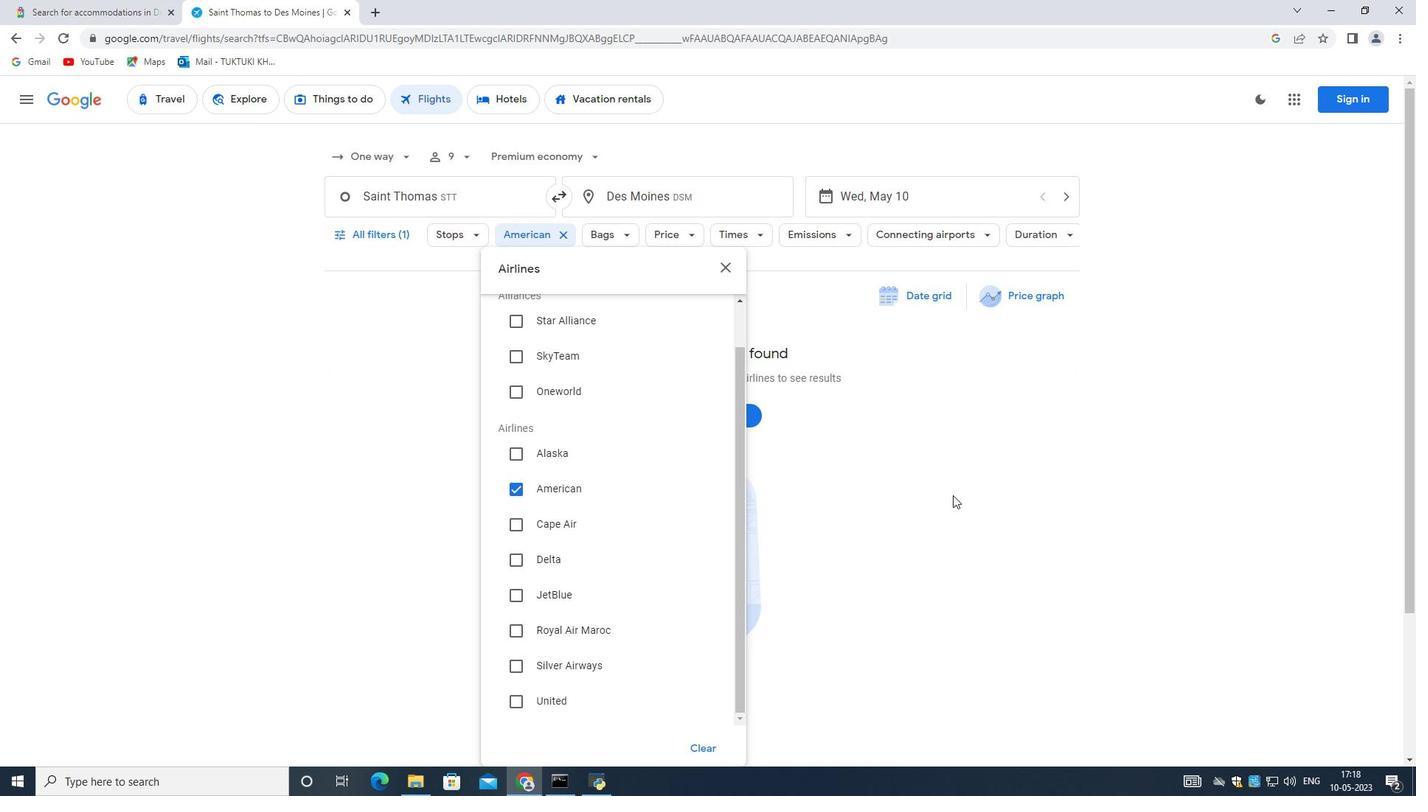 
Action: Mouse pressed left at (940, 503)
Screenshot: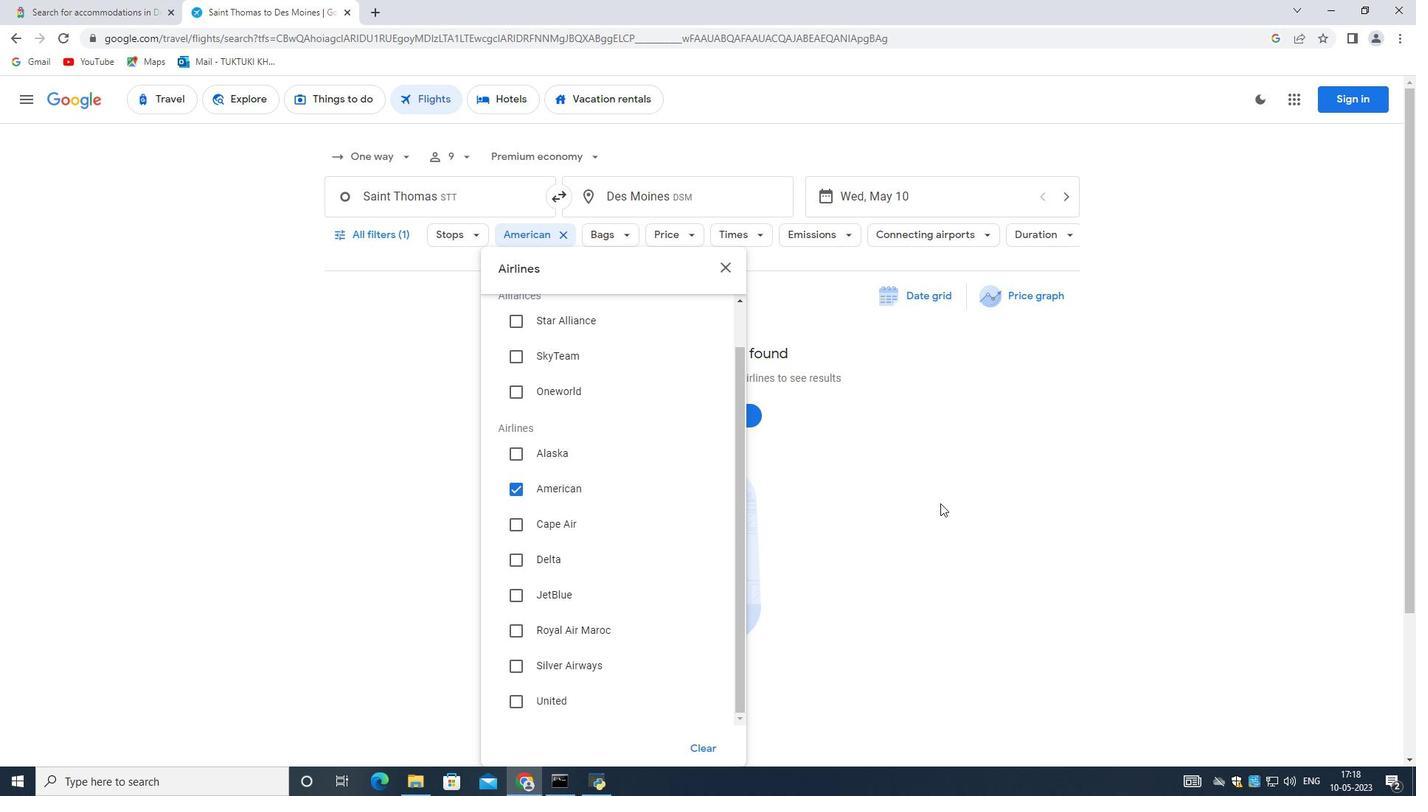 
Action: Mouse moved to (553, 233)
Screenshot: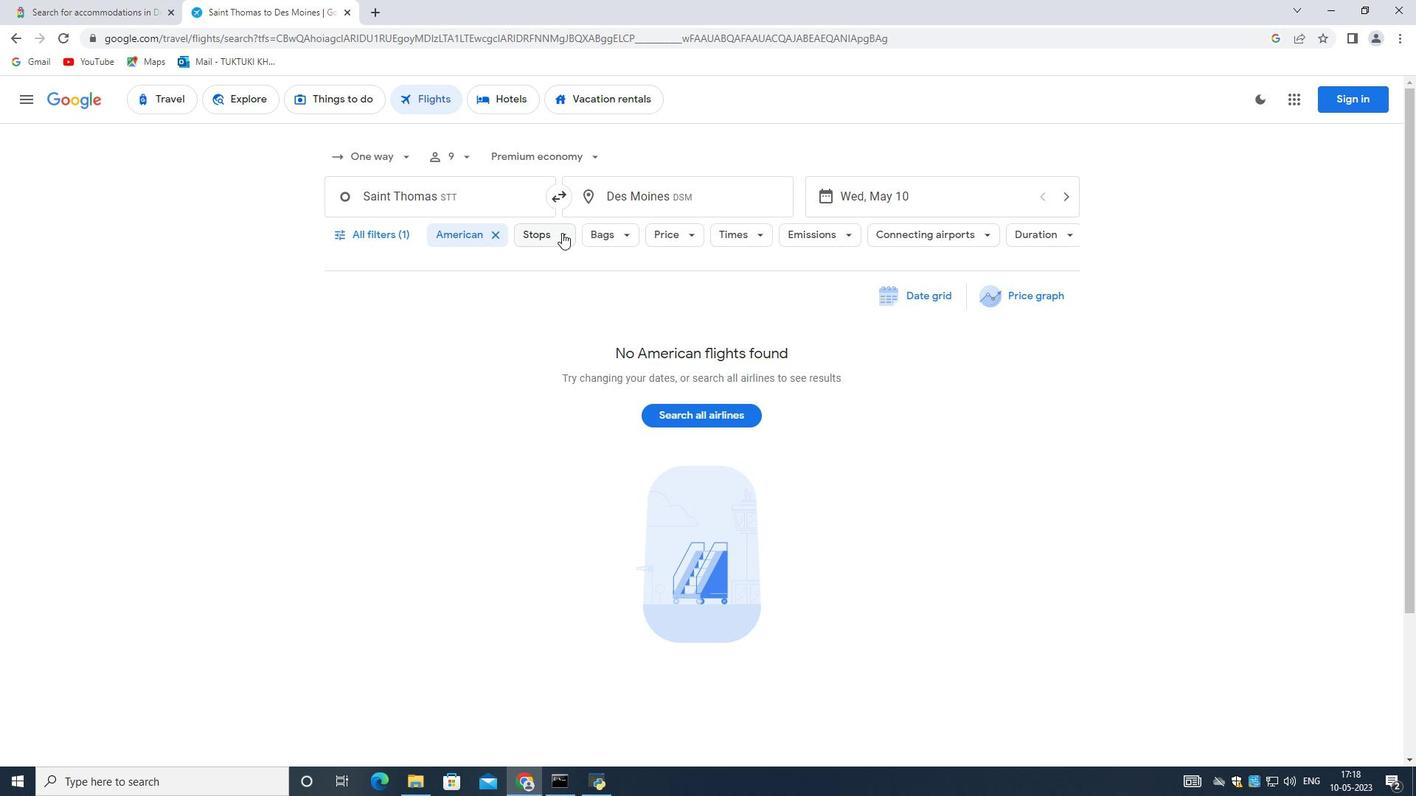 
Action: Mouse pressed left at (553, 233)
Screenshot: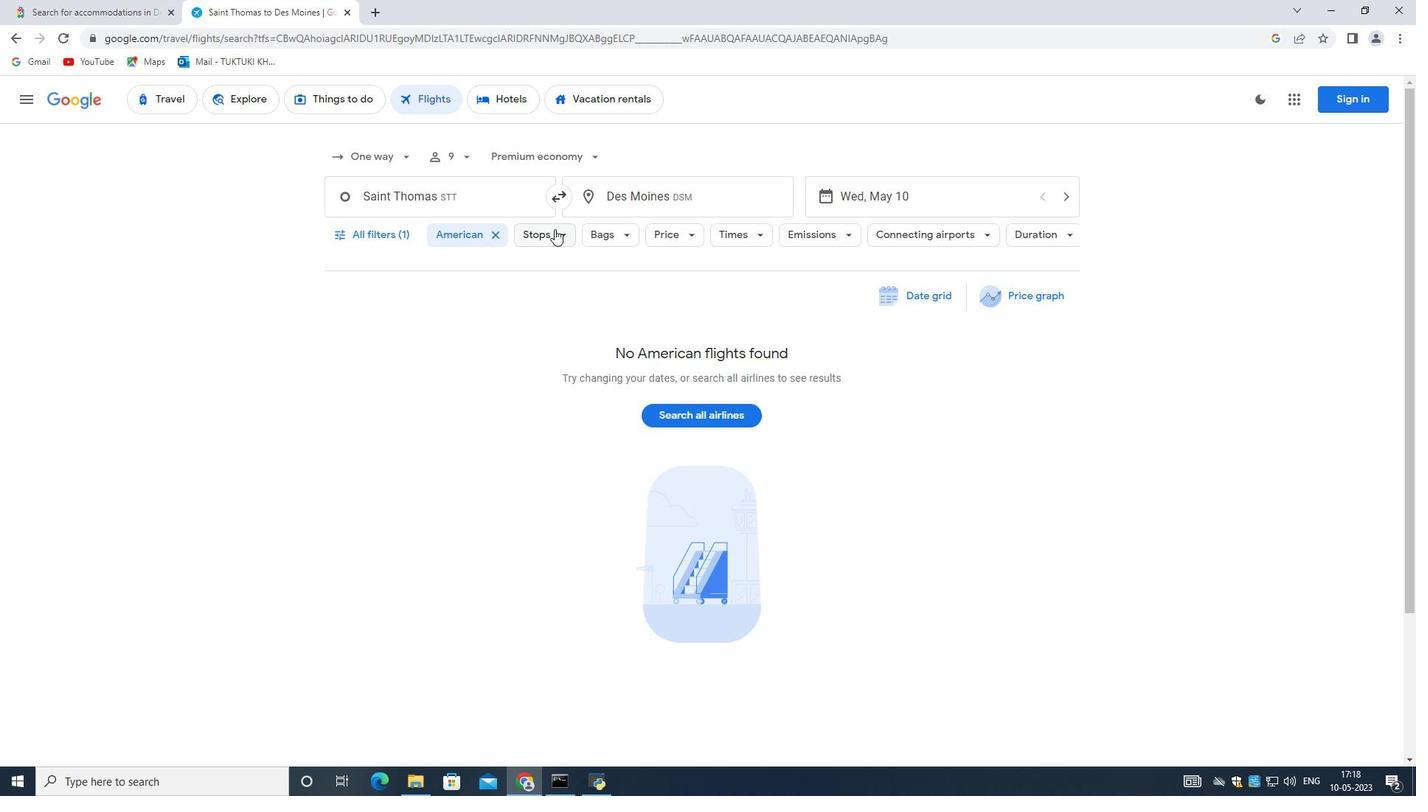 
Action: Mouse moved to (608, 233)
Screenshot: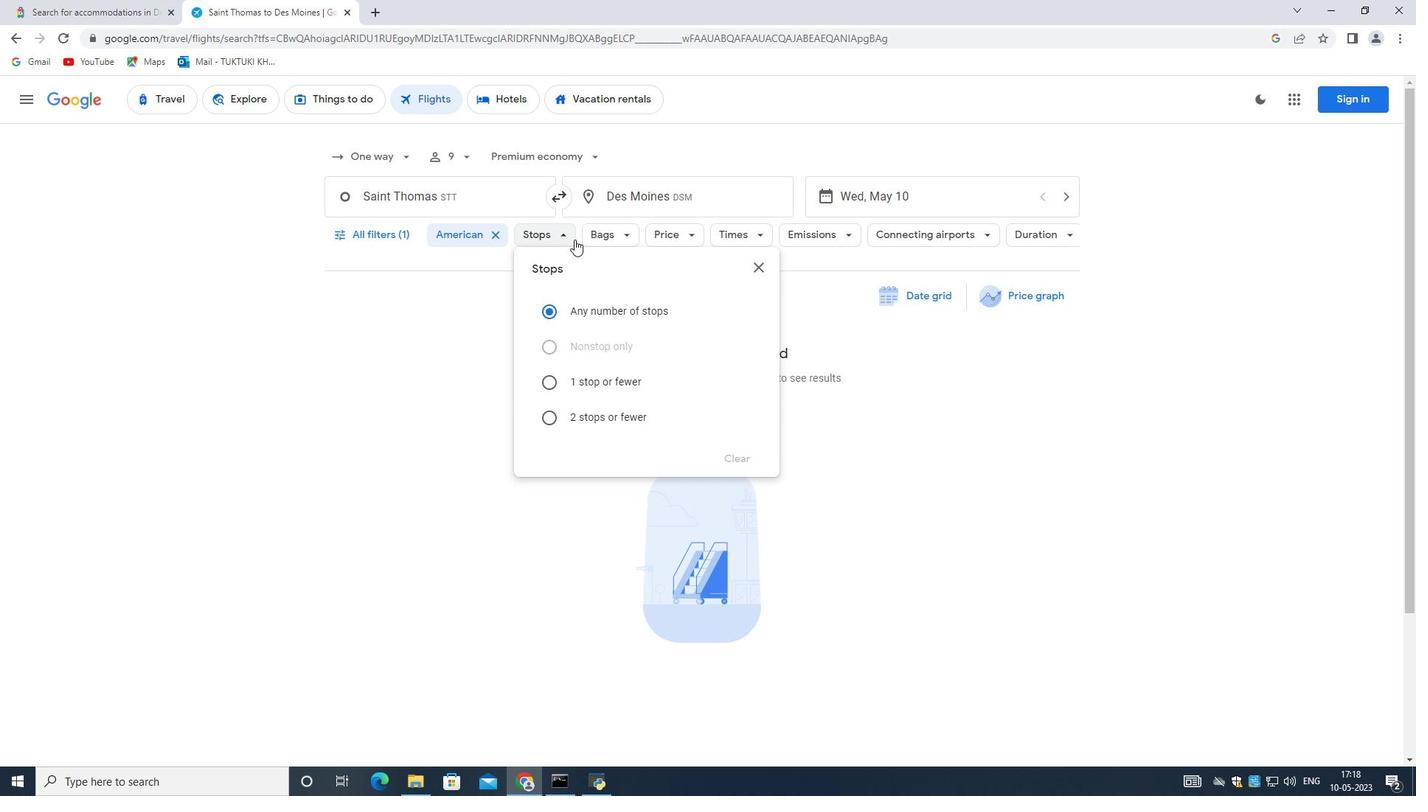
Action: Mouse pressed left at (608, 233)
Screenshot: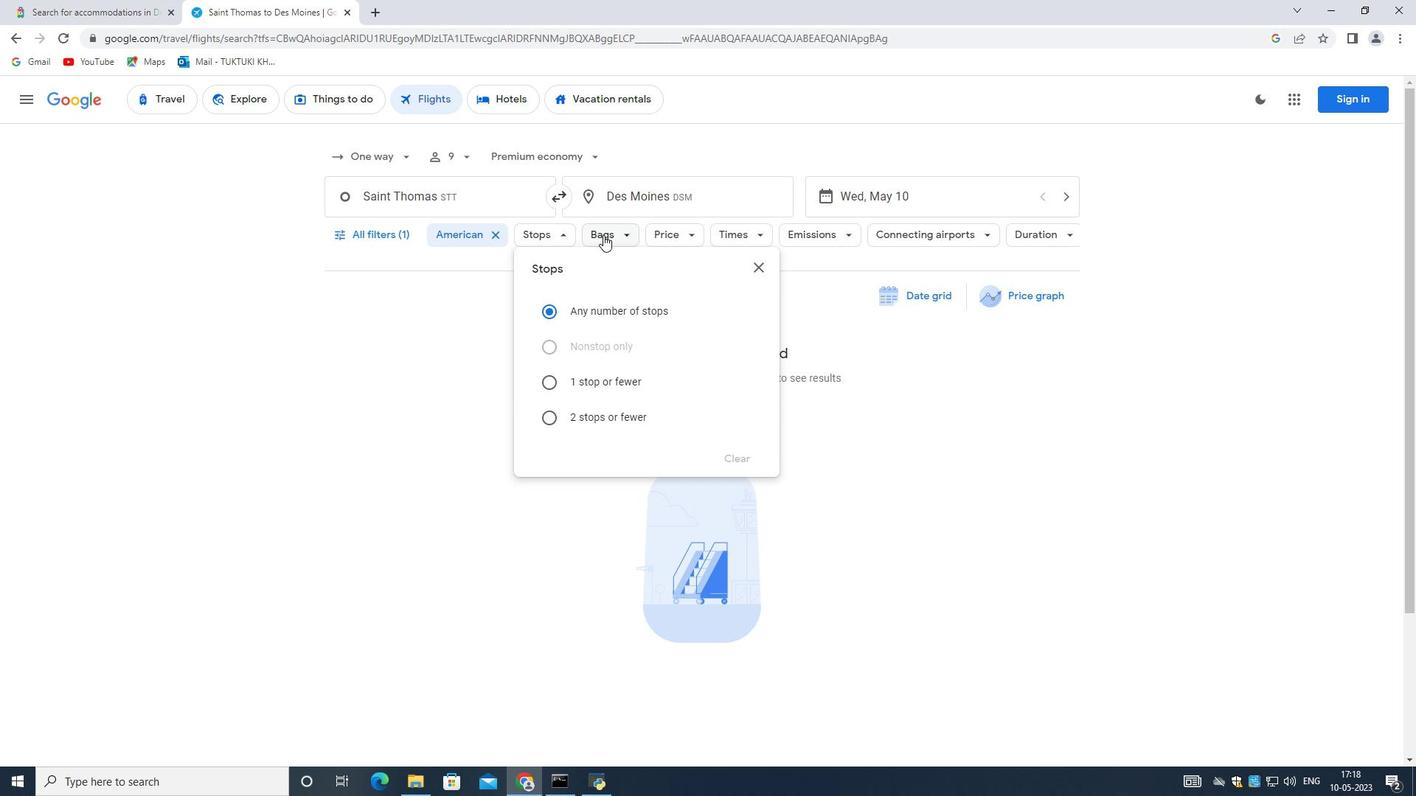 
Action: Mouse moved to (814, 306)
Screenshot: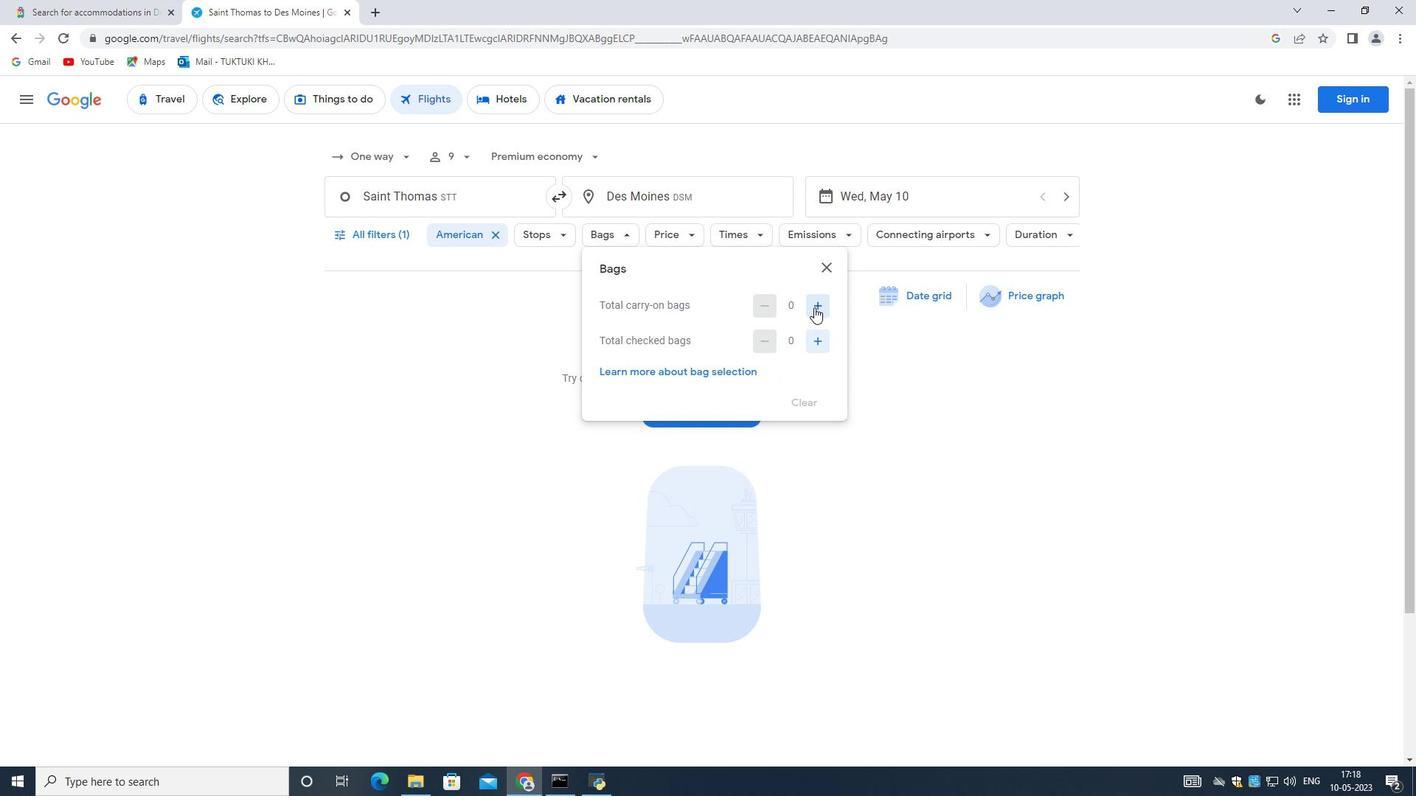 
Action: Mouse pressed left at (814, 306)
Screenshot: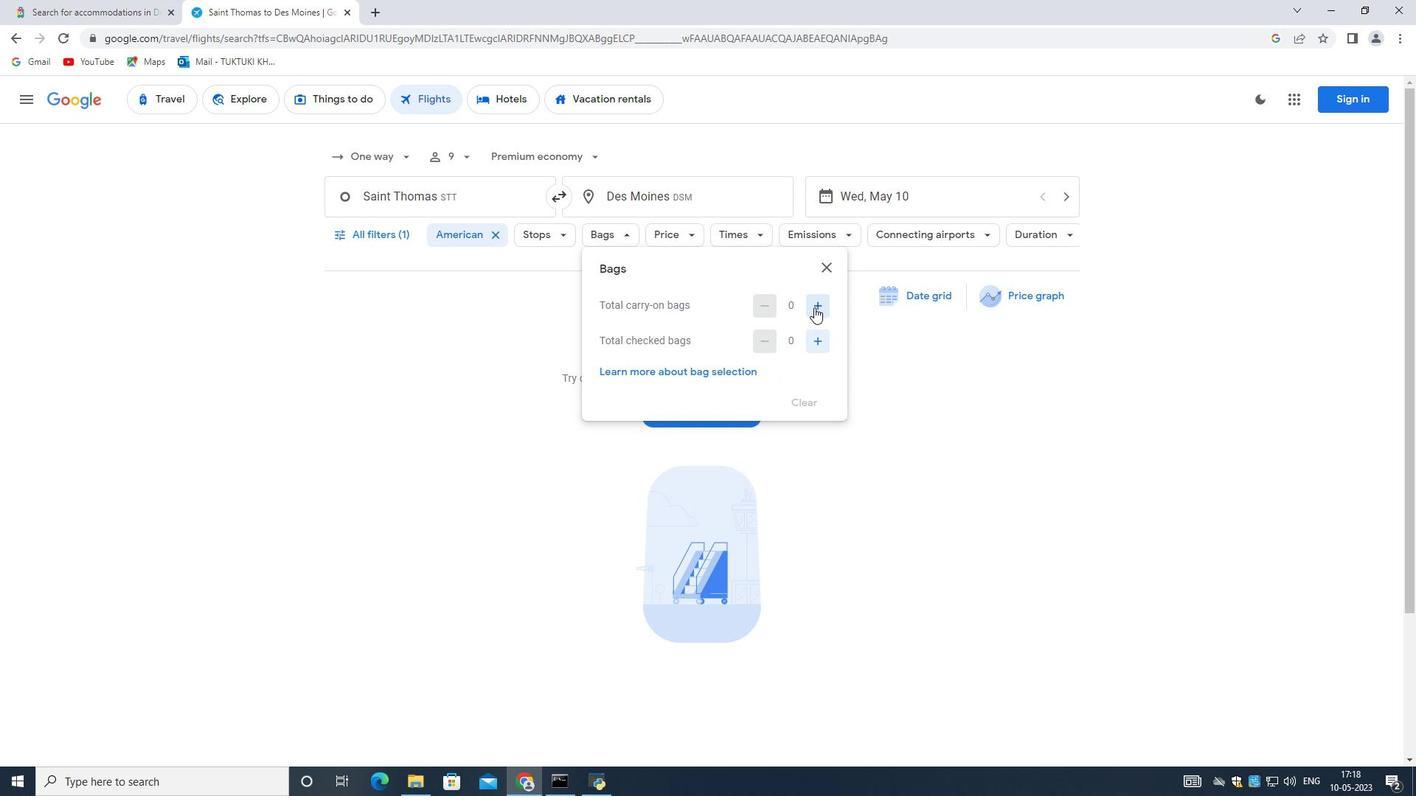 
Action: Mouse pressed left at (814, 306)
Screenshot: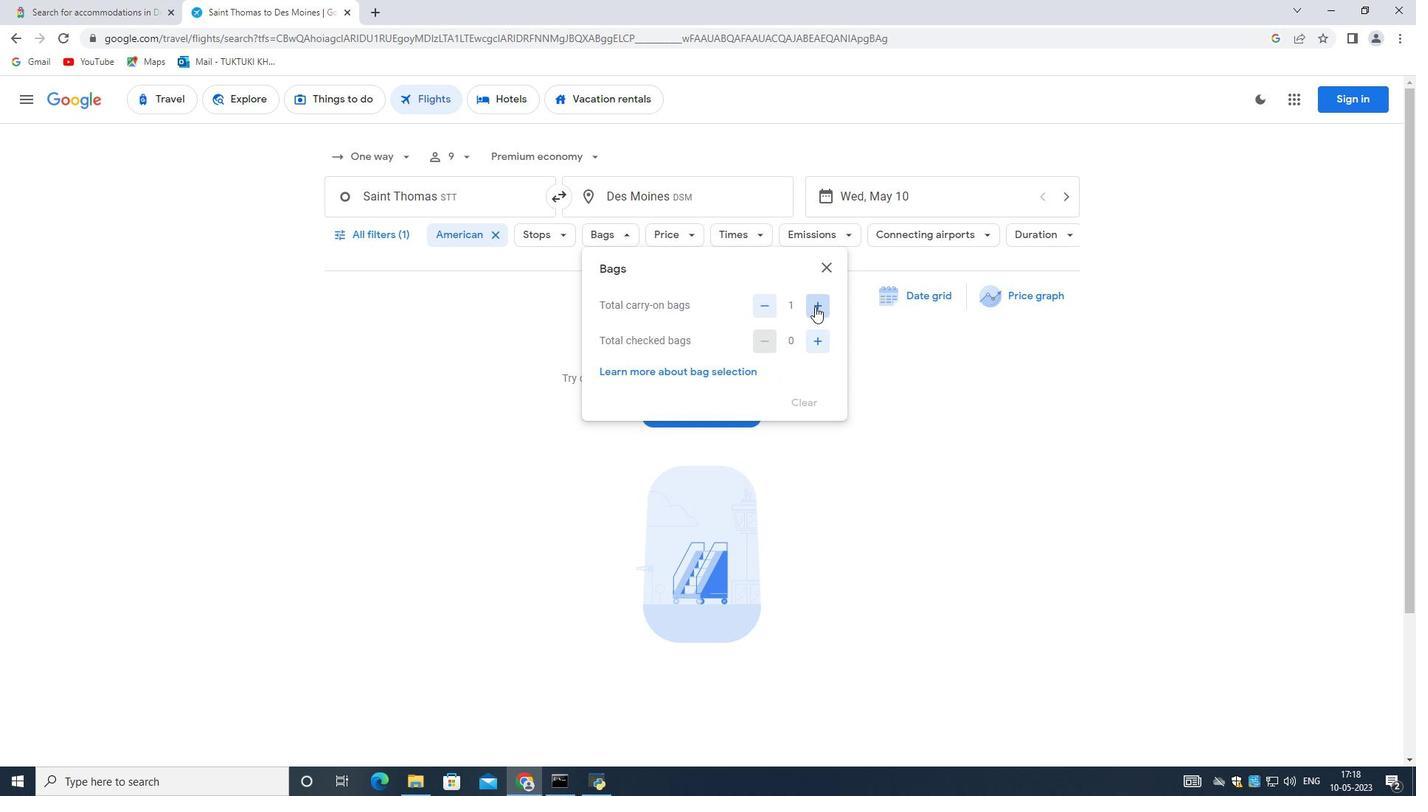 
Action: Mouse moved to (977, 404)
Screenshot: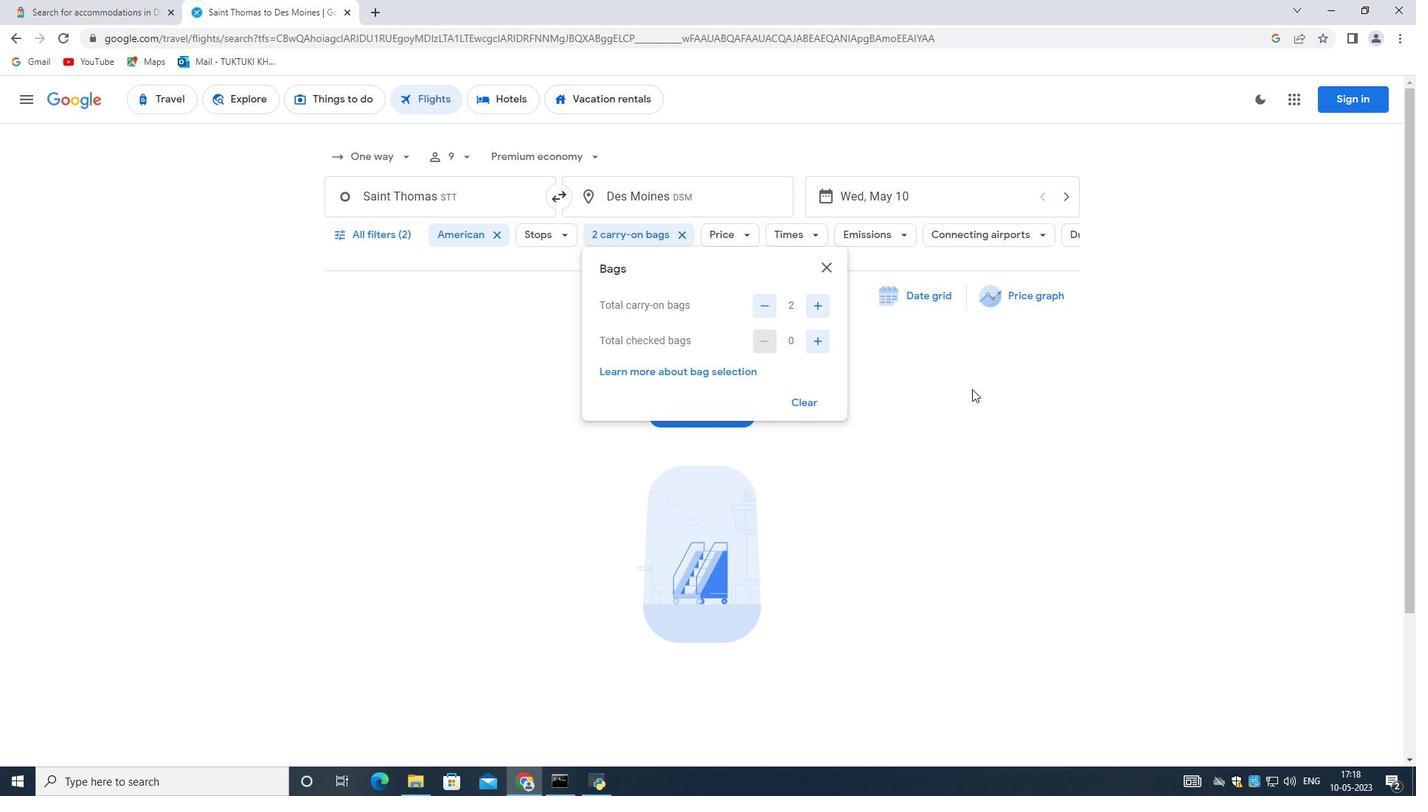 
Action: Mouse pressed left at (977, 404)
Screenshot: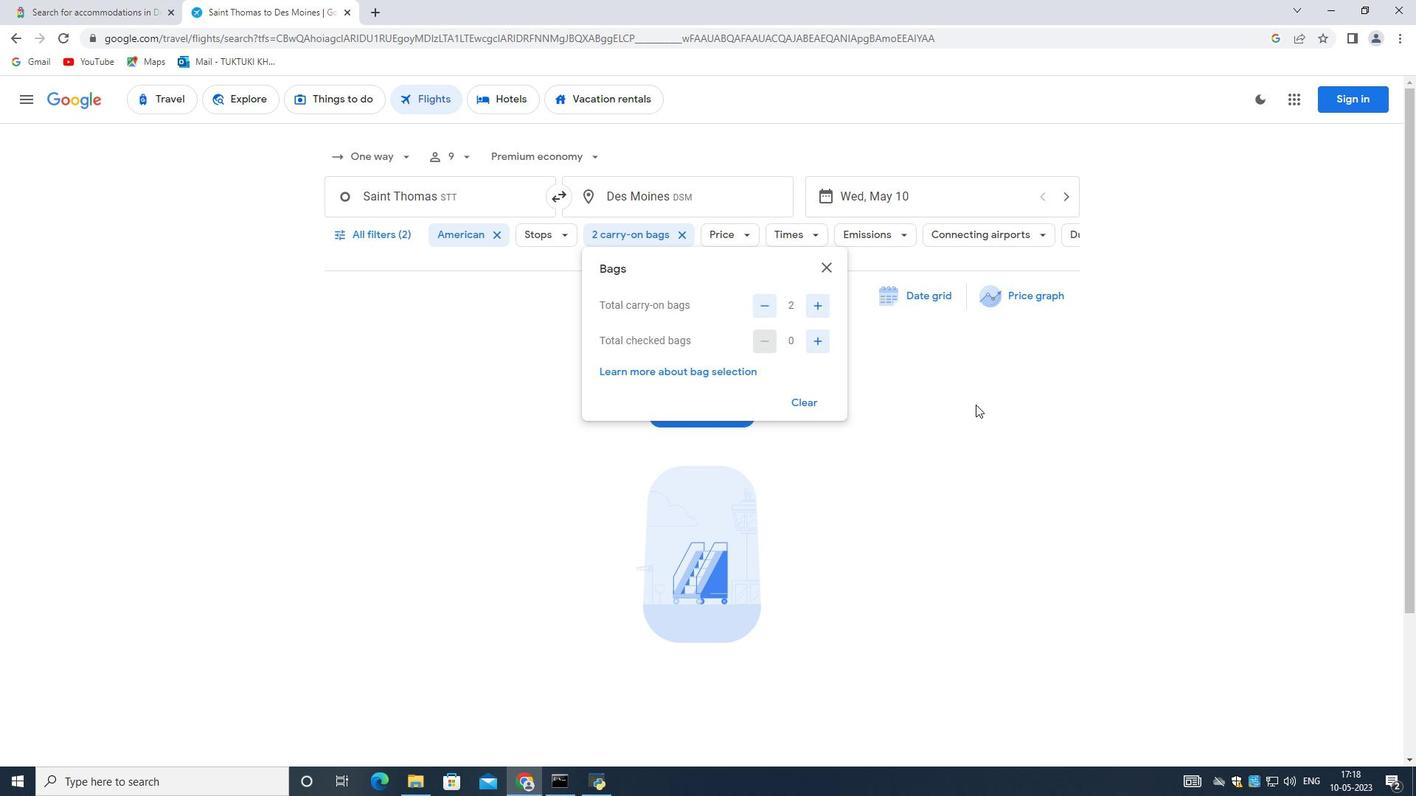 
Action: Mouse moved to (735, 237)
Screenshot: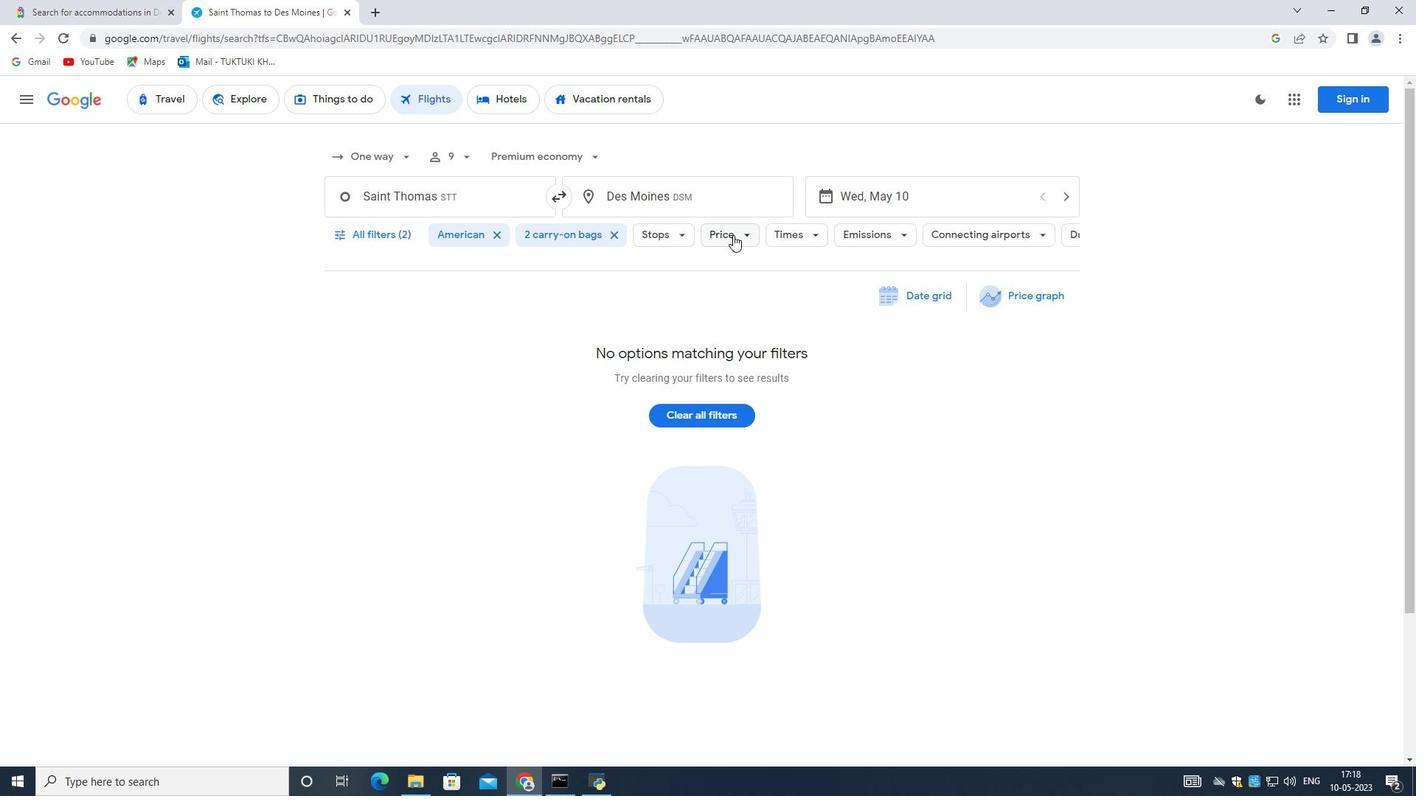 
Action: Mouse pressed left at (735, 237)
Screenshot: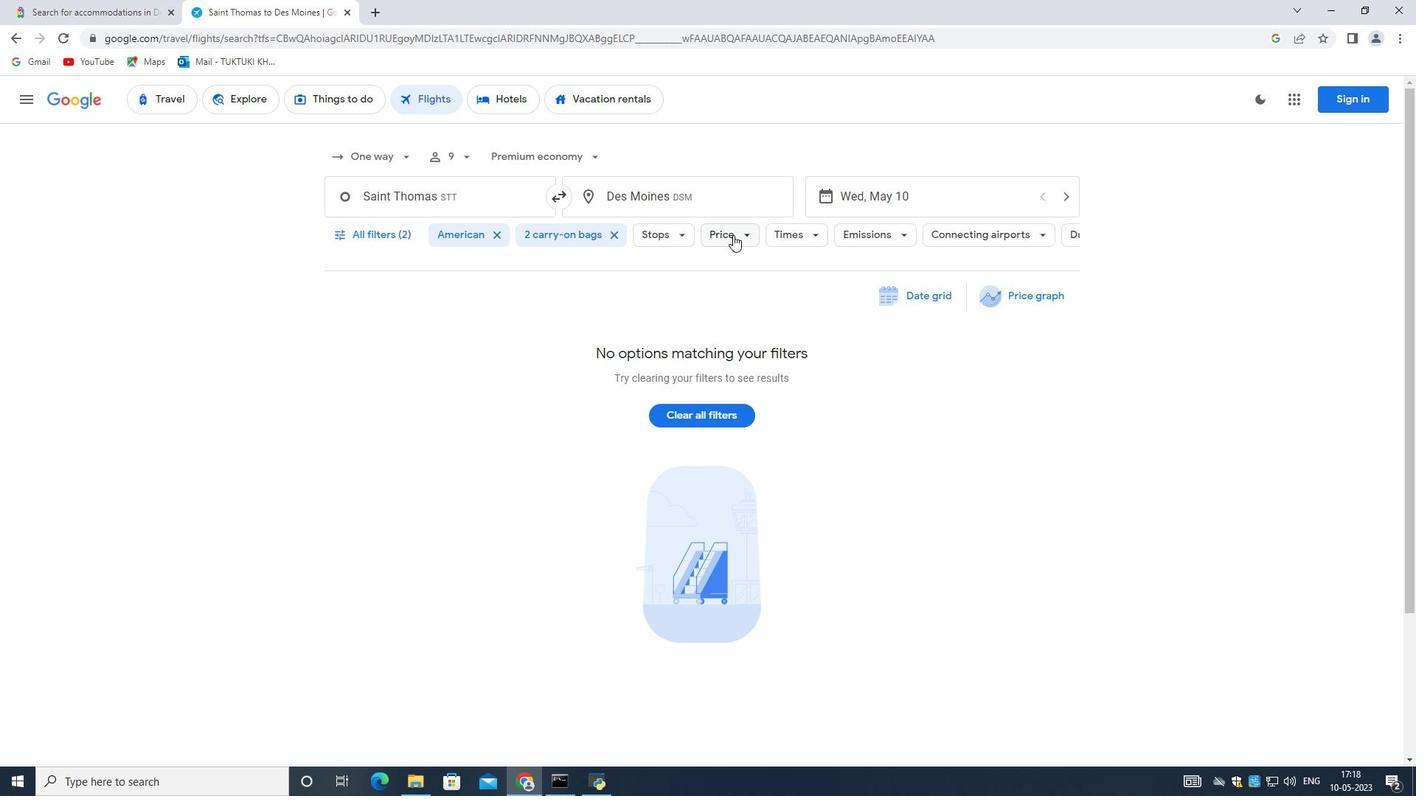 
Action: Mouse moved to (935, 328)
Screenshot: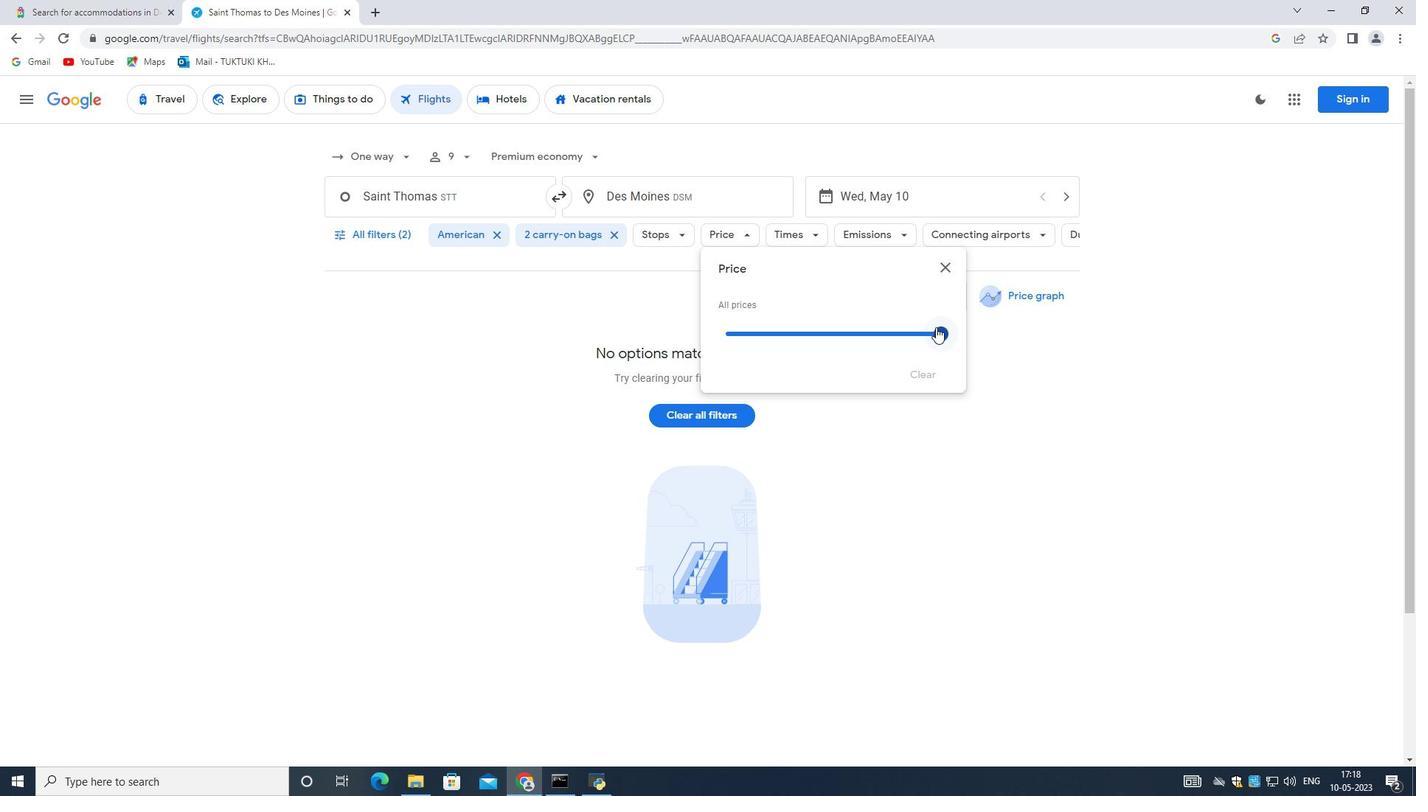 
Action: Mouse pressed left at (935, 328)
Screenshot: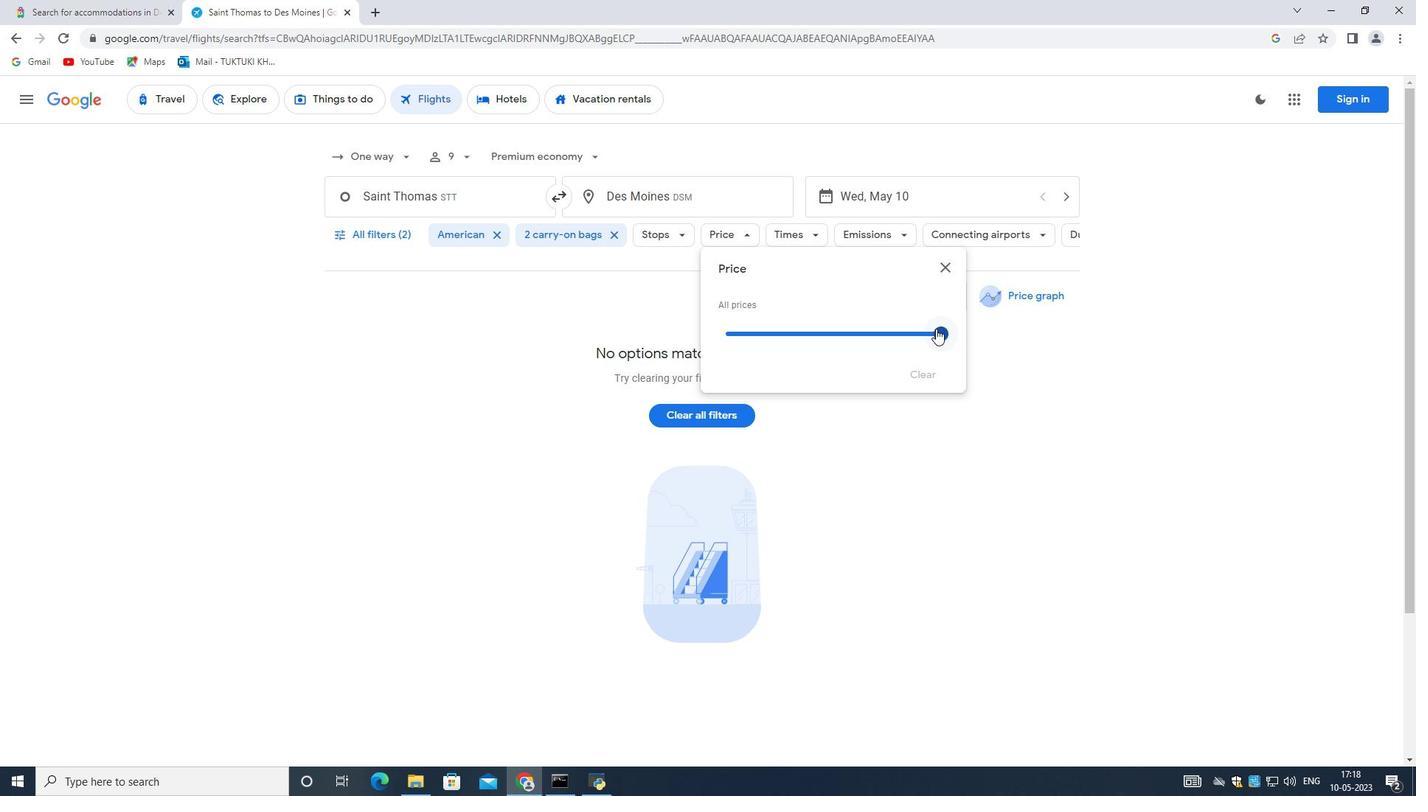 
Action: Mouse moved to (827, 232)
Screenshot: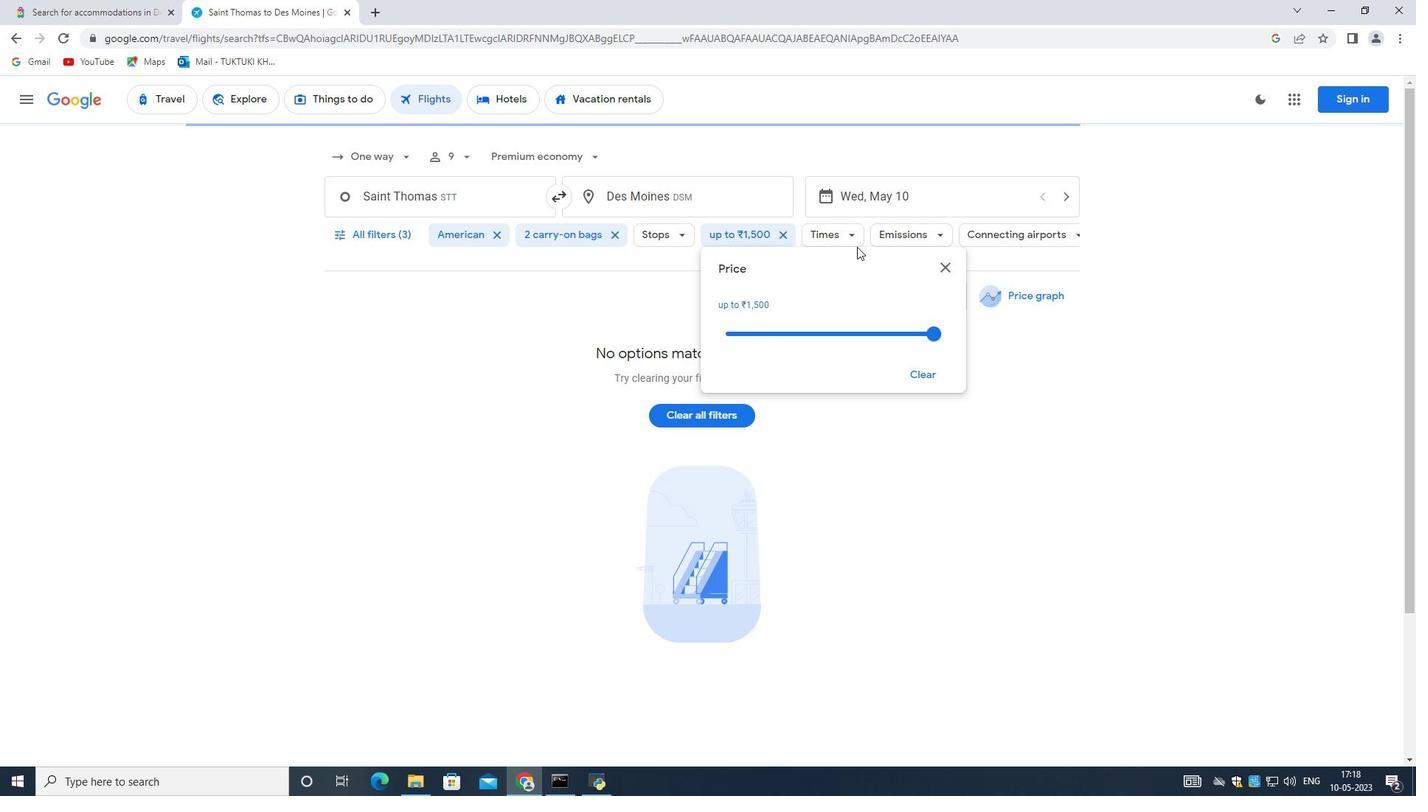 
Action: Mouse pressed left at (827, 232)
Screenshot: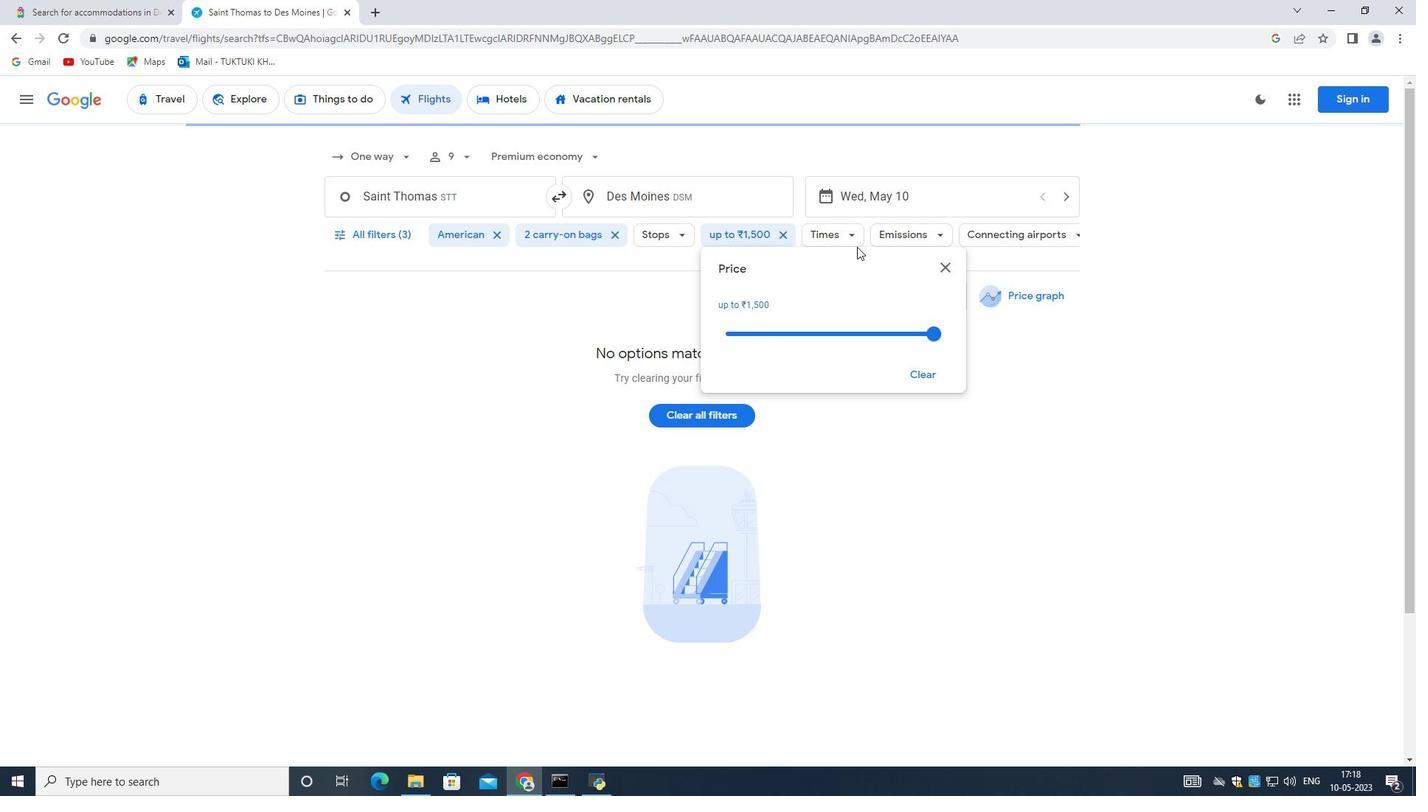 
Action: Mouse moved to (827, 376)
Screenshot: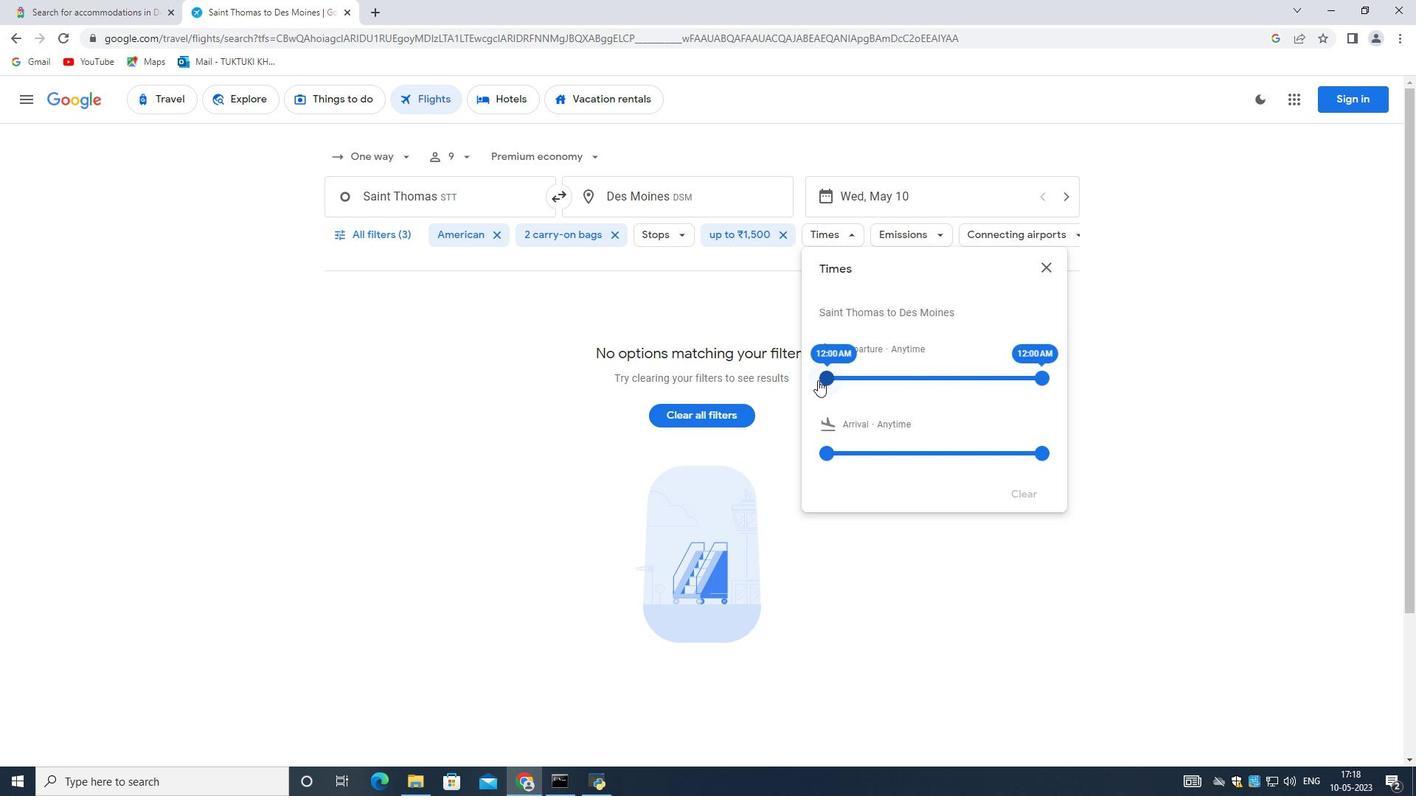 
Action: Mouse pressed left at (827, 376)
Screenshot: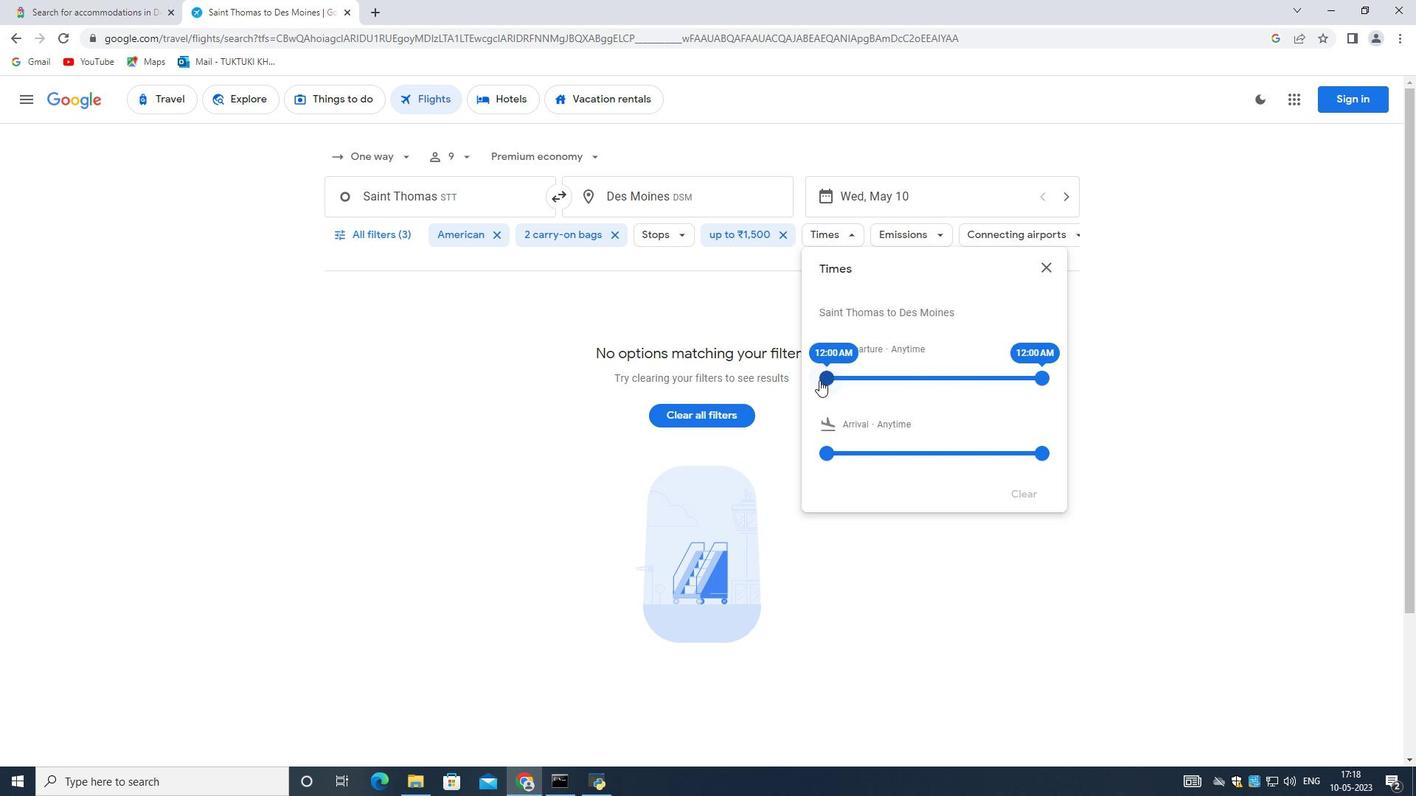 
Action: Mouse moved to (1041, 376)
Screenshot: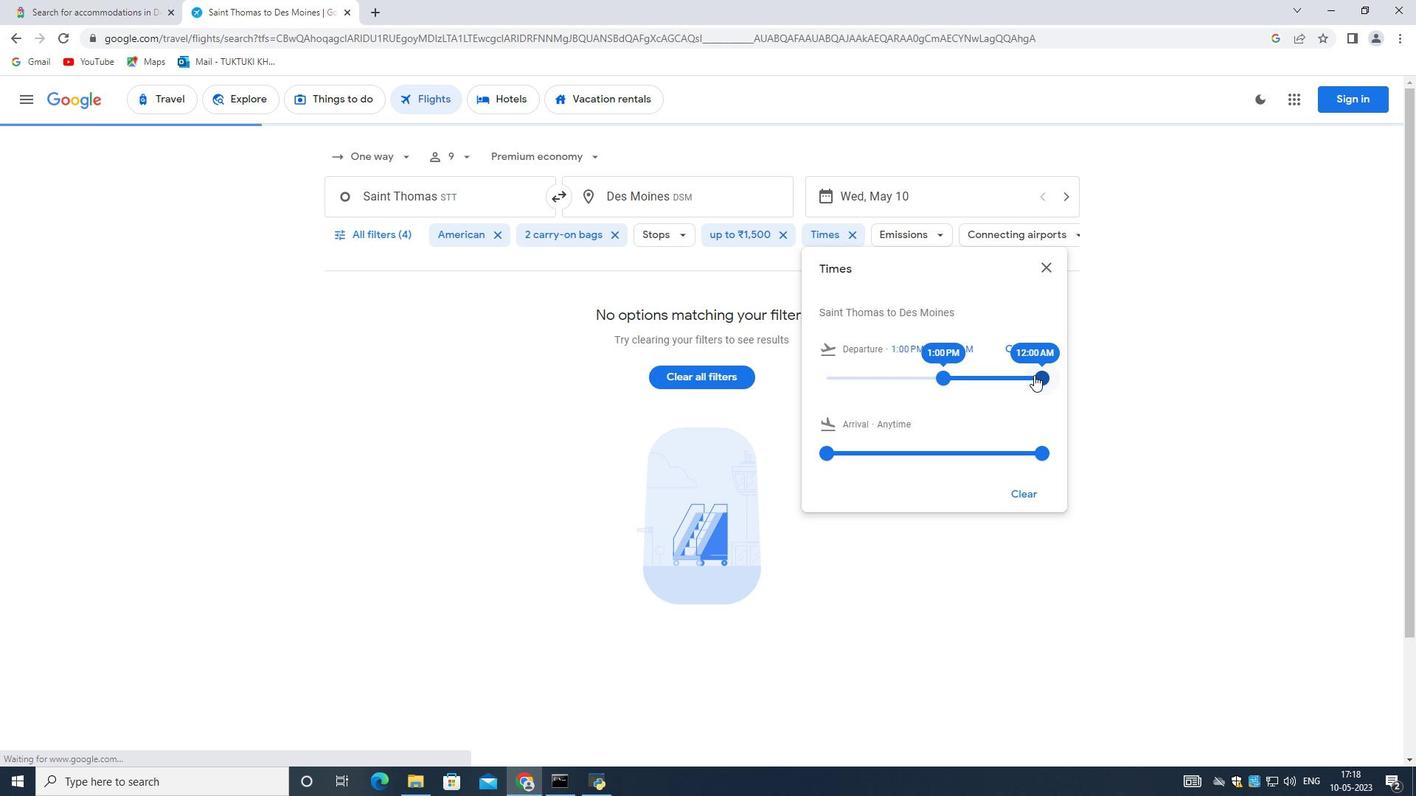 
Action: Mouse pressed left at (1041, 376)
Screenshot: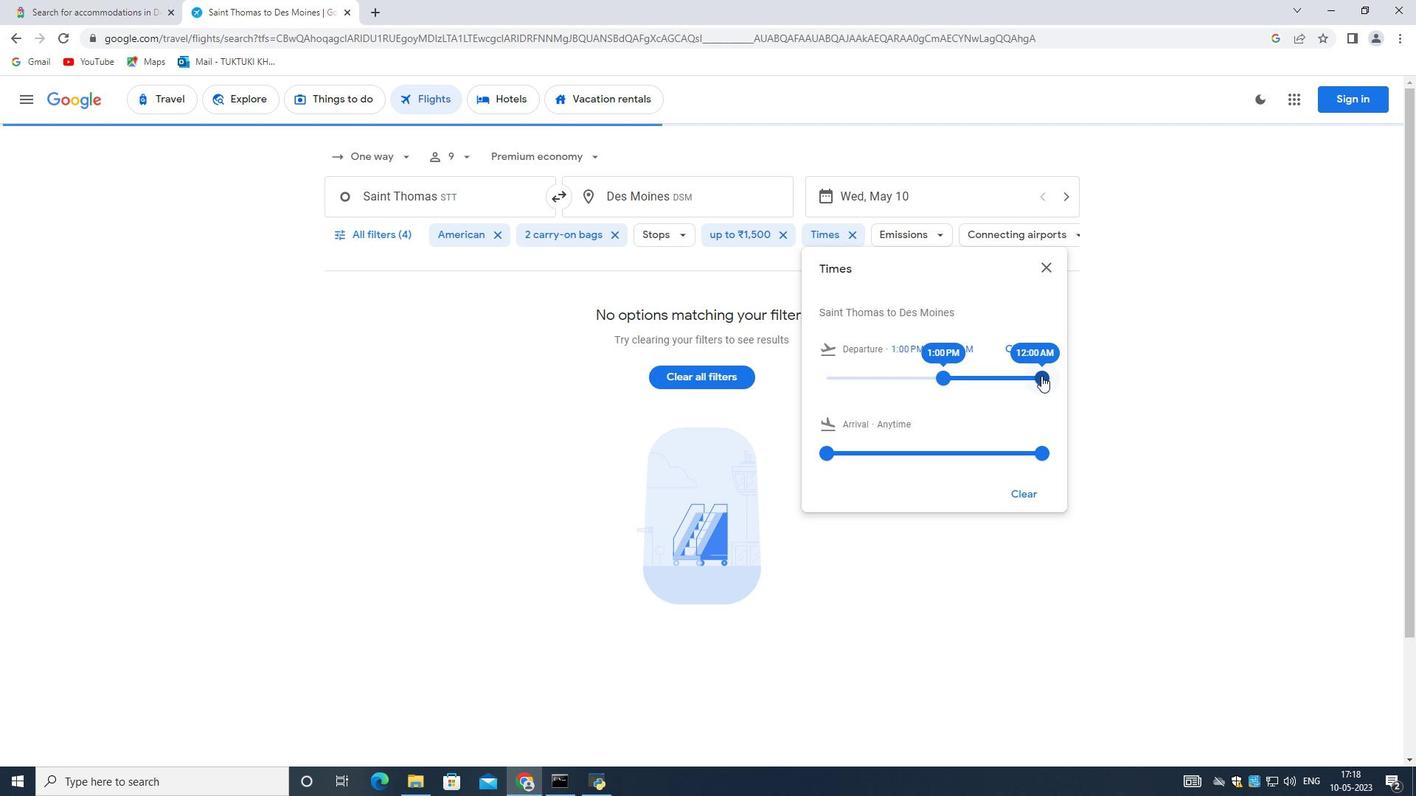 
Action: Mouse moved to (827, 451)
Screenshot: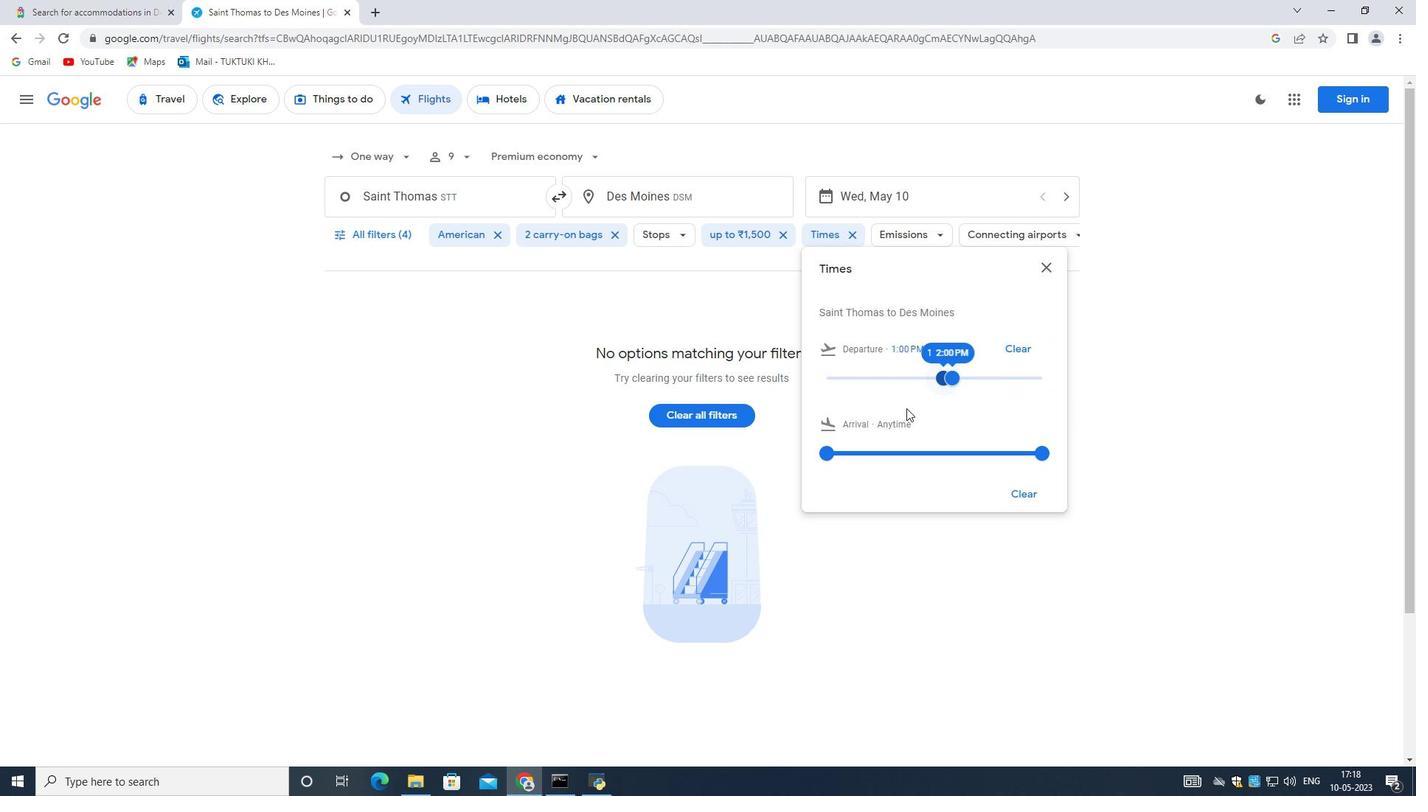 
Action: Mouse scrolled (827, 450) with delta (0, 0)
Screenshot: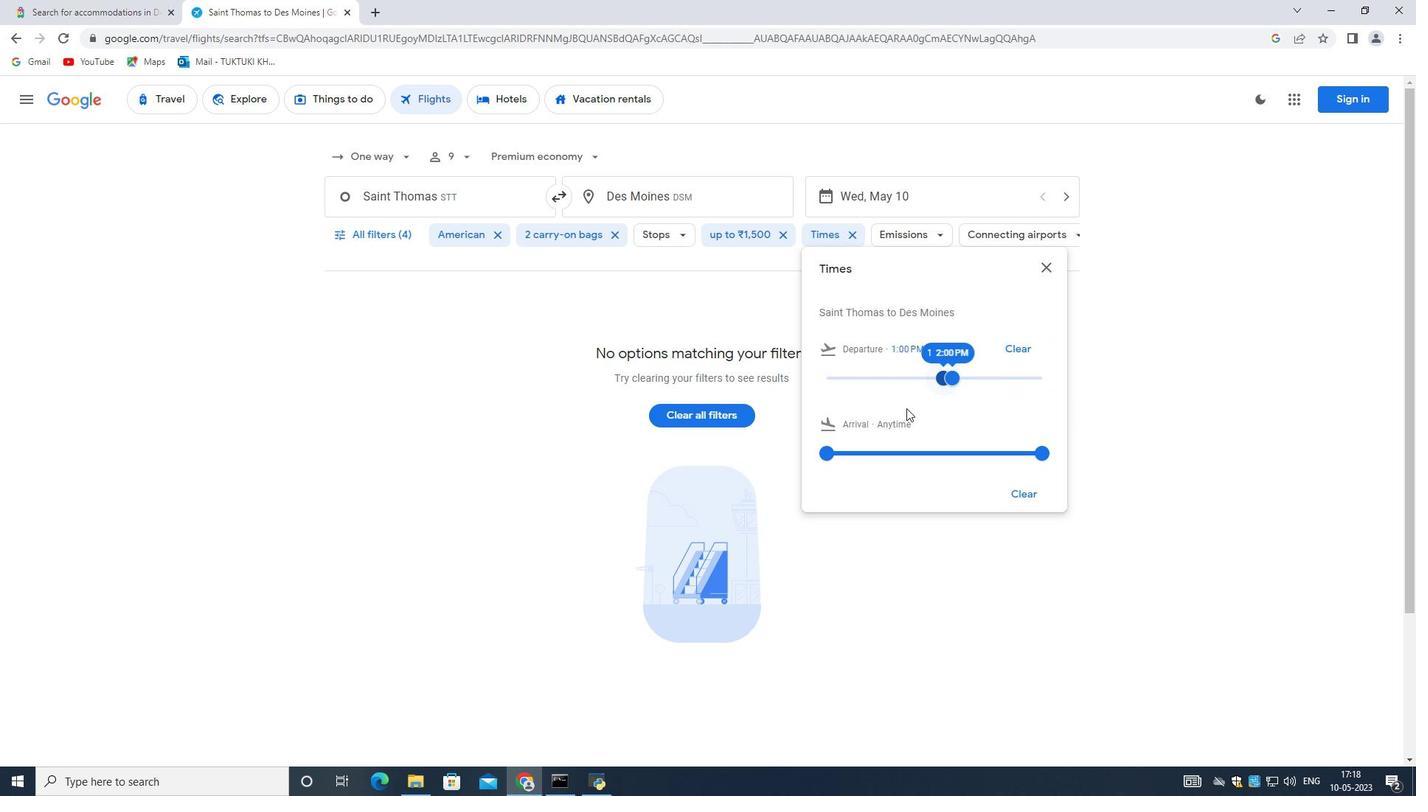 
Action: Mouse moved to (820, 463)
Screenshot: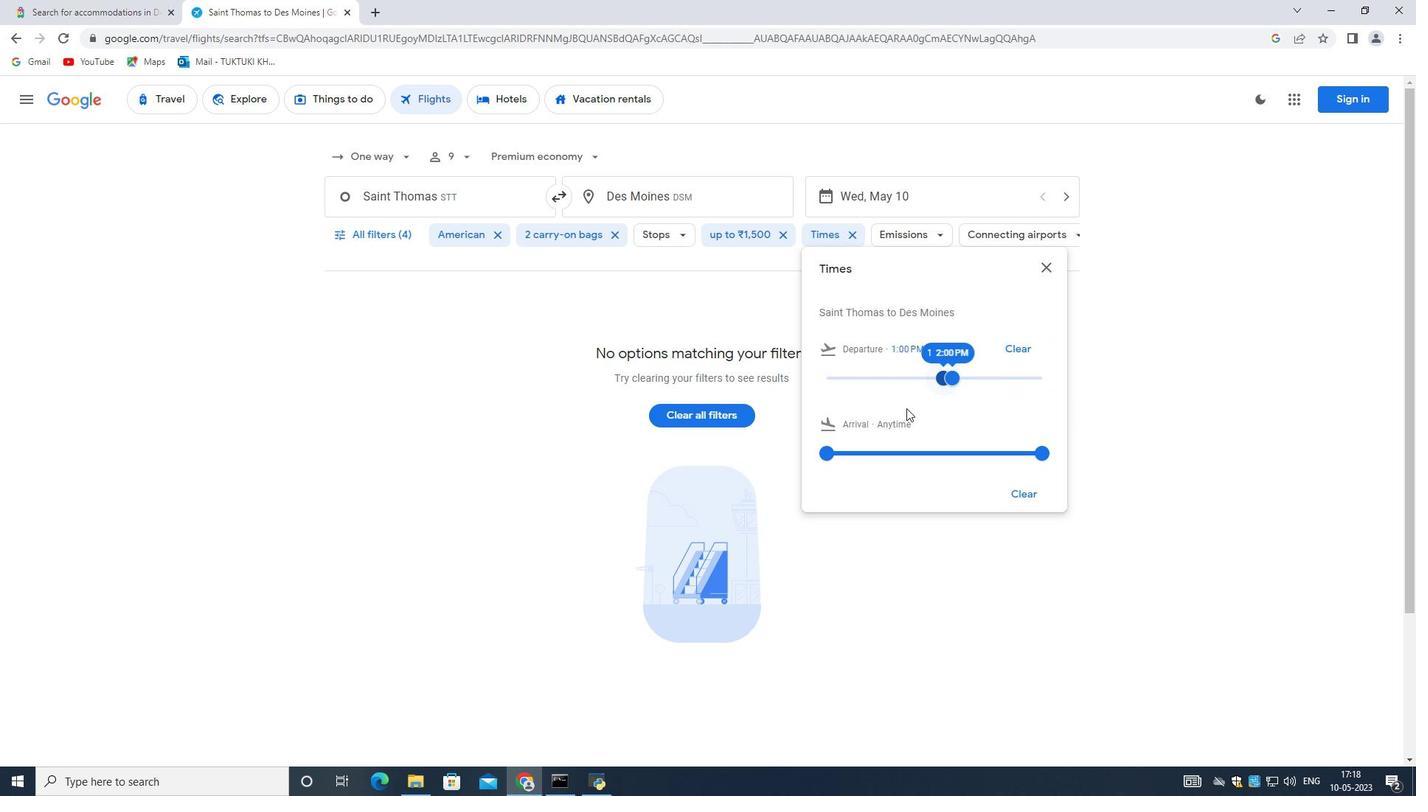 
Action: Mouse scrolled (823, 456) with delta (0, 0)
Screenshot: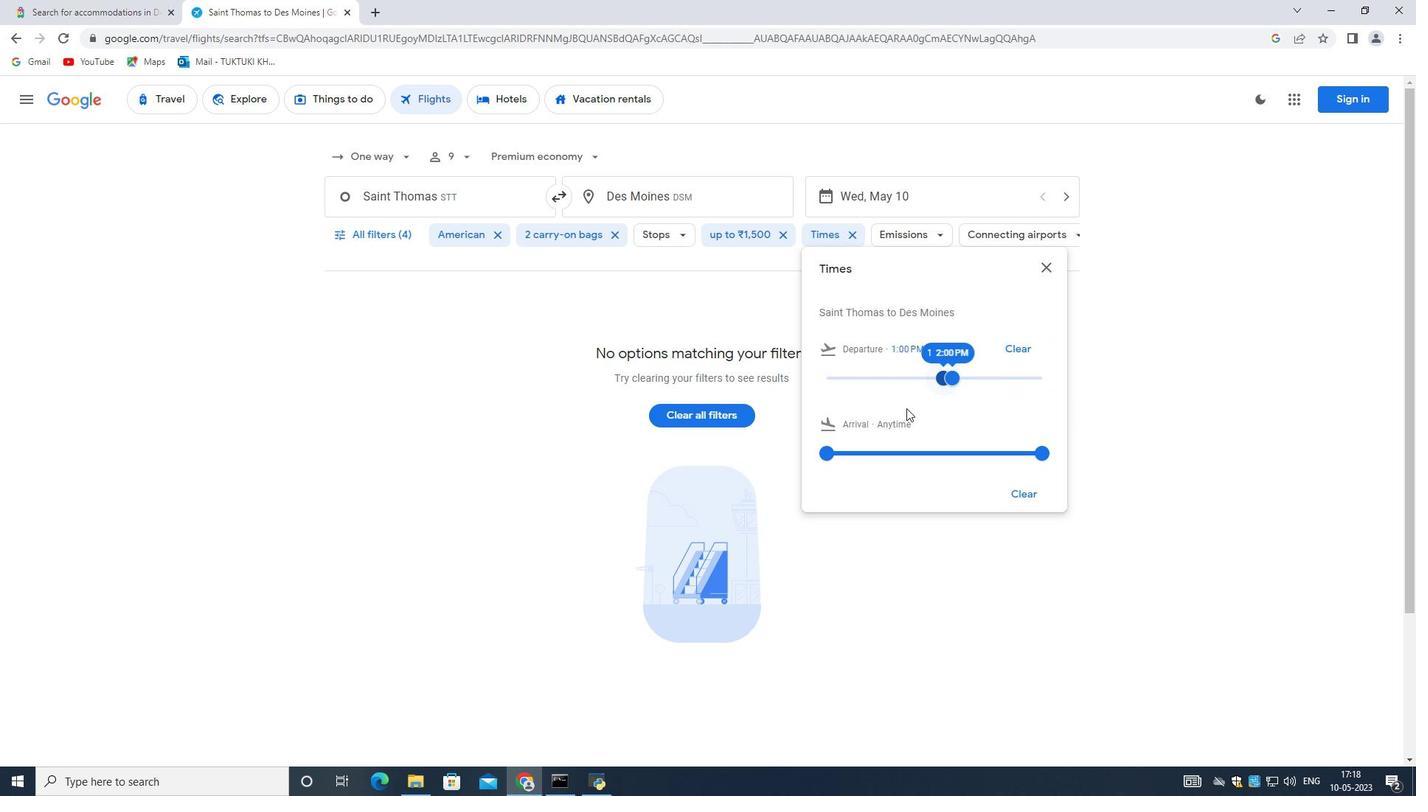 
Action: Mouse moved to (816, 471)
Screenshot: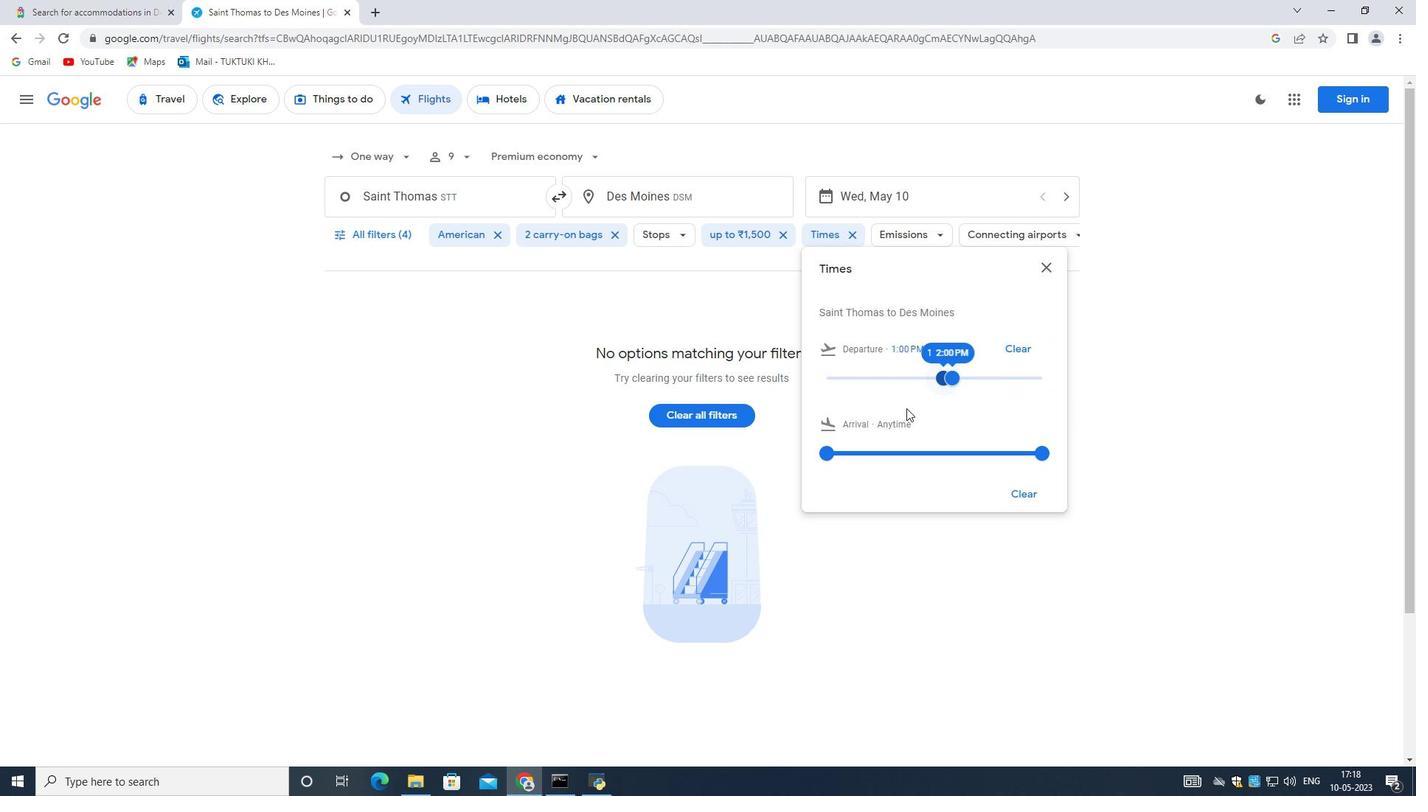 
Action: Mouse scrolled (816, 470) with delta (0, 0)
Screenshot: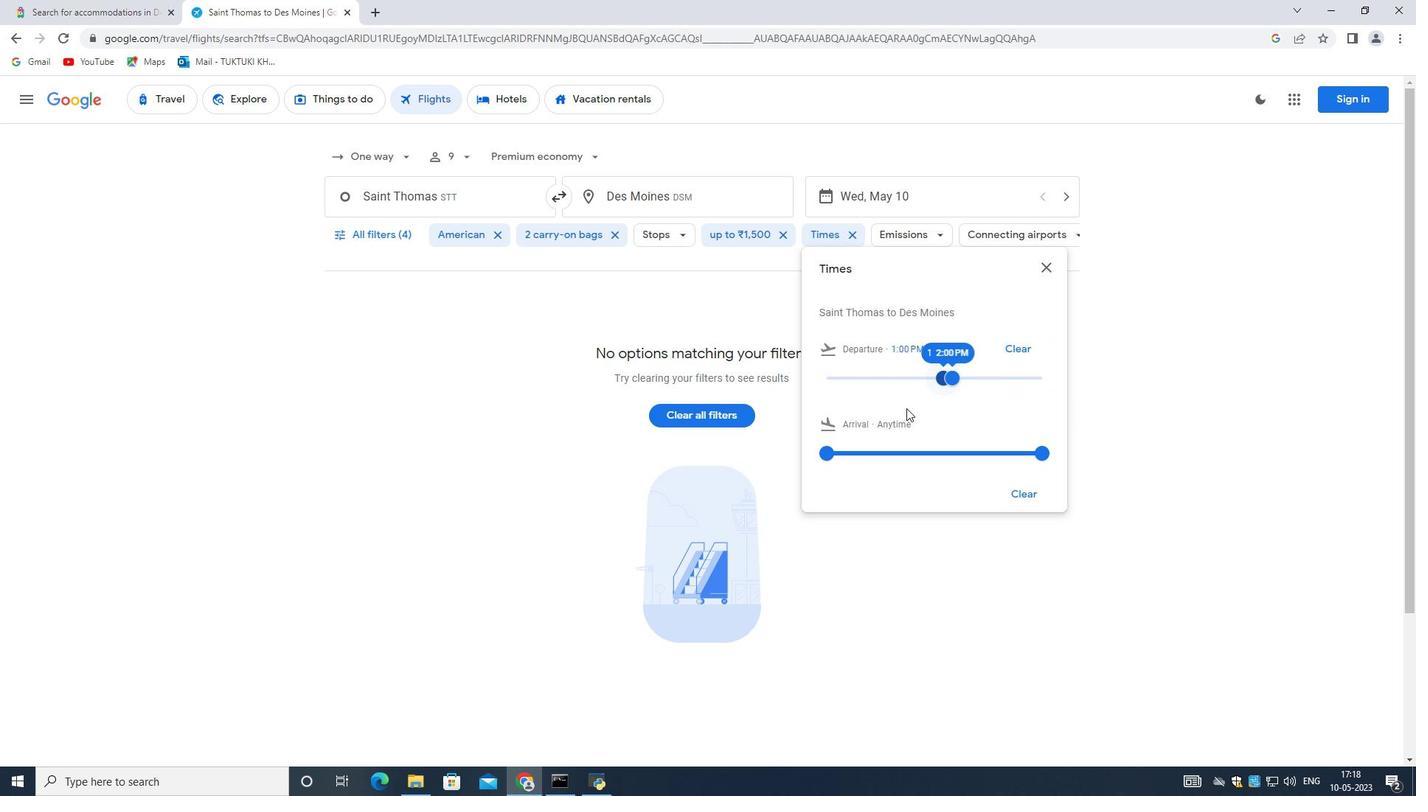 
Action: Mouse moved to (805, 488)
Screenshot: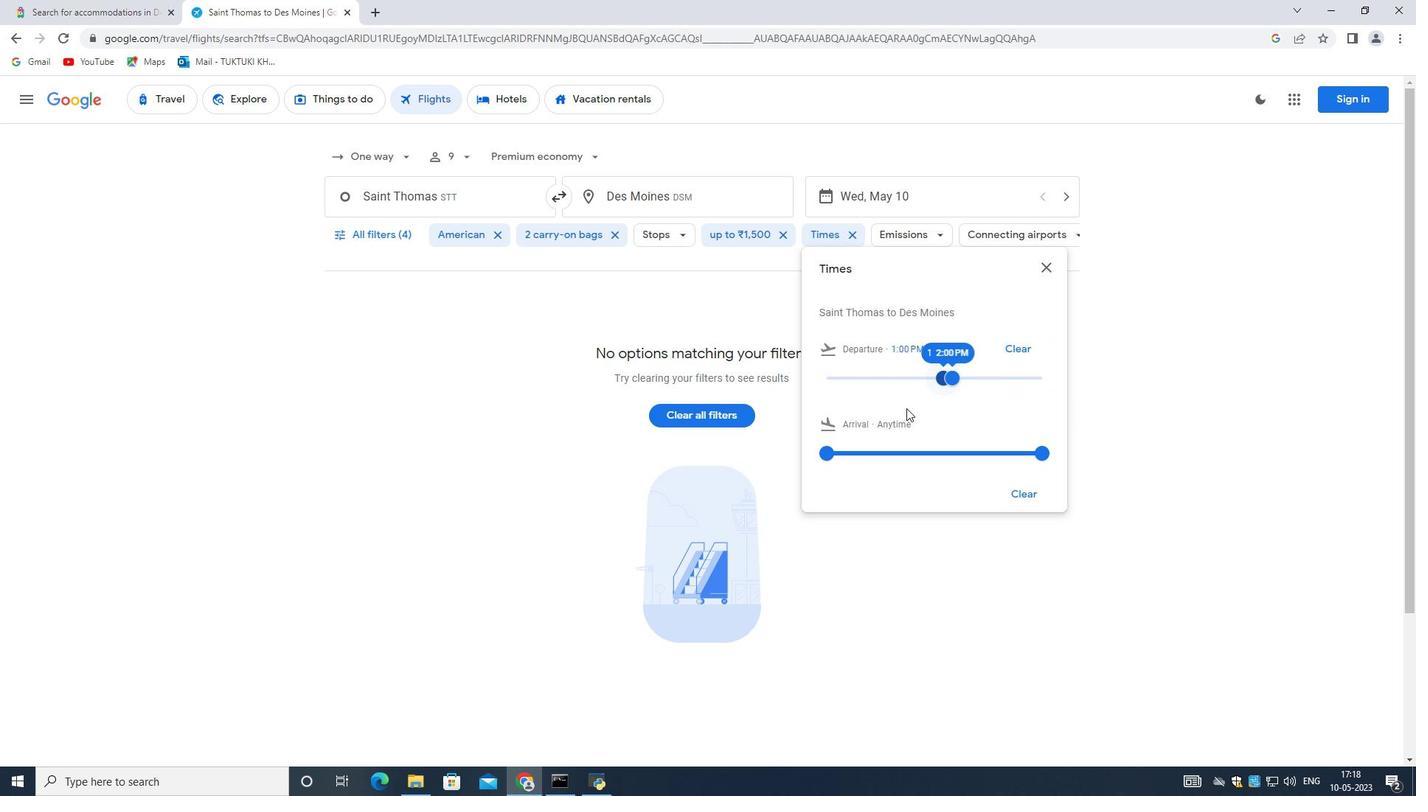 
Action: Mouse scrolled (812, 477) with delta (0, -1)
Screenshot: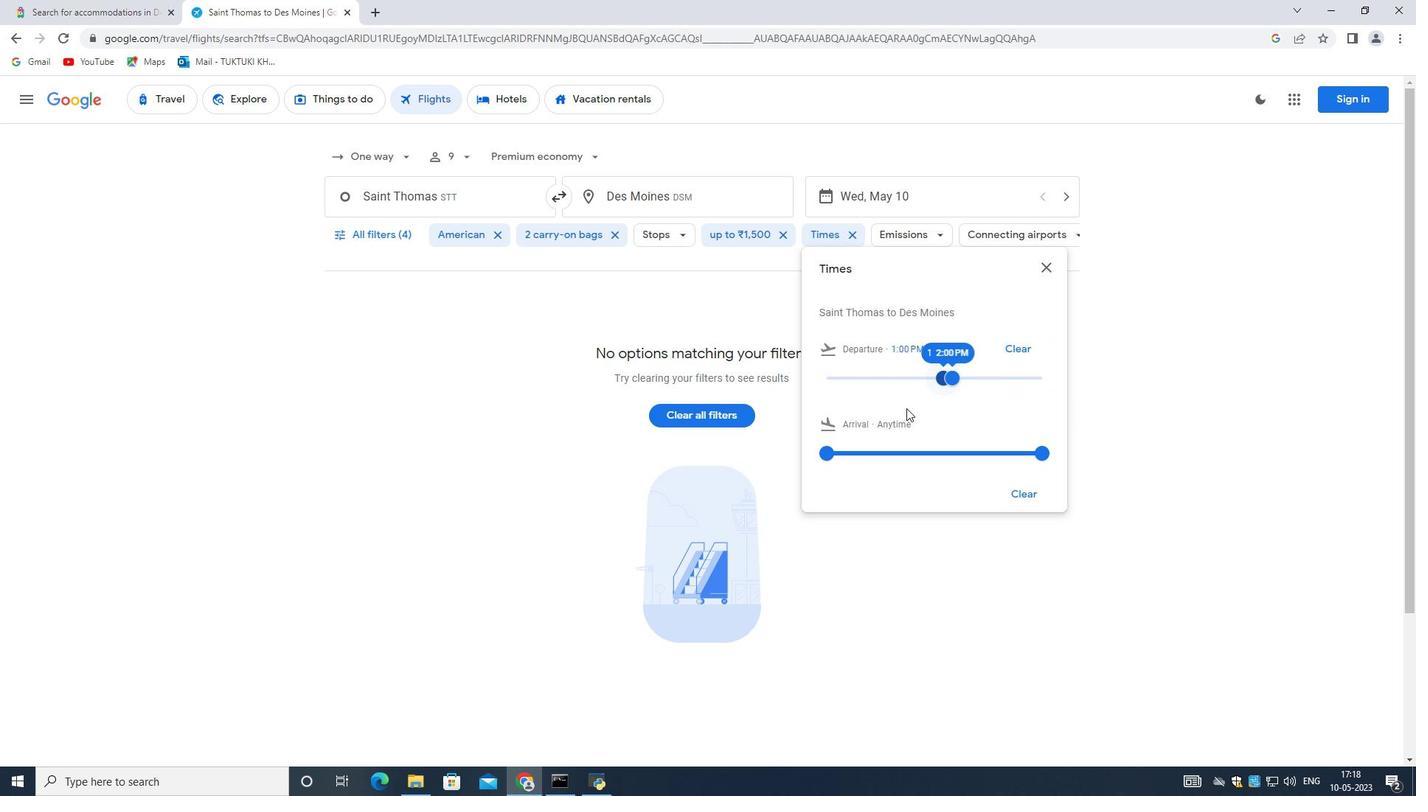 
Action: Mouse moved to (687, 583)
Screenshot: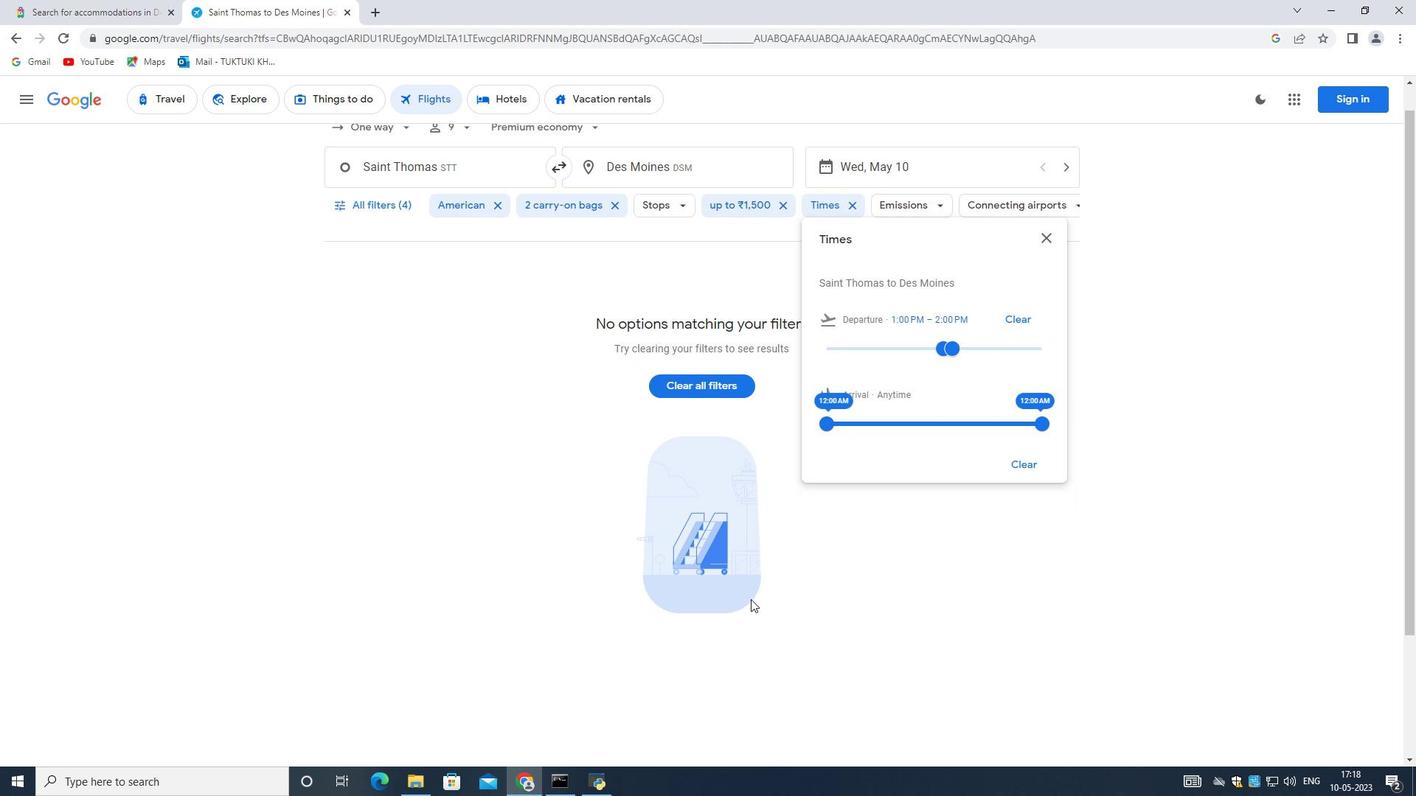 
Action: Mouse scrolled (687, 582) with delta (0, 0)
Screenshot: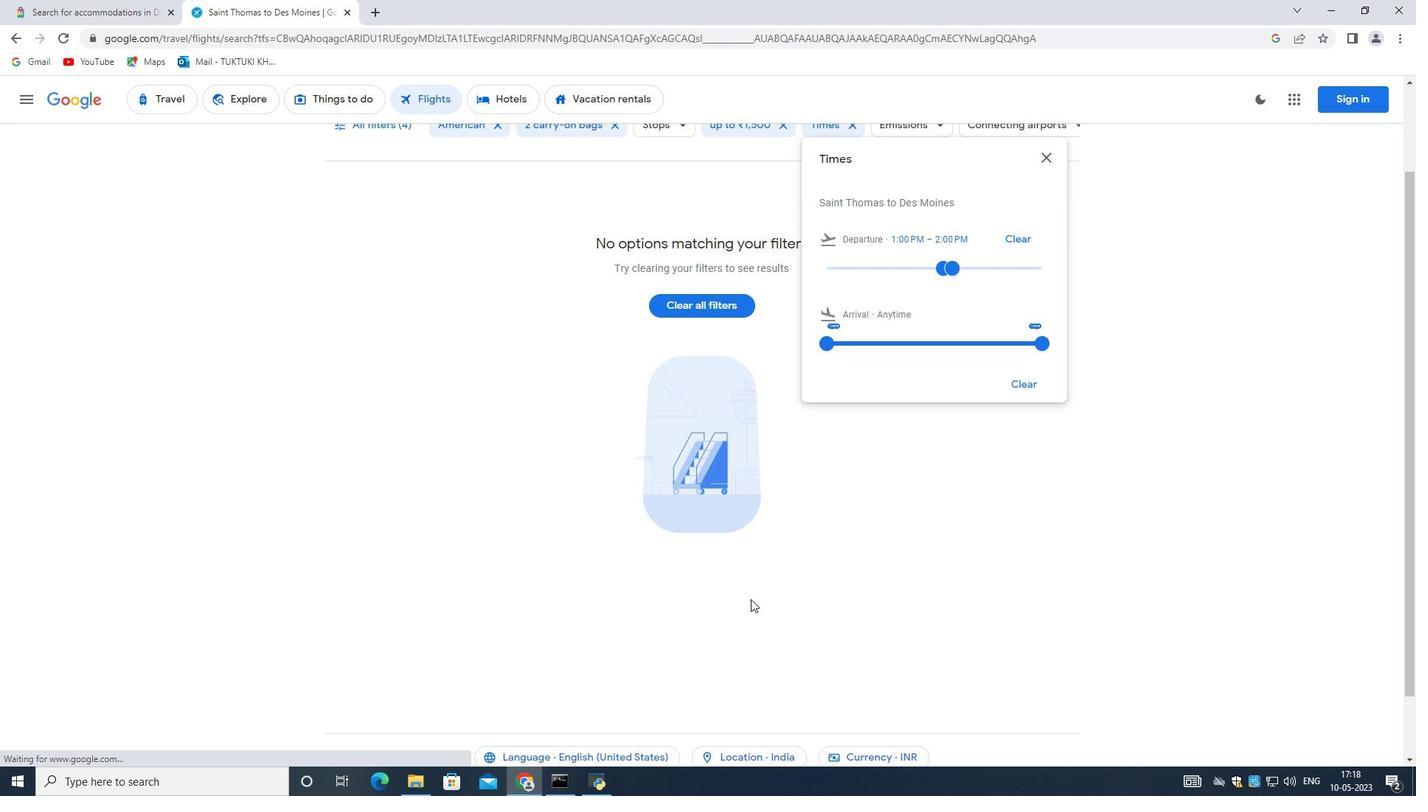 
Action: Mouse scrolled (687, 582) with delta (0, 0)
Screenshot: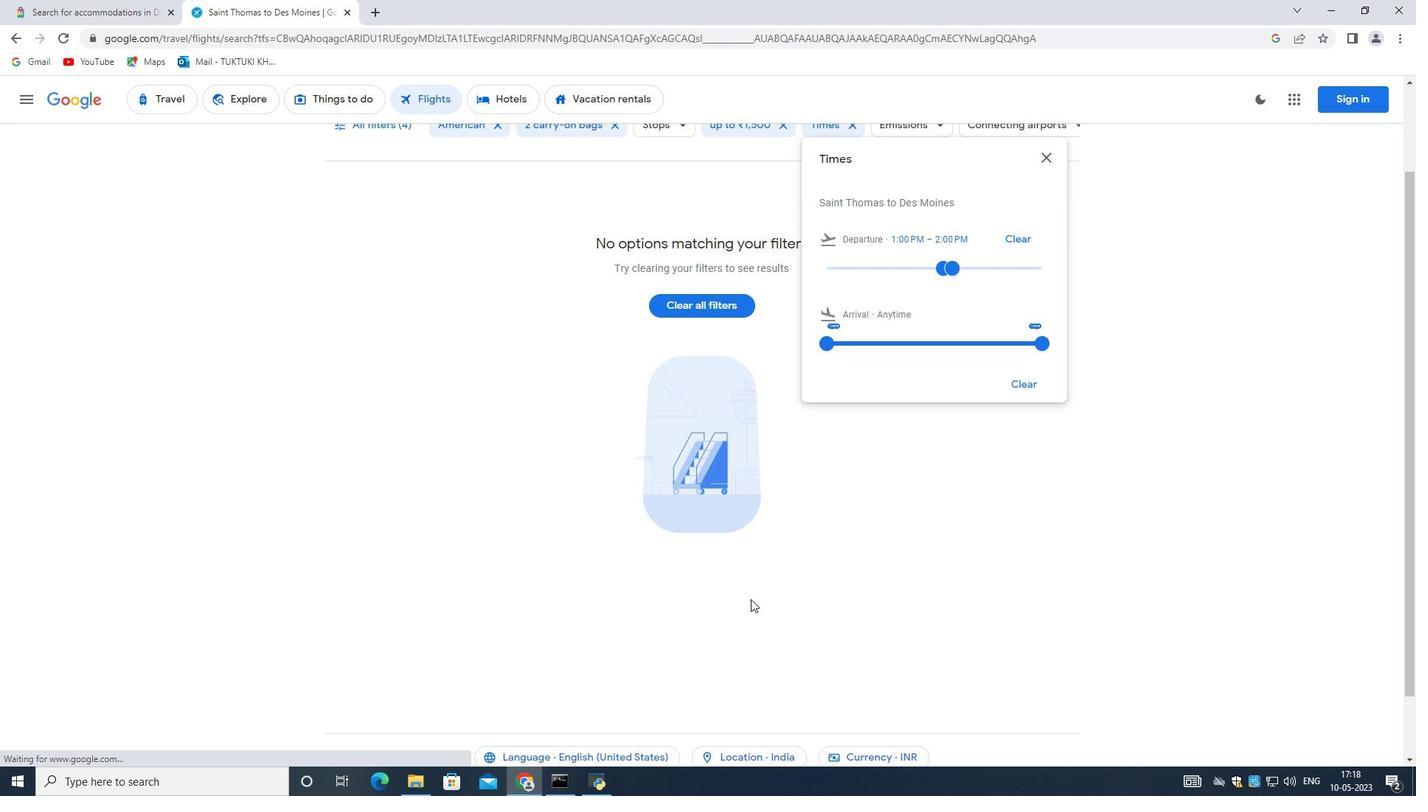 
Action: Mouse scrolled (687, 582) with delta (0, 0)
Screenshot: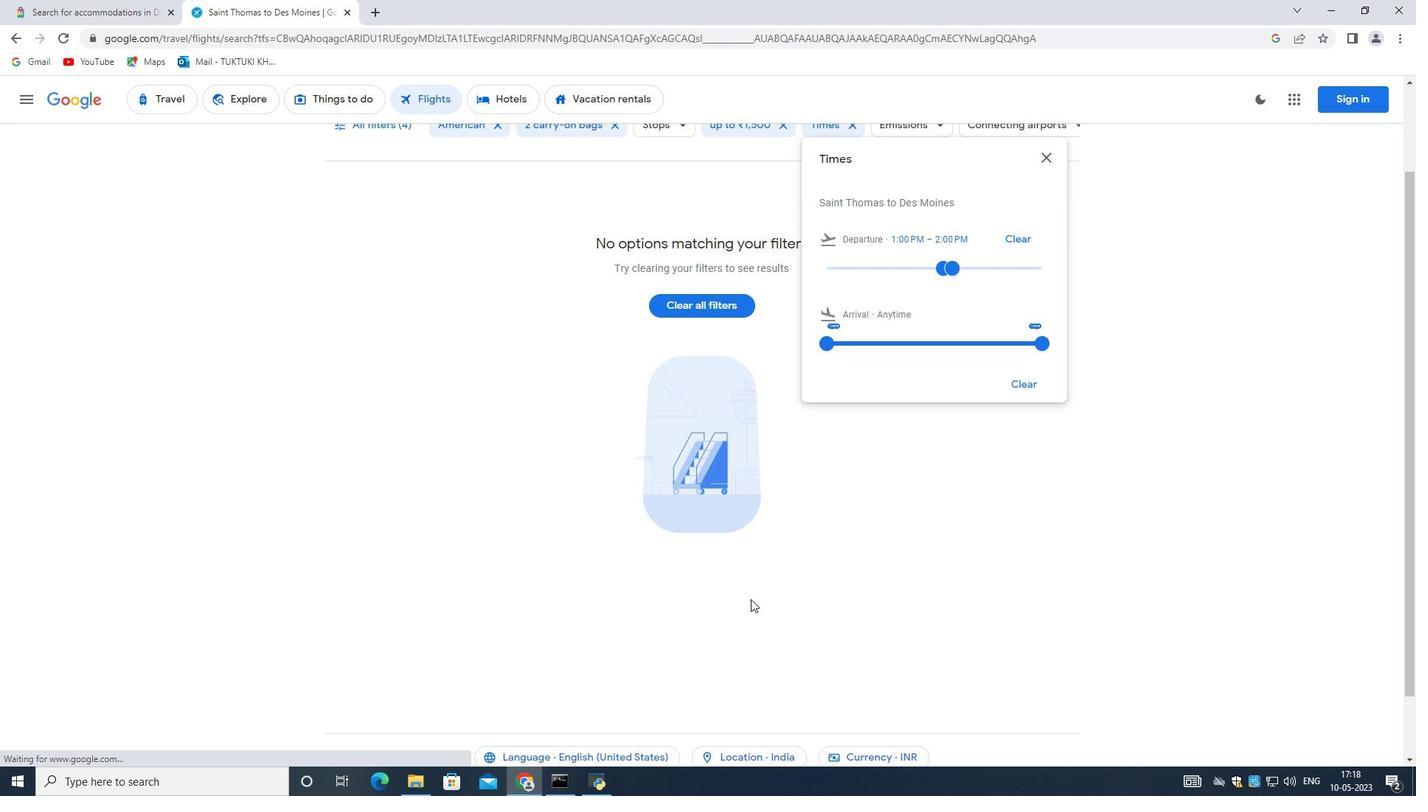 
Action: Mouse scrolled (687, 582) with delta (0, 0)
Screenshot: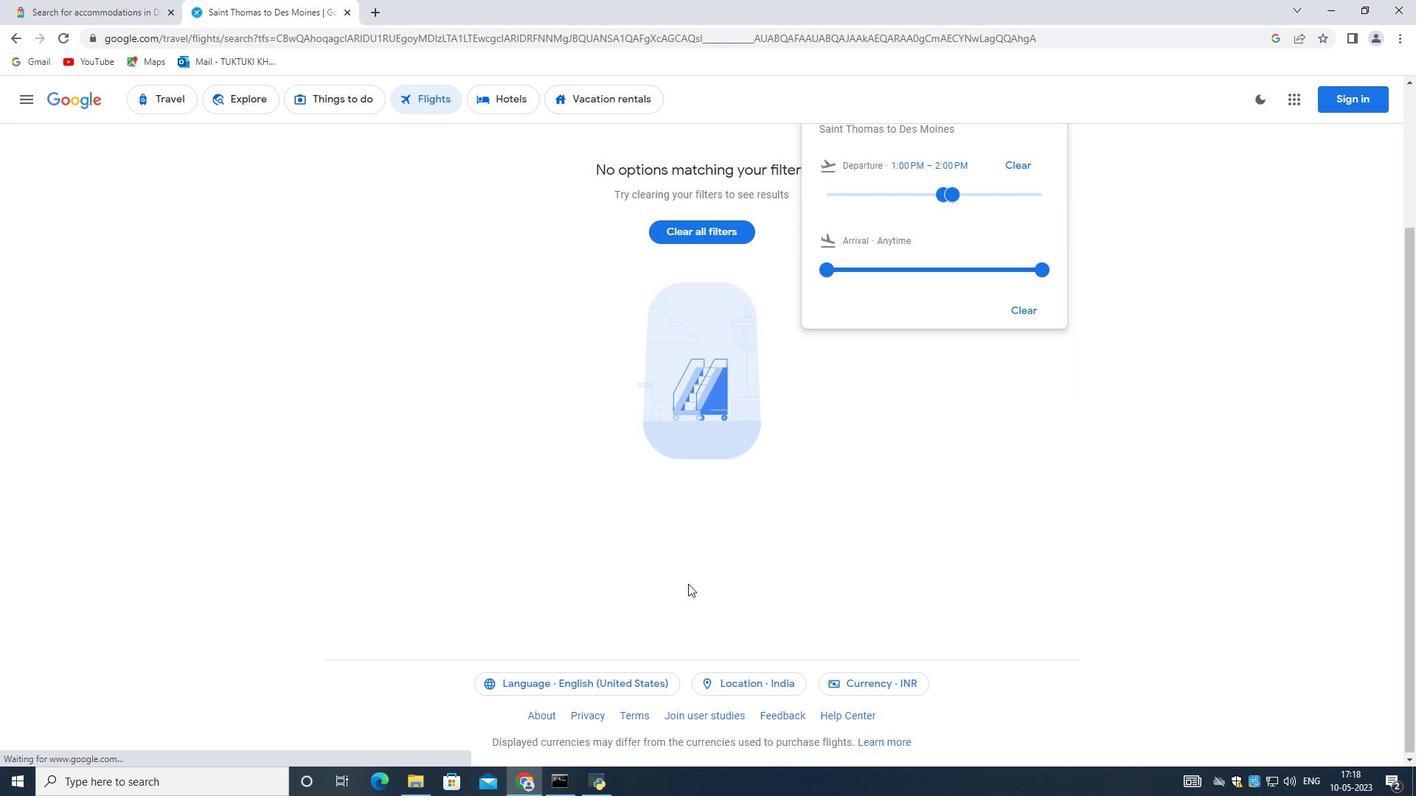 
Action: Mouse scrolled (687, 582) with delta (0, 0)
Screenshot: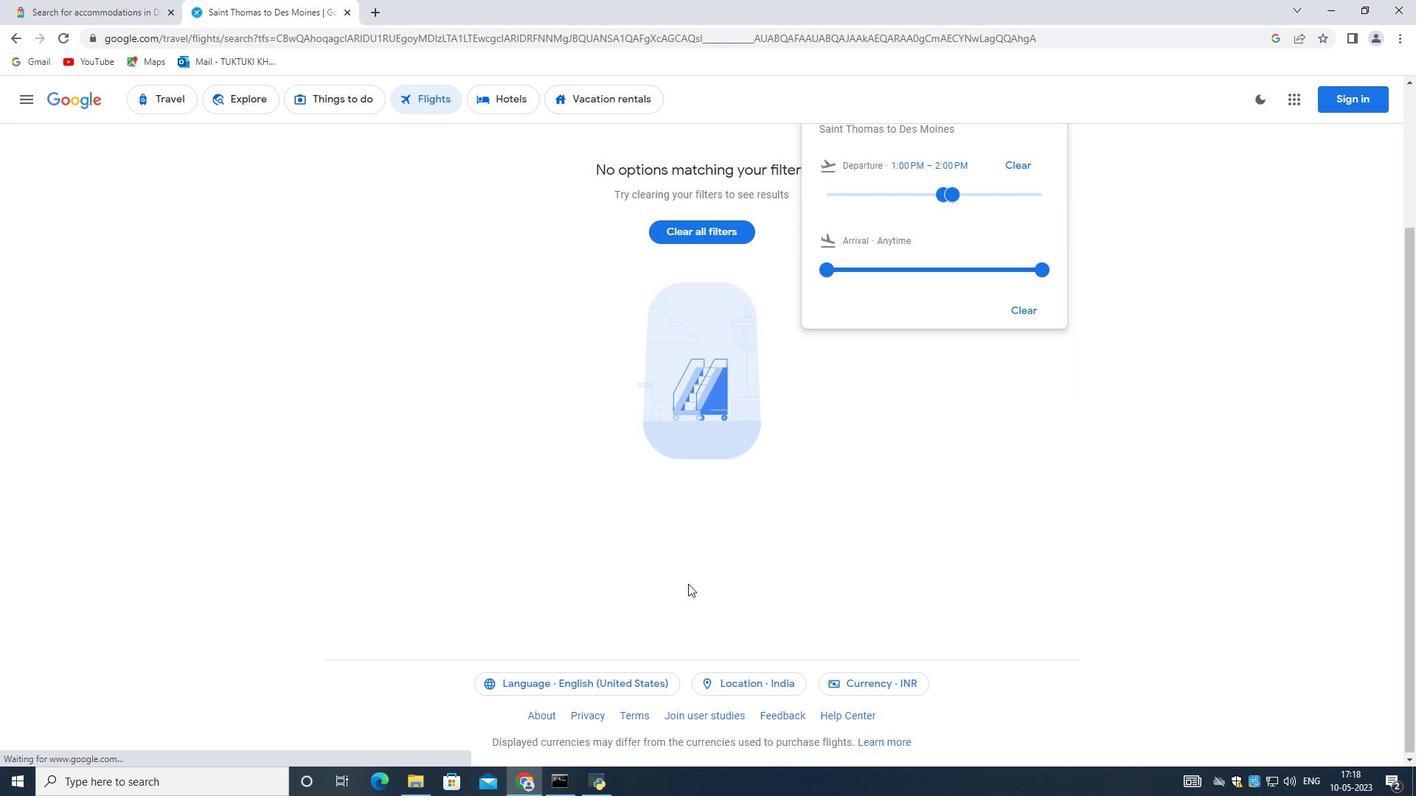 
Action: Mouse moved to (679, 578)
Screenshot: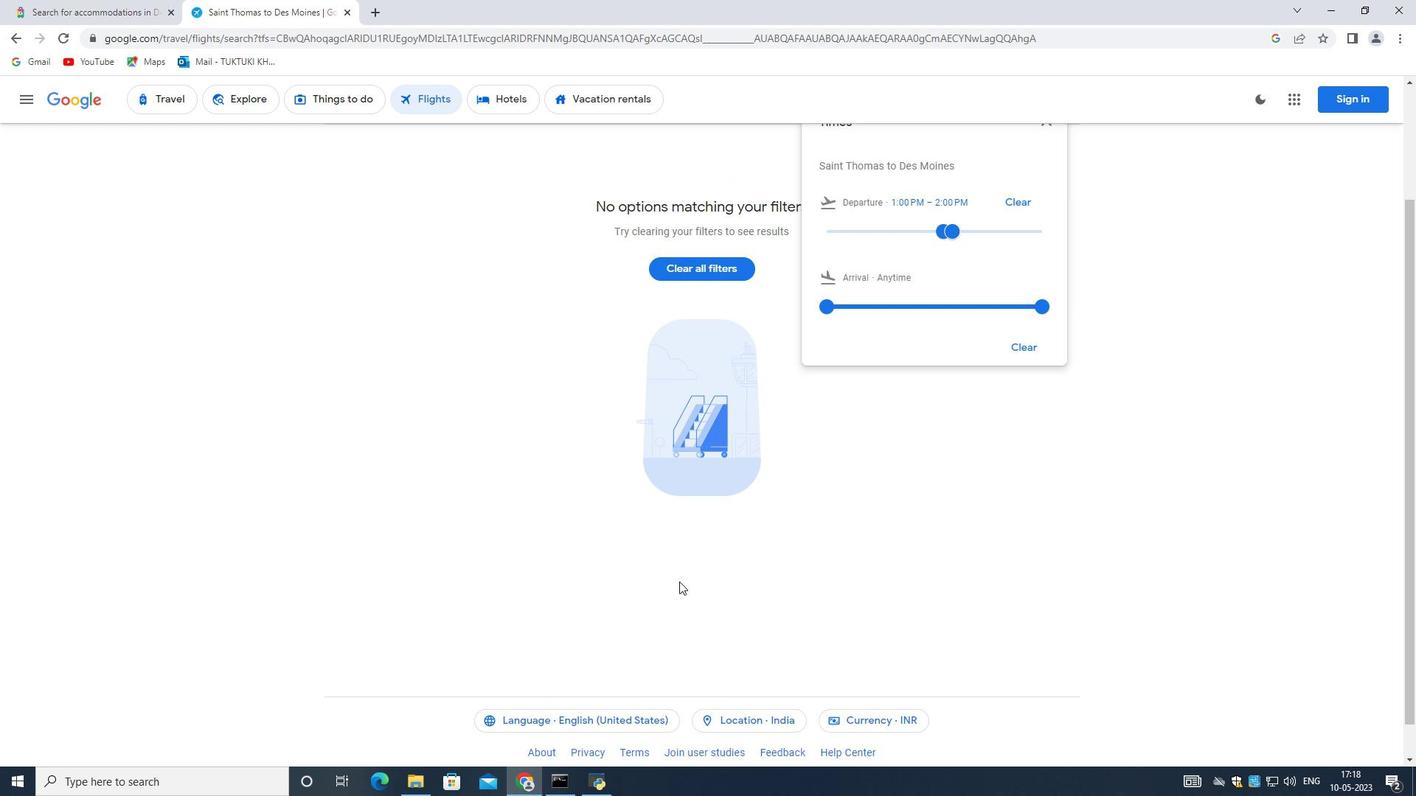 
Action: Mouse scrolled (679, 579) with delta (0, 0)
Screenshot: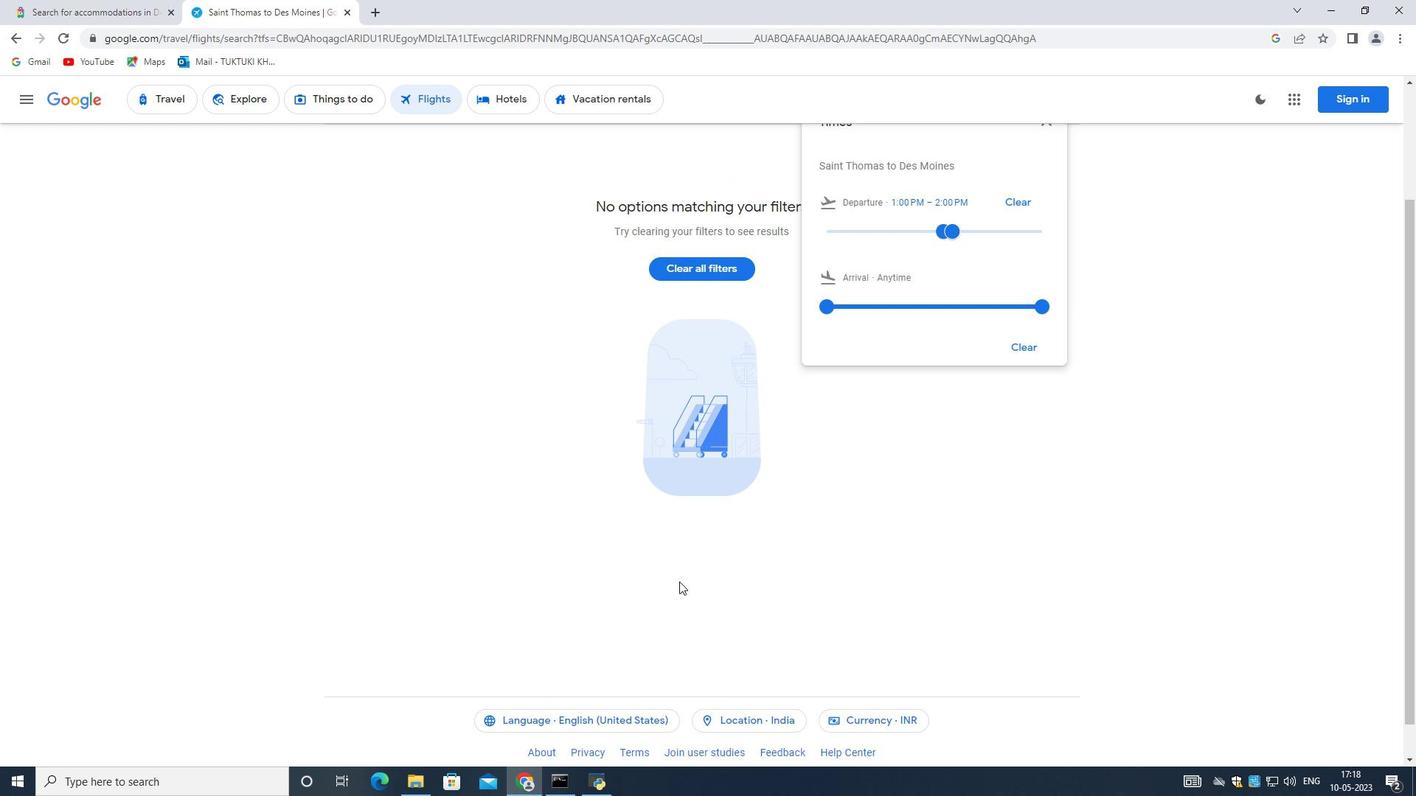 
Action: Mouse moved to (679, 578)
Screenshot: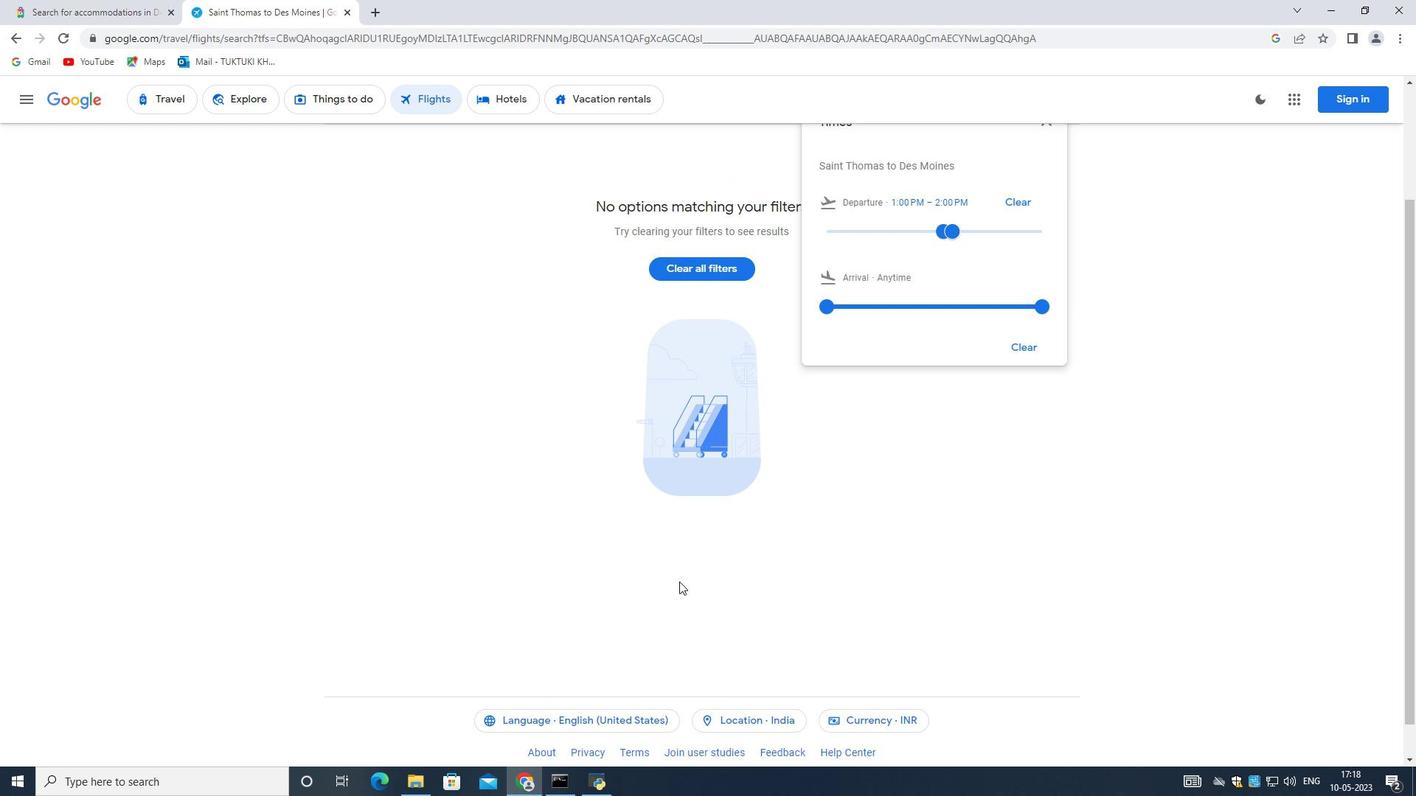 
Action: Mouse scrolled (679, 578) with delta (0, 0)
Screenshot: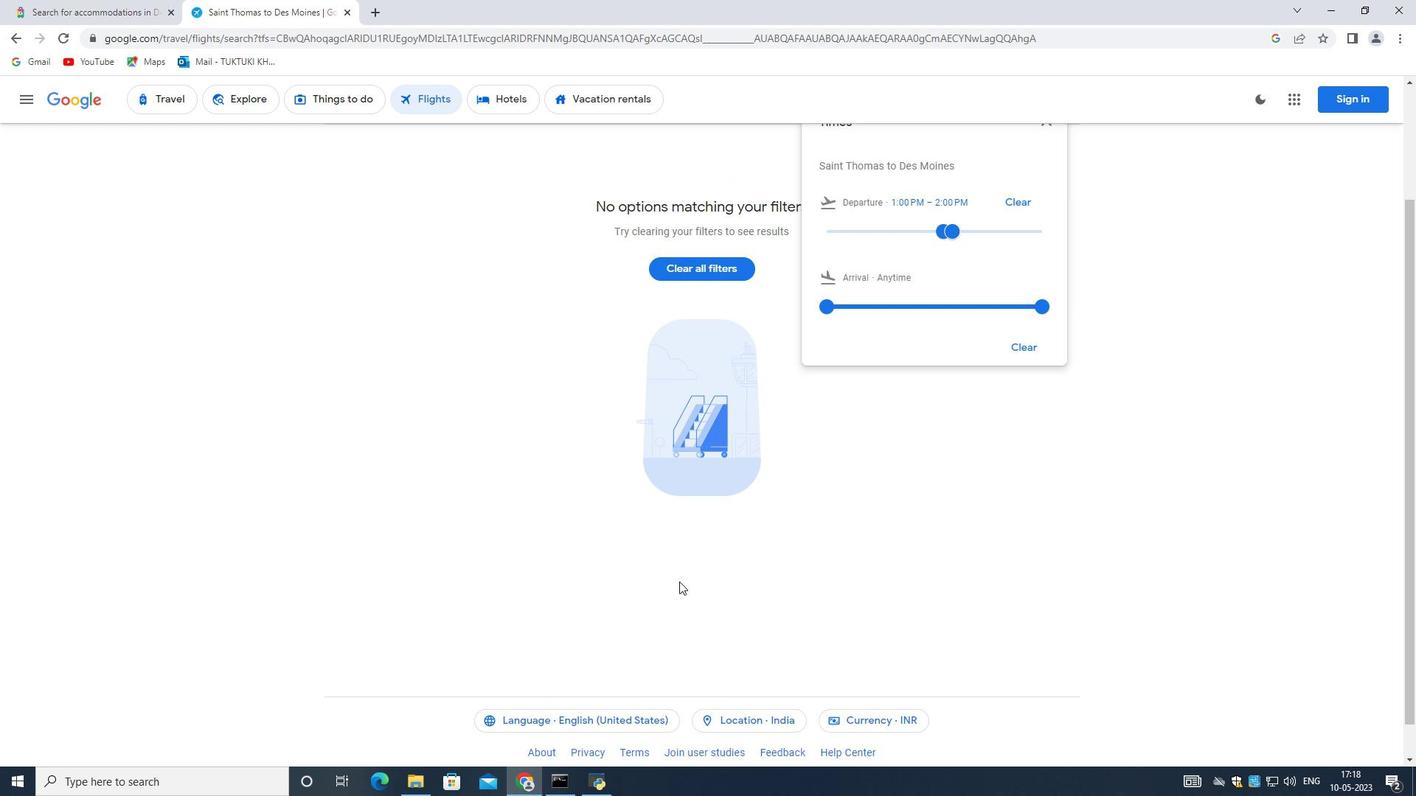 
Action: Mouse moved to (679, 577)
Screenshot: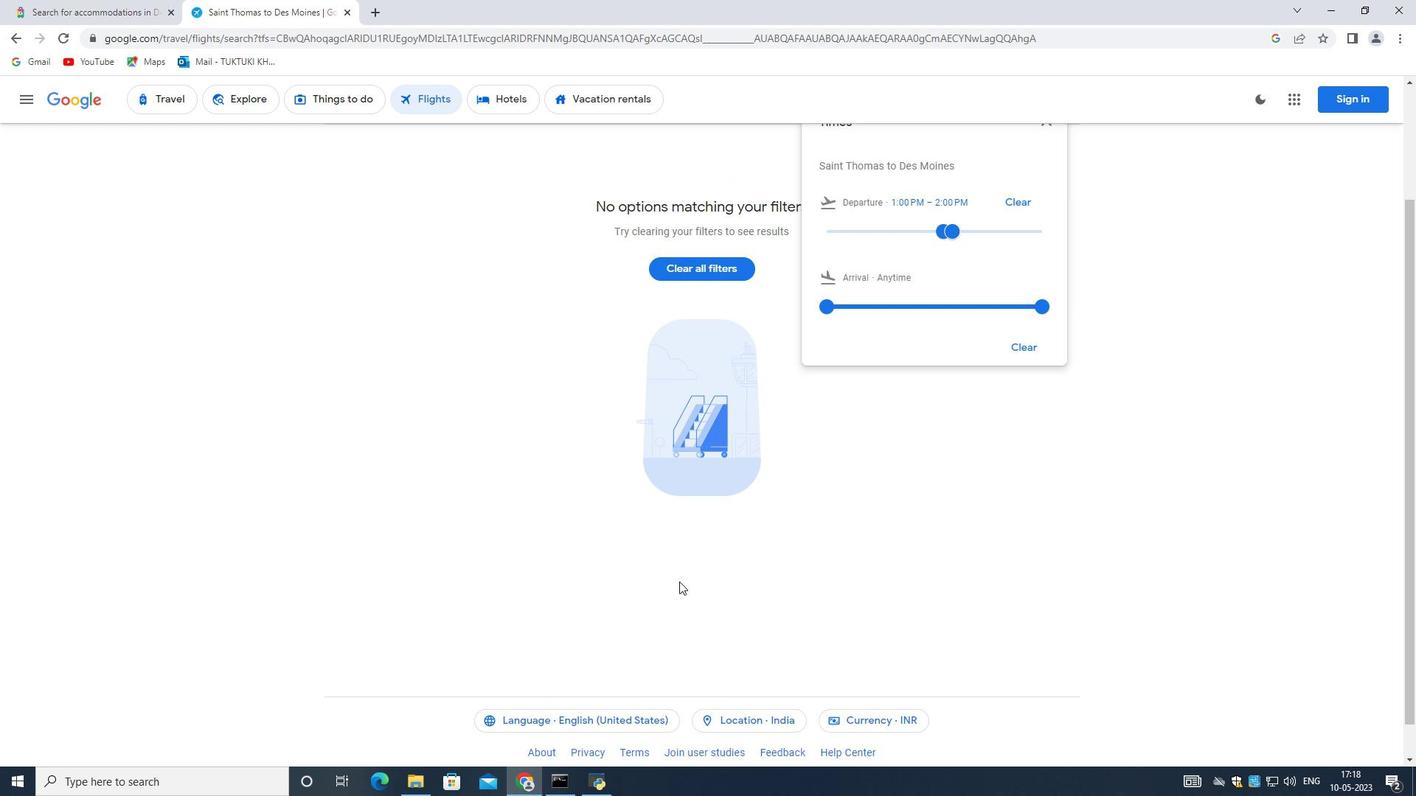 
Action: Mouse scrolled (679, 578) with delta (0, 0)
Screenshot: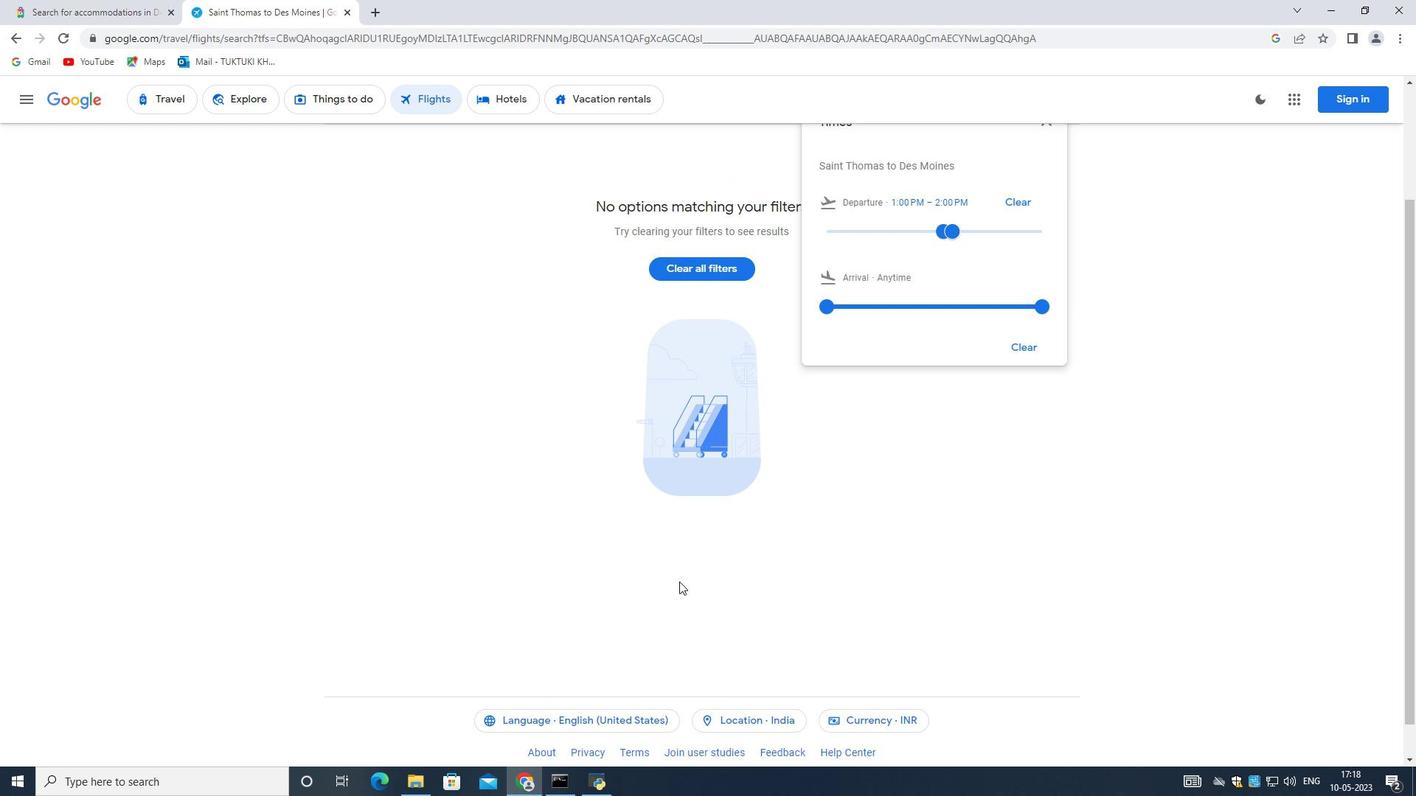 
Action: Mouse moved to (679, 577)
Screenshot: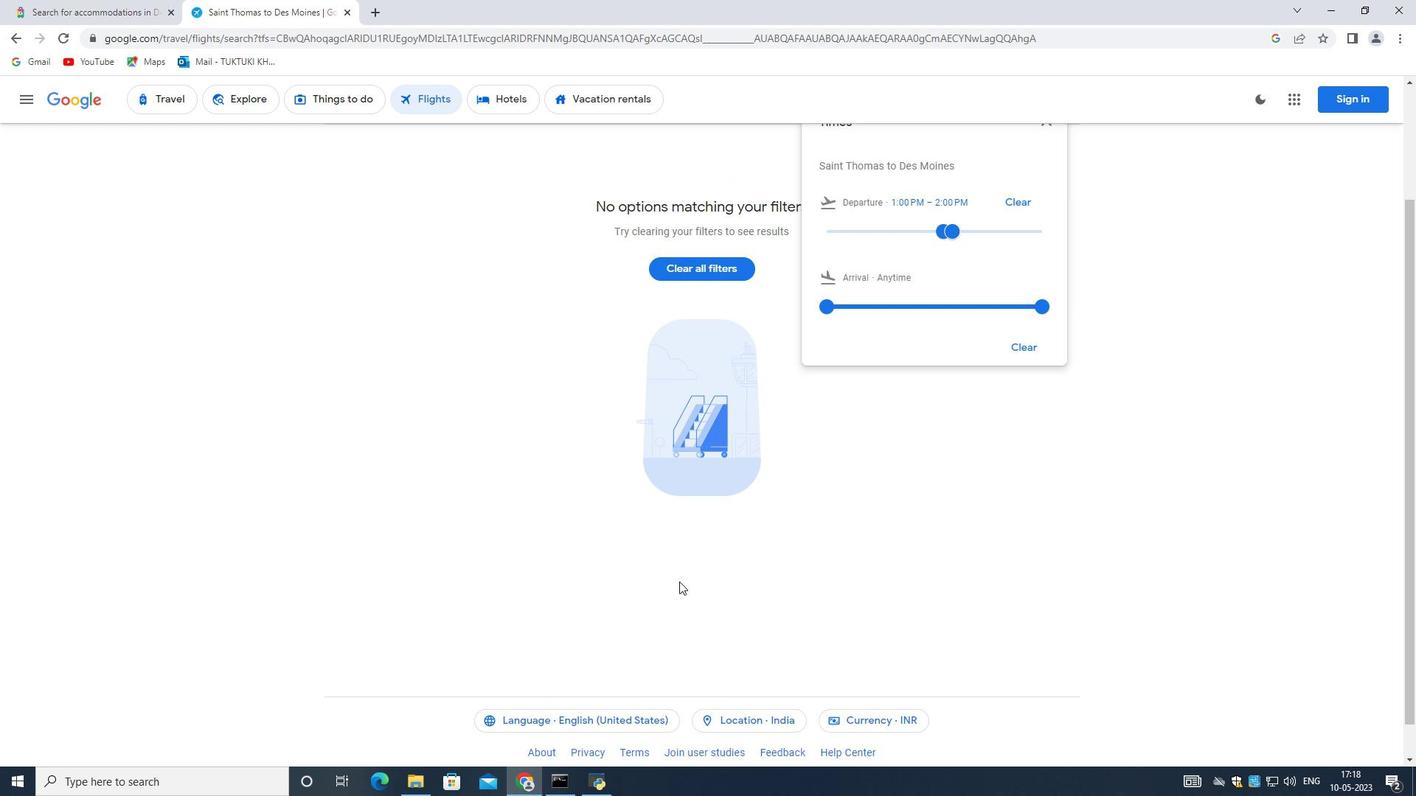 
Action: Mouse scrolled (679, 578) with delta (0, 0)
Screenshot: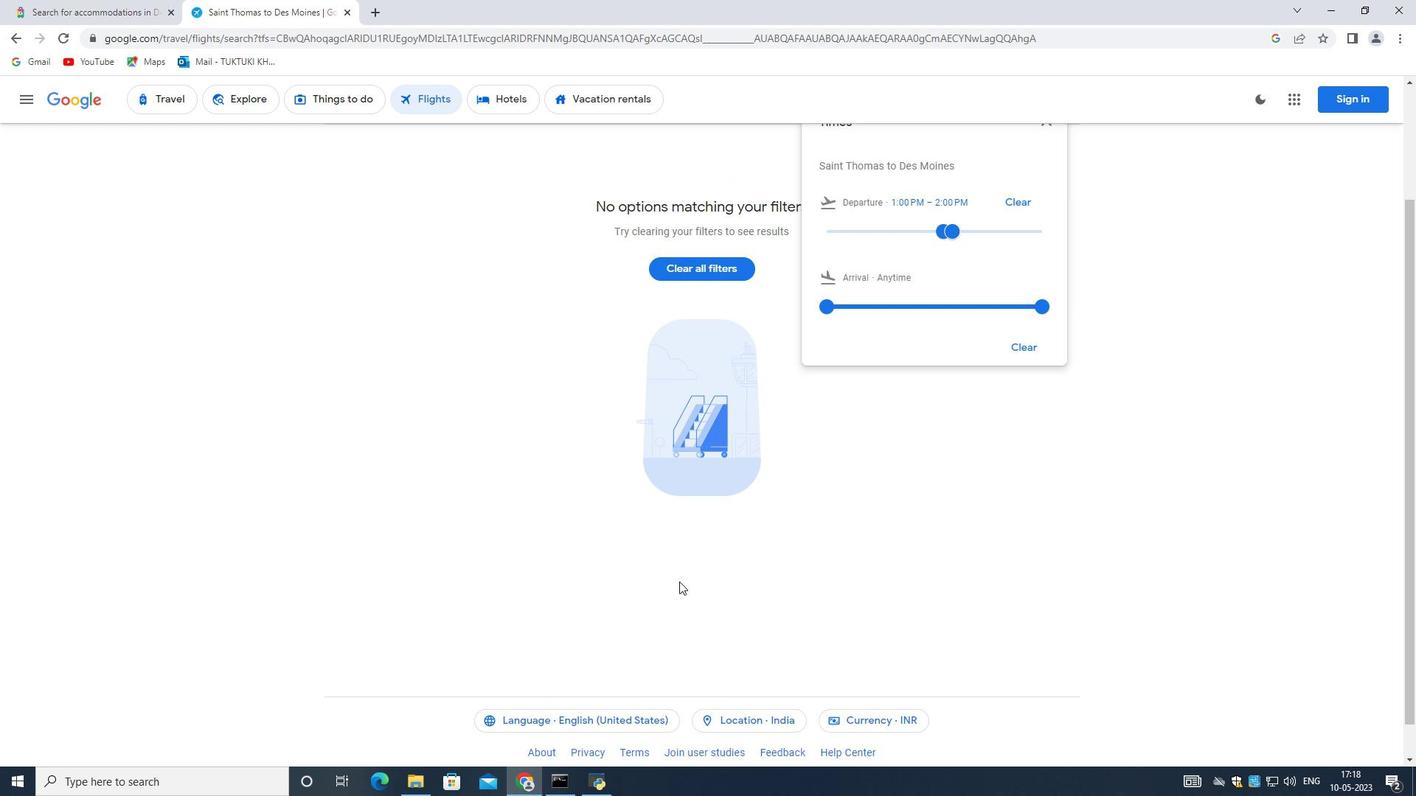 
Action: Mouse moved to (678, 576)
Screenshot: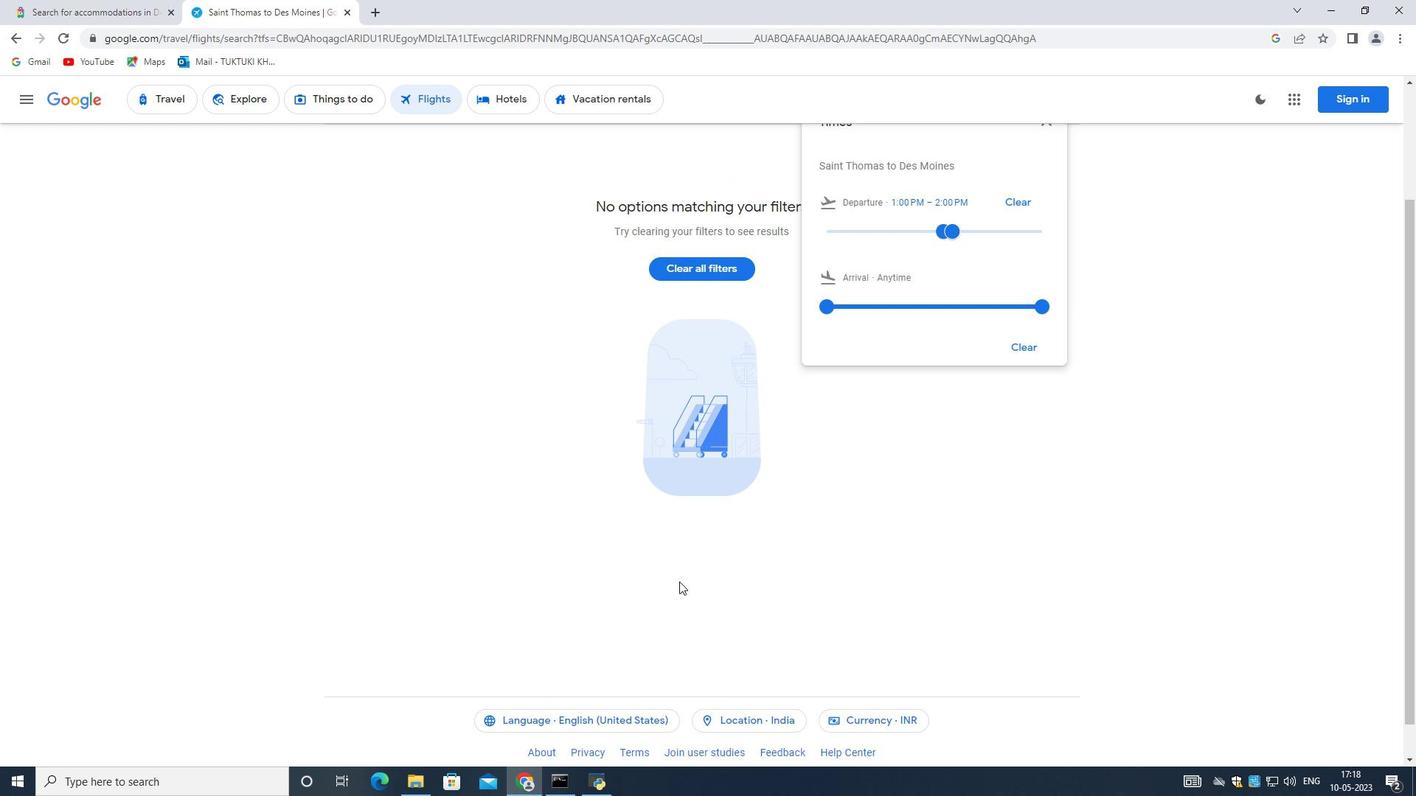 
Action: Mouse scrolled (678, 576) with delta (0, 0)
Screenshot: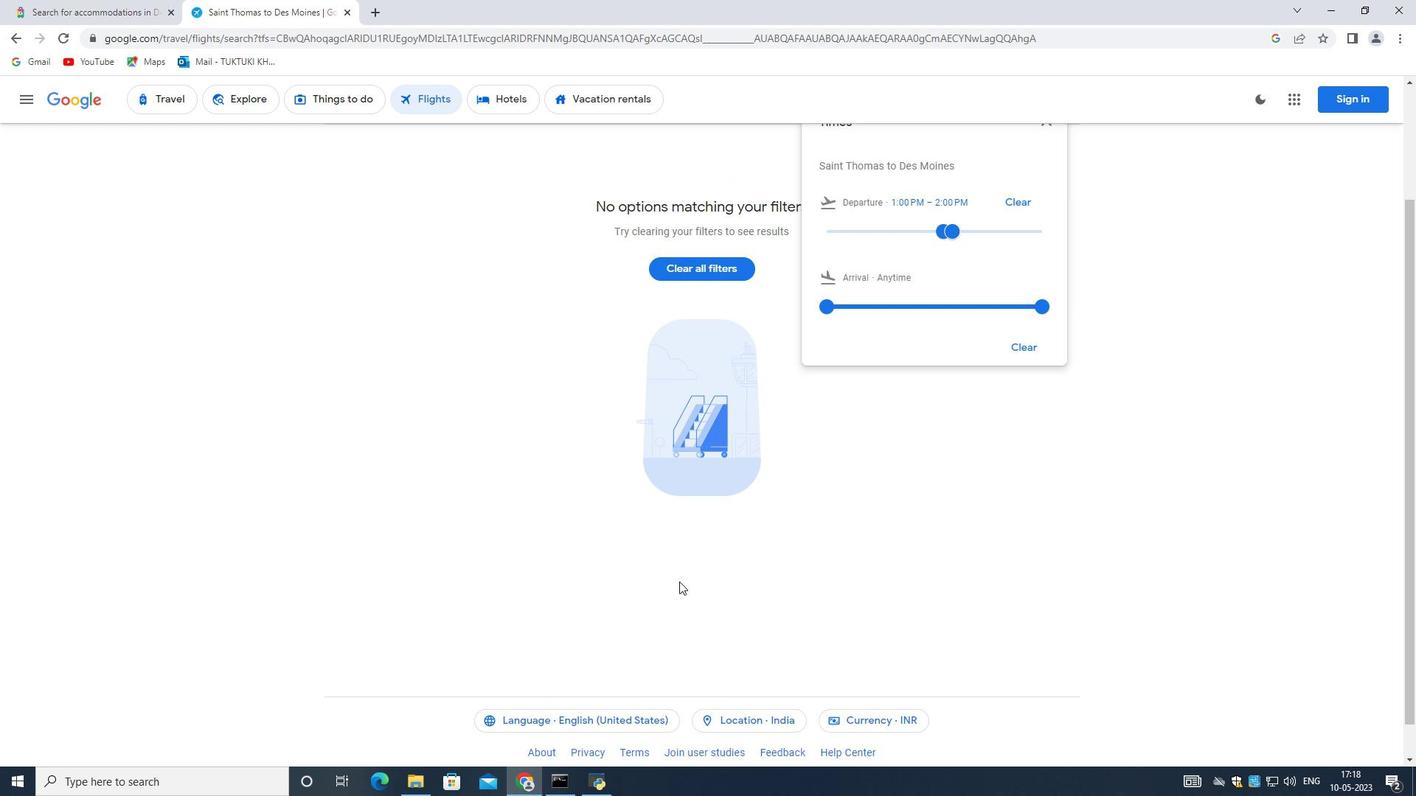 
Action: Mouse moved to (678, 573)
Screenshot: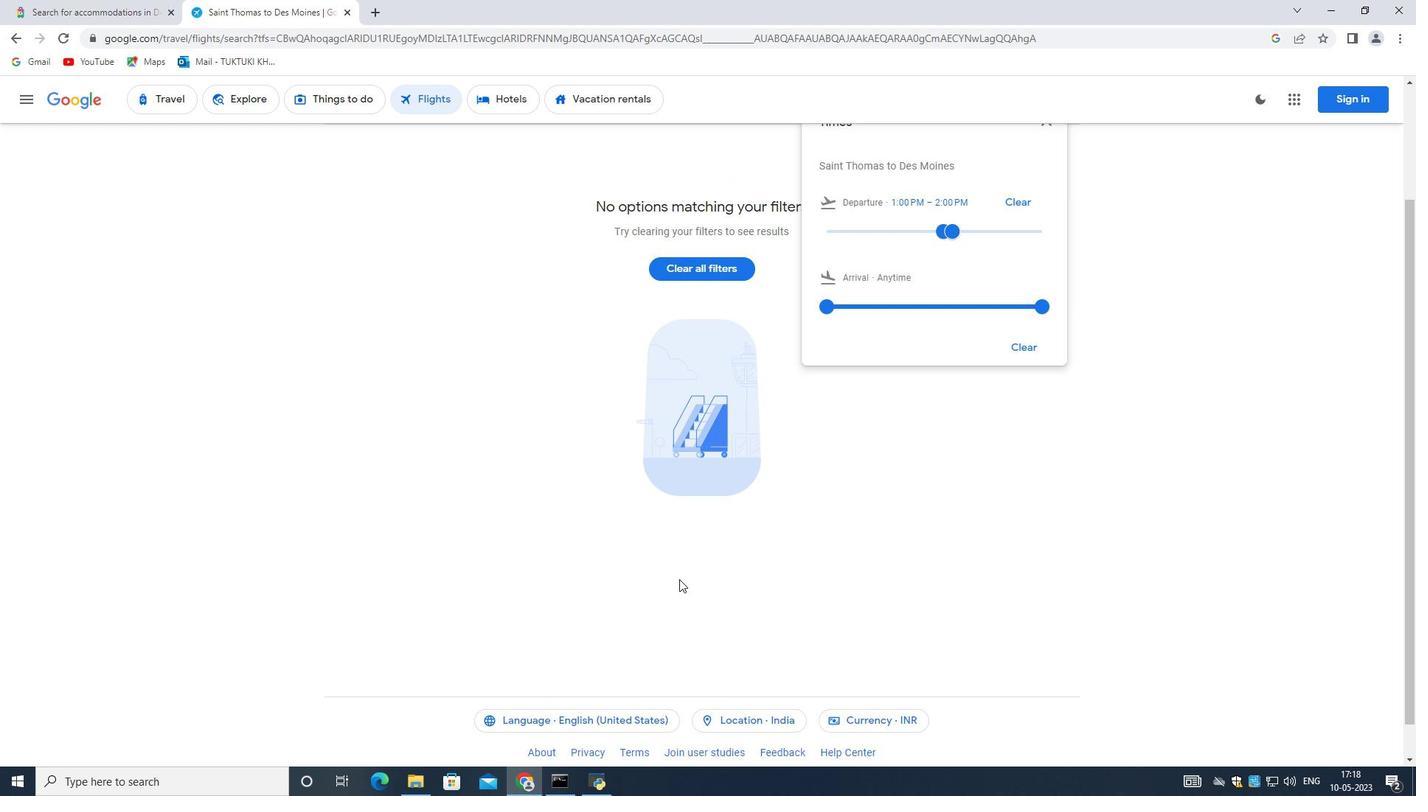 
Action: Mouse scrolled (678, 573) with delta (0, 0)
Screenshot: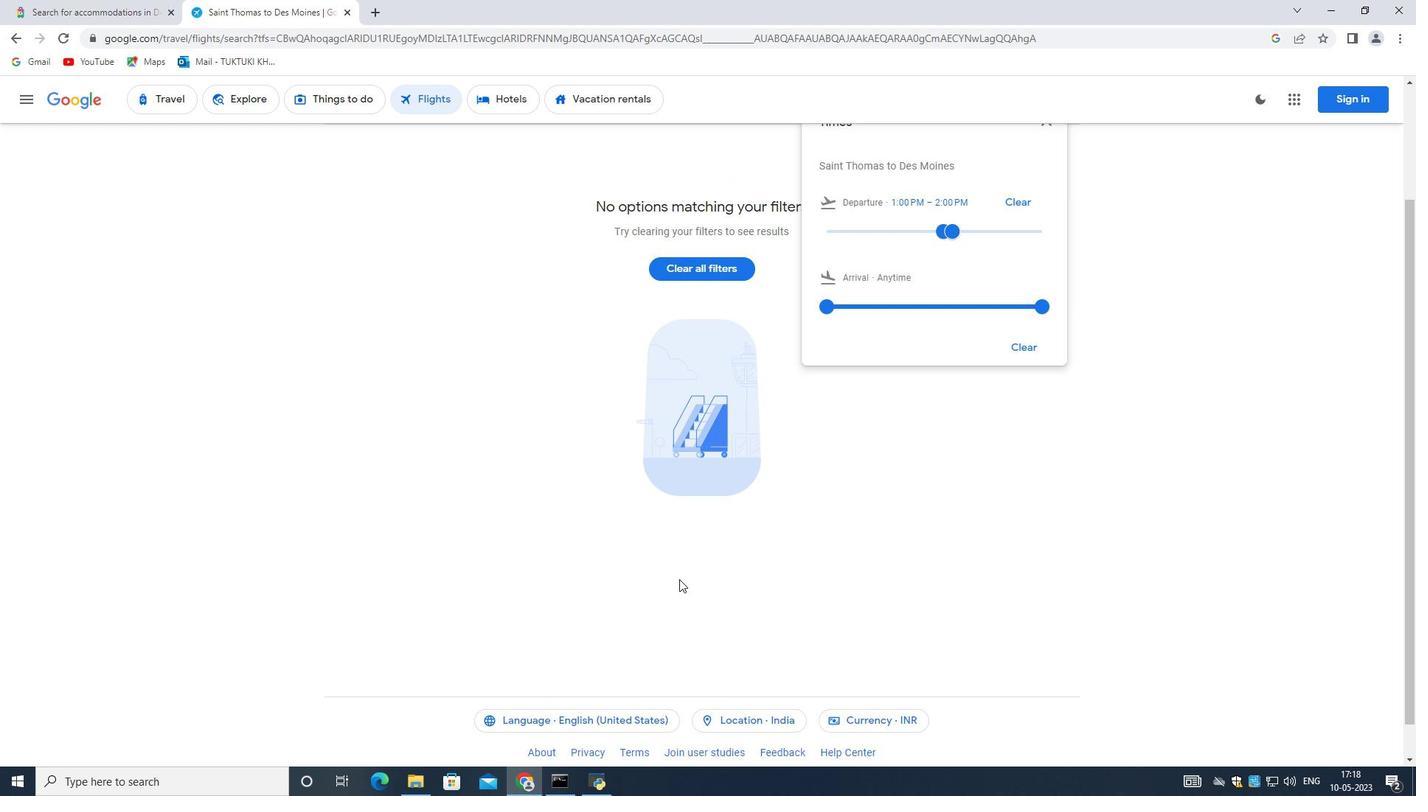 
Action: Mouse moved to (667, 562)
Screenshot: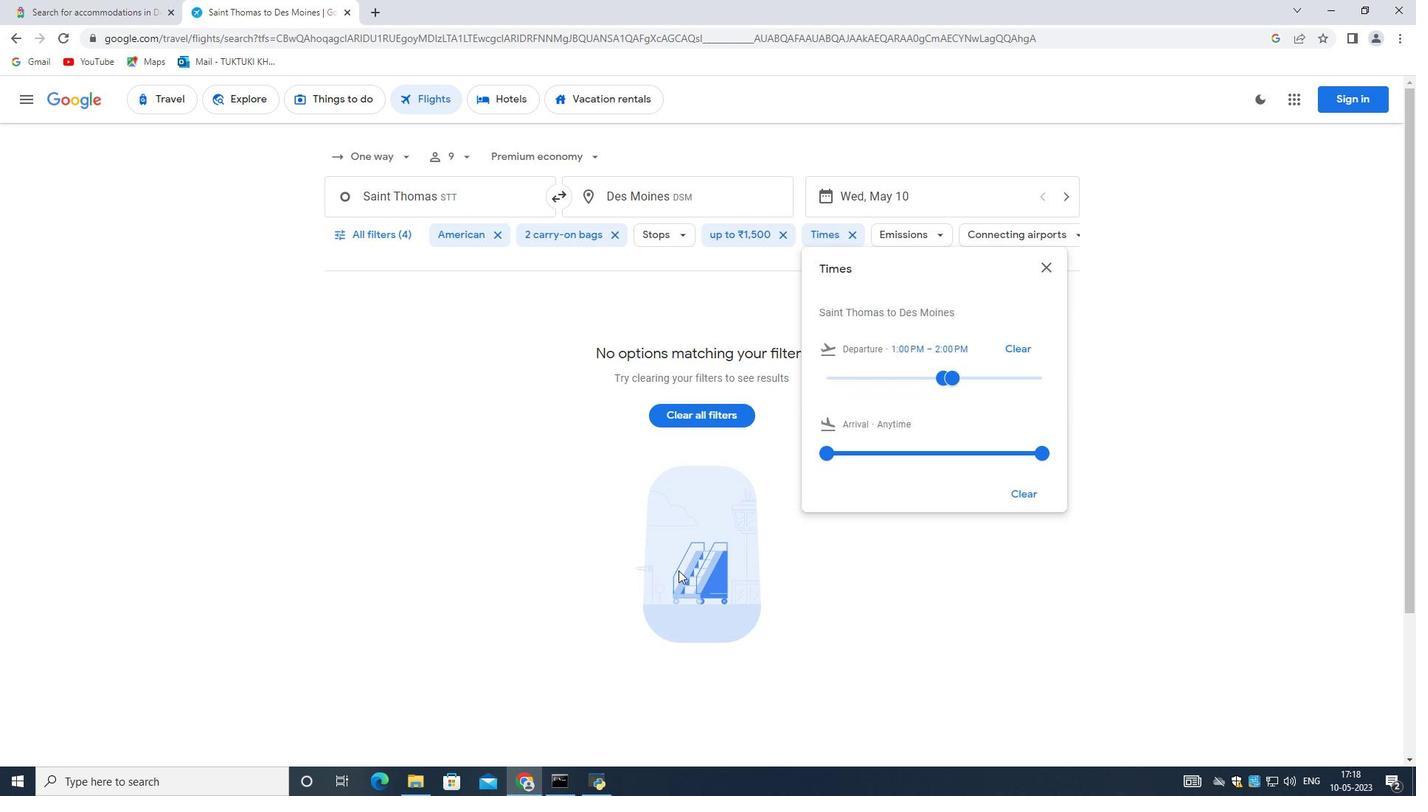 
Action: Mouse scrolled (667, 562) with delta (0, 0)
Screenshot: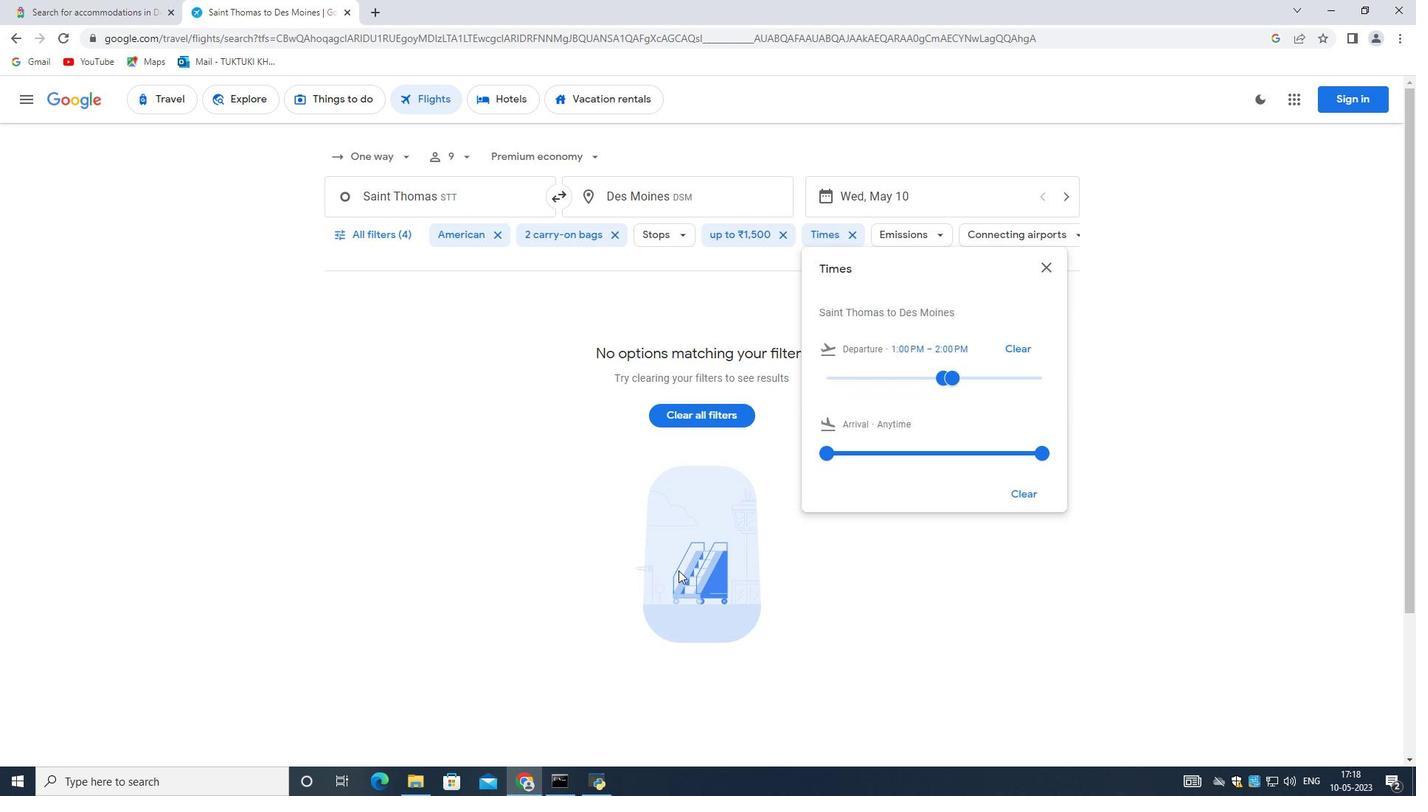 
Action: Mouse moved to (660, 561)
Screenshot: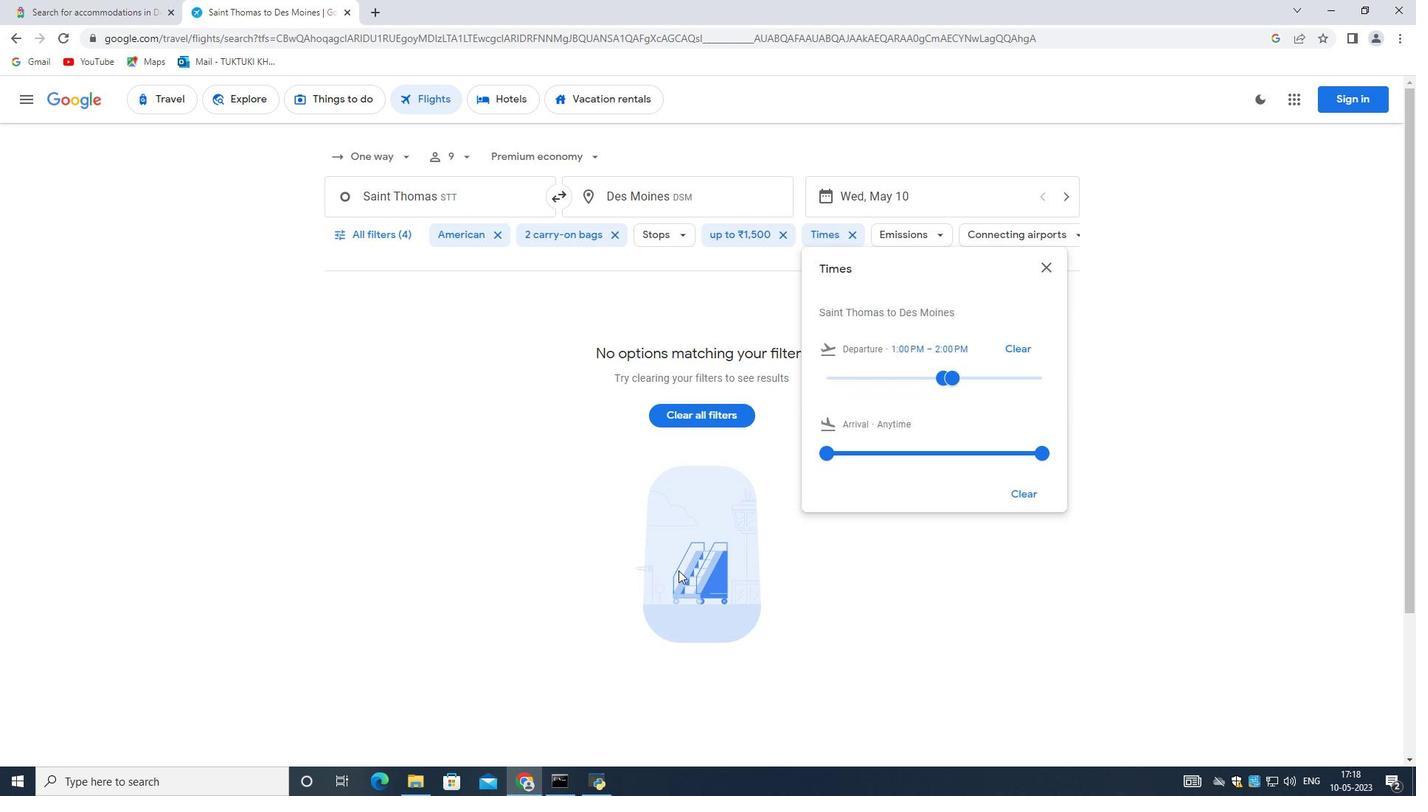 
Action: Mouse scrolled (660, 562) with delta (0, 0)
Screenshot: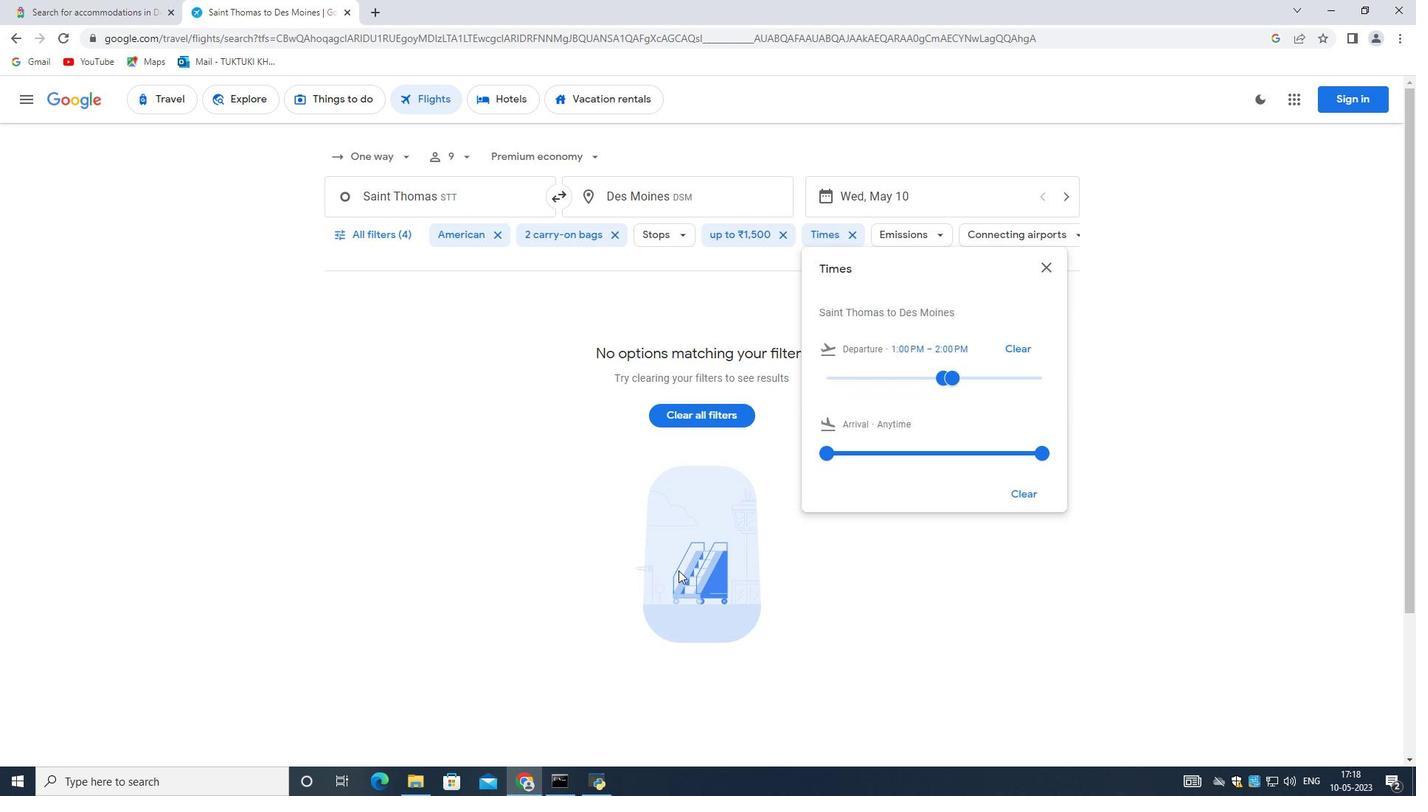 
Action: Mouse moved to (652, 559)
Screenshot: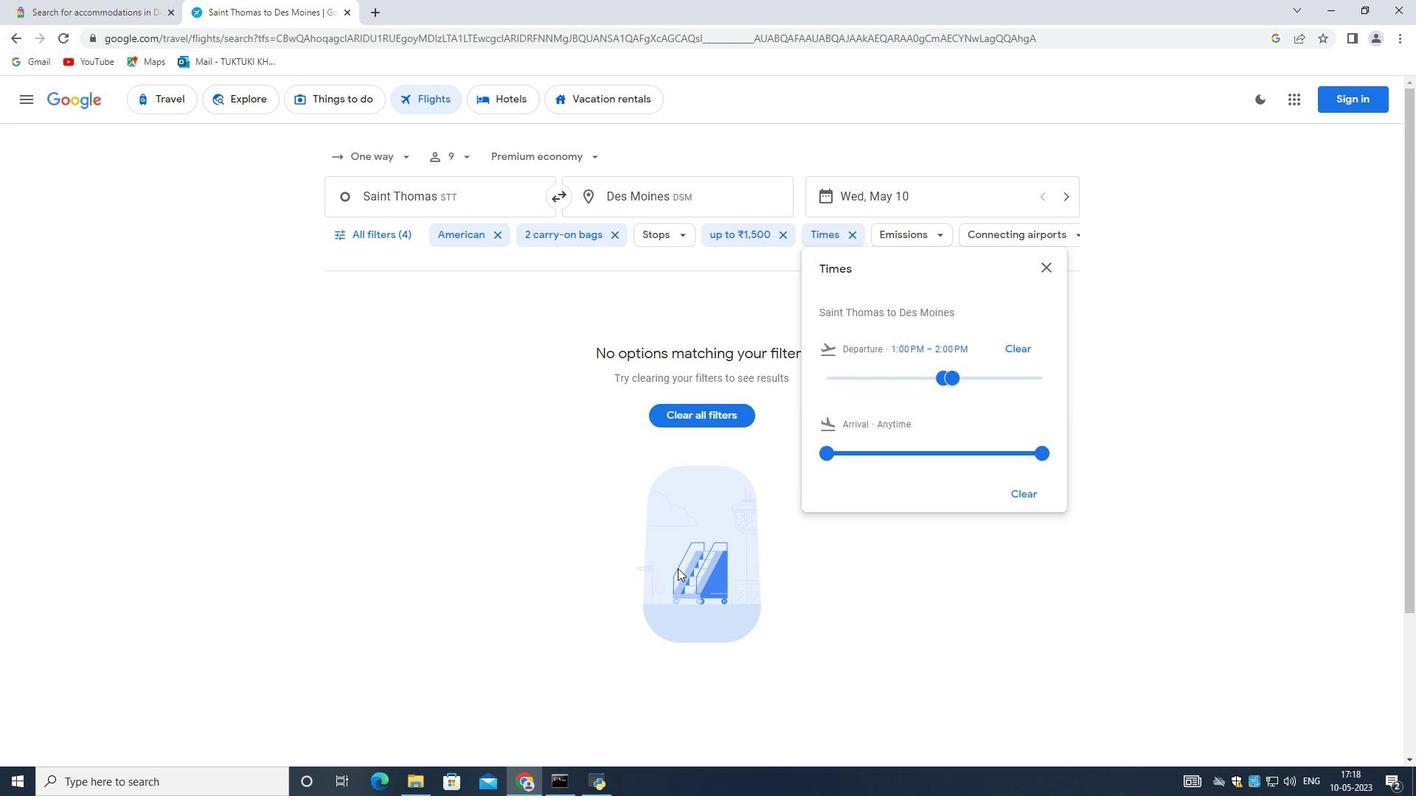 
Action: Mouse scrolled (652, 559) with delta (0, 0)
Screenshot: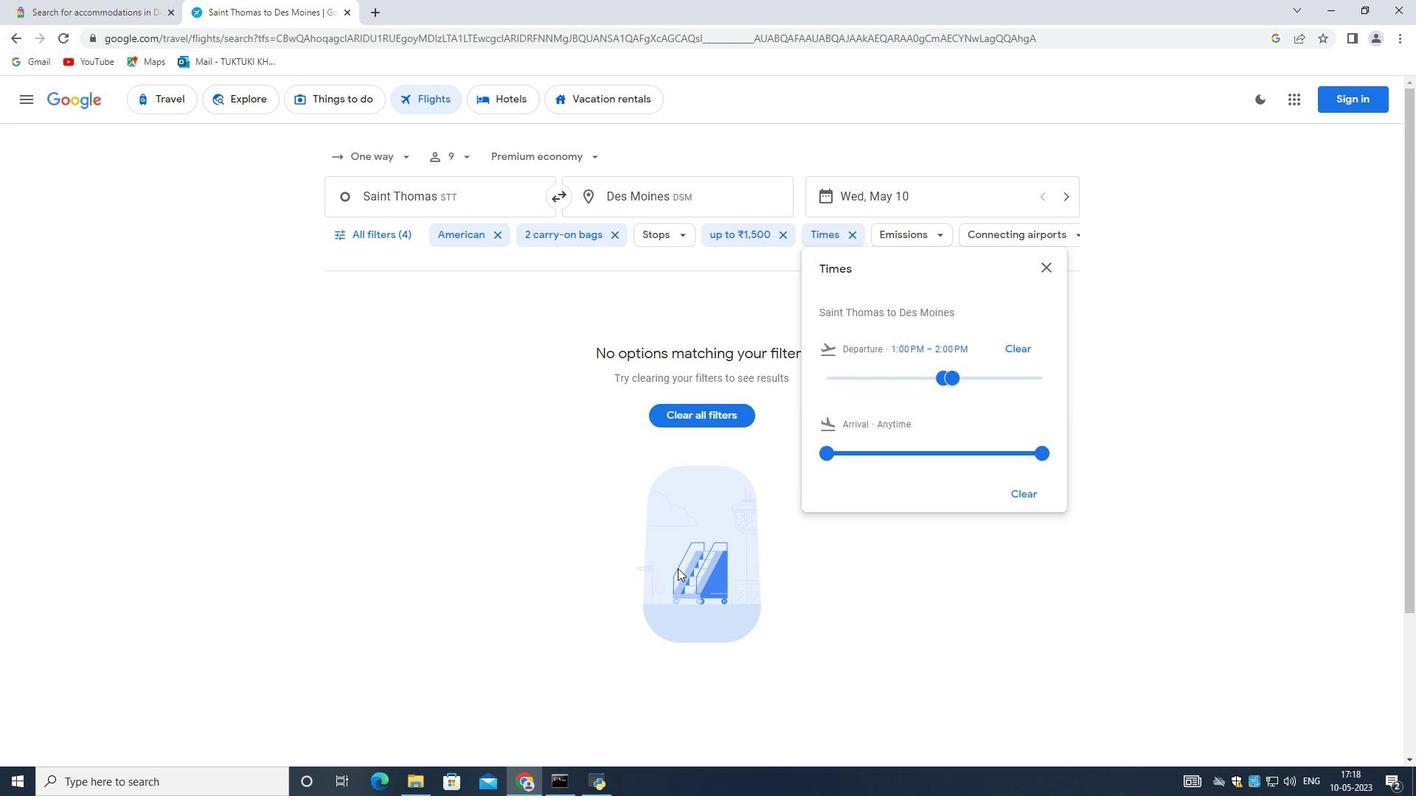
Action: Mouse moved to (647, 556)
Screenshot: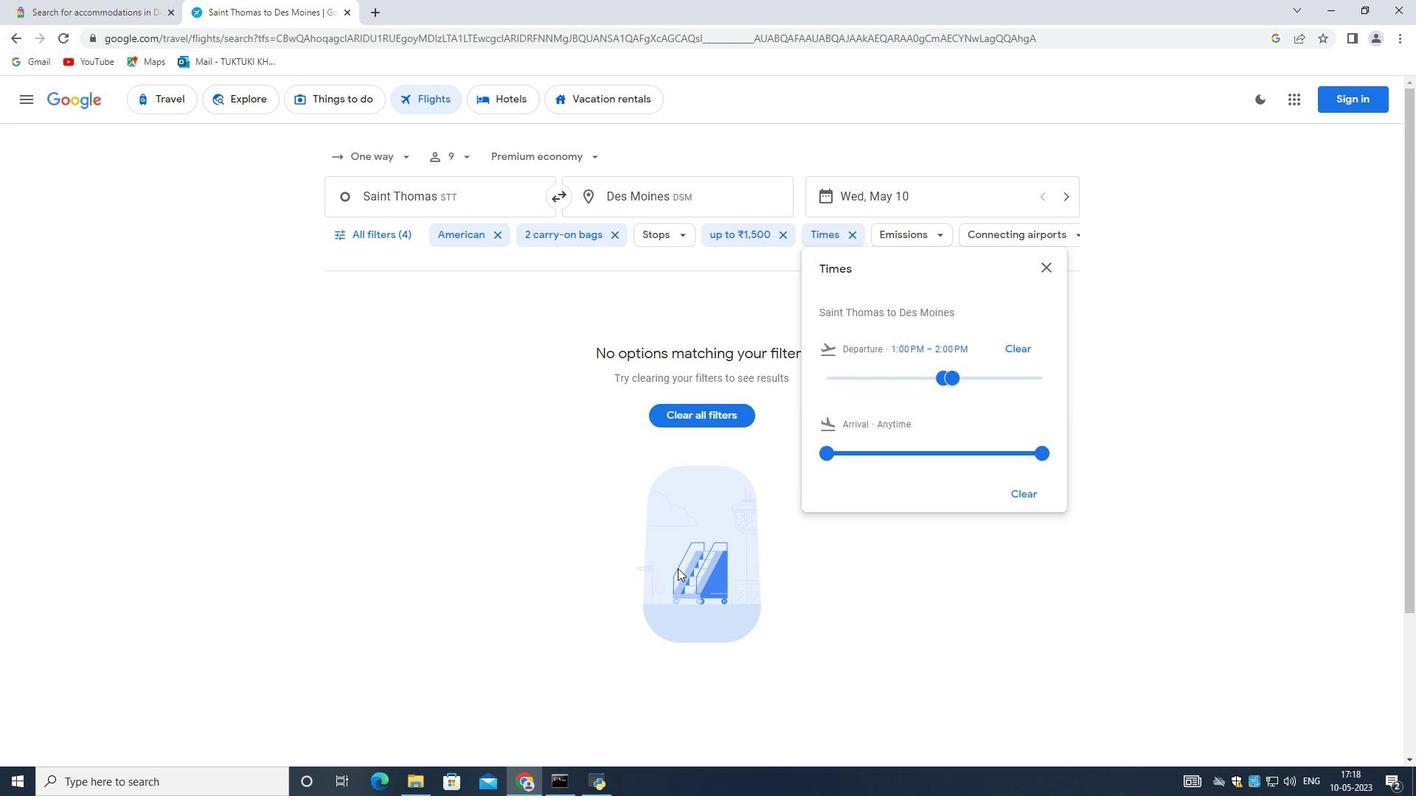 
Action: Mouse scrolled (647, 556) with delta (0, 0)
Screenshot: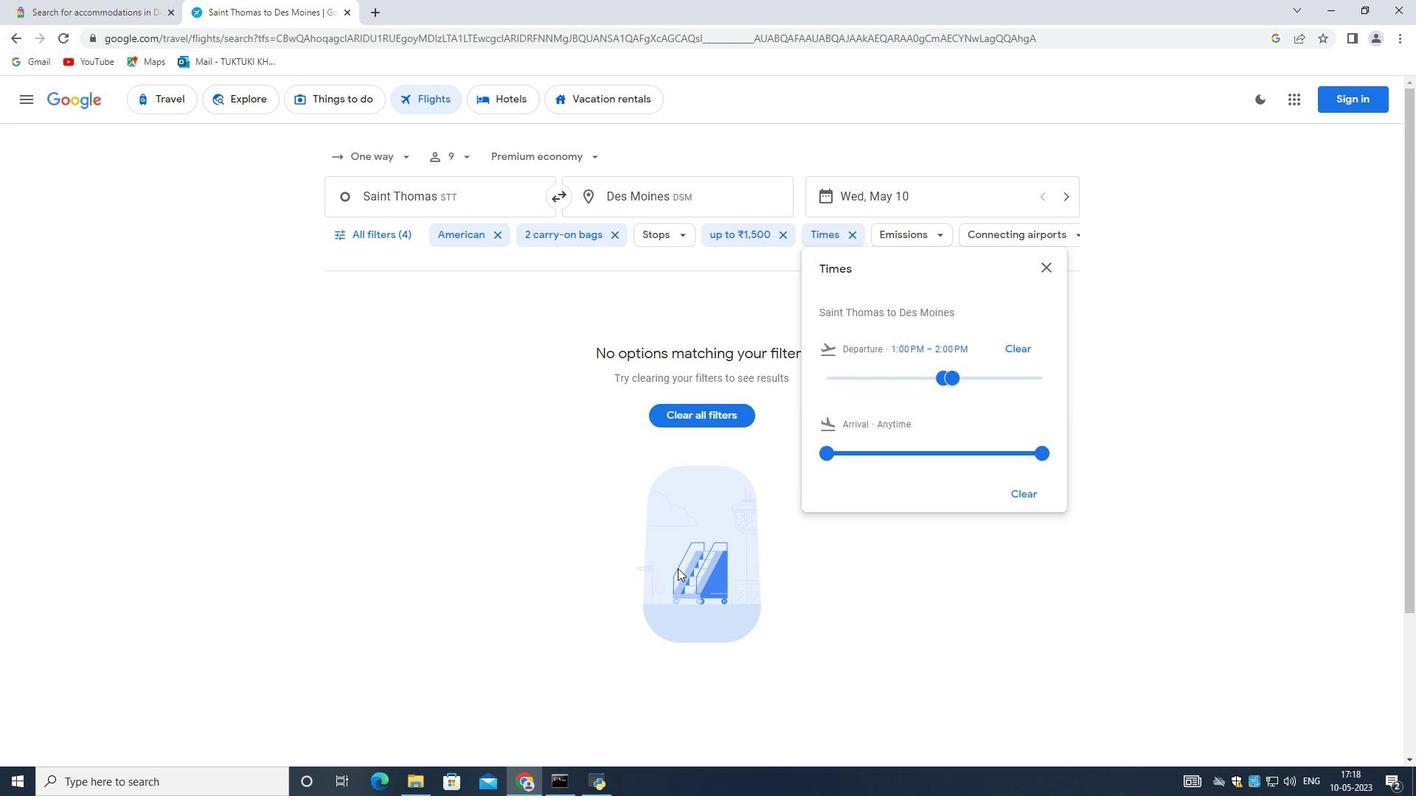 
Action: Mouse moved to (637, 552)
Screenshot: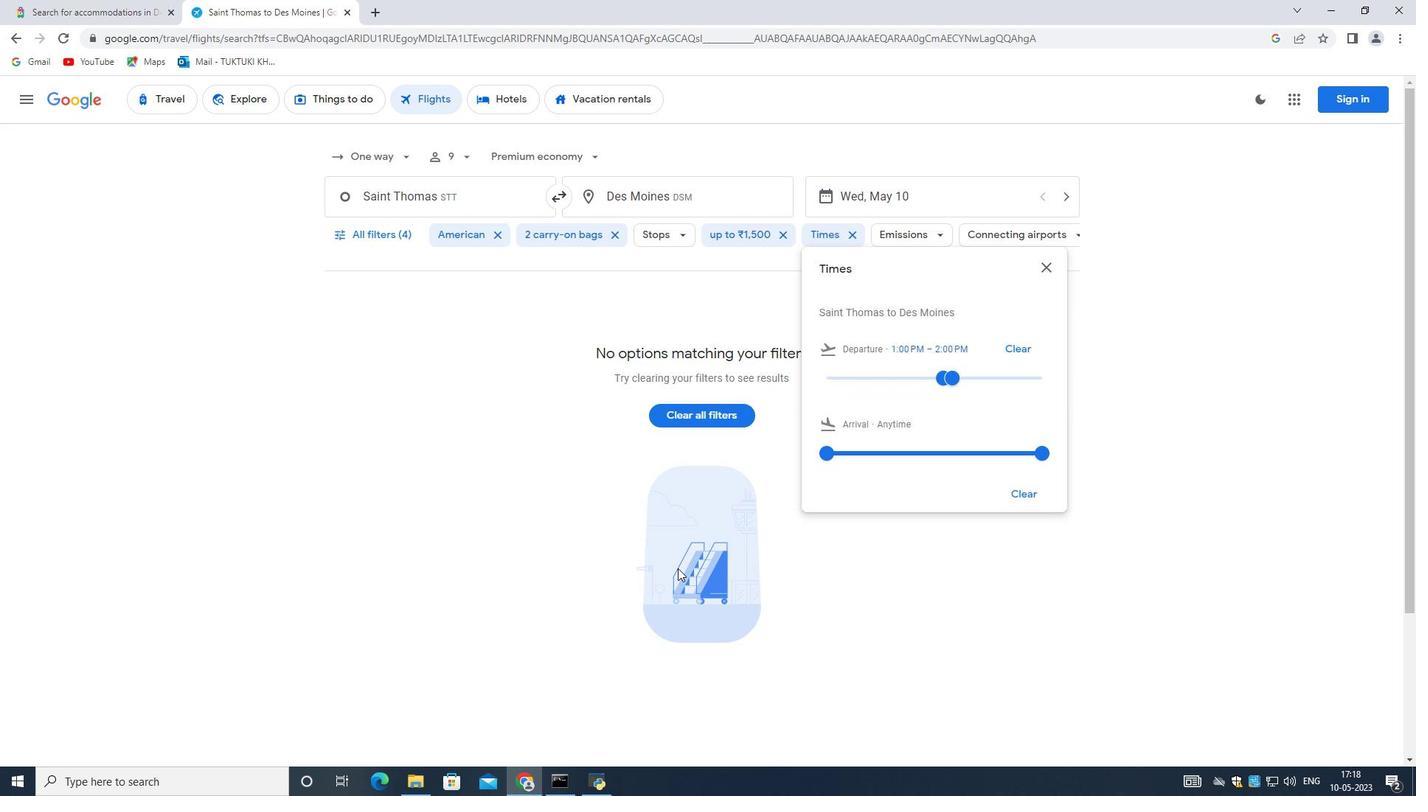
Action: Mouse scrolled (637, 553) with delta (0, 0)
Screenshot: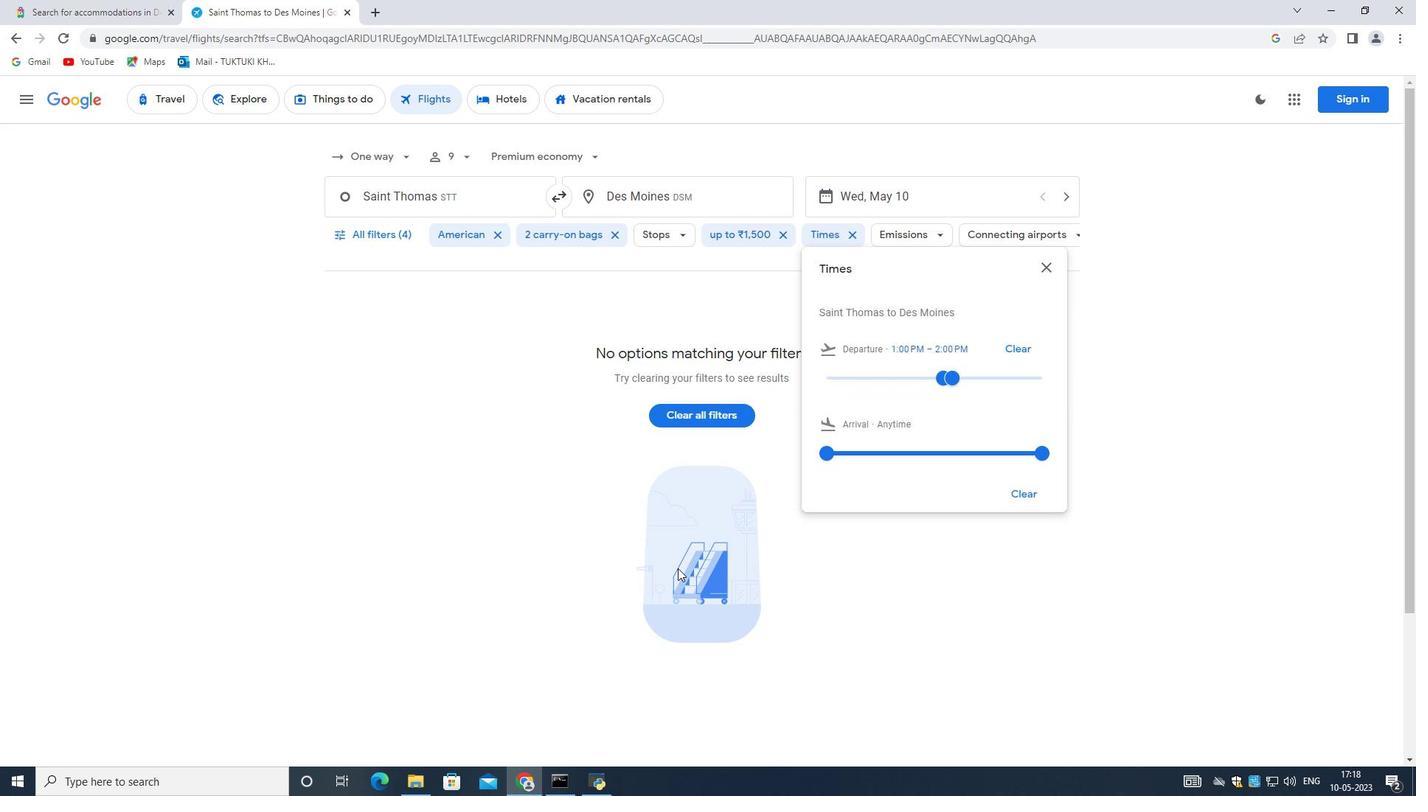 
Action: Mouse moved to (609, 540)
Screenshot: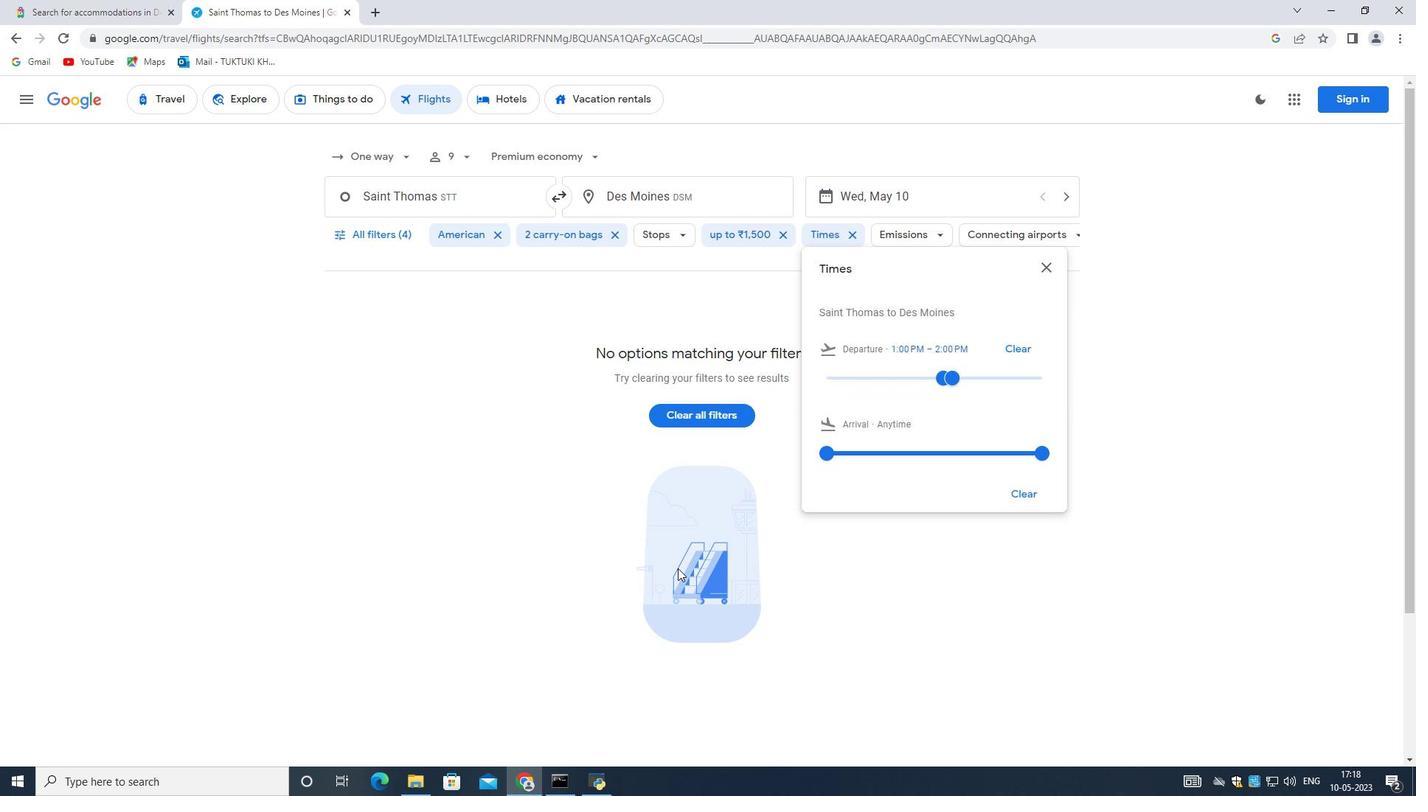 
Action: Mouse scrolled (609, 541) with delta (0, 0)
Screenshot: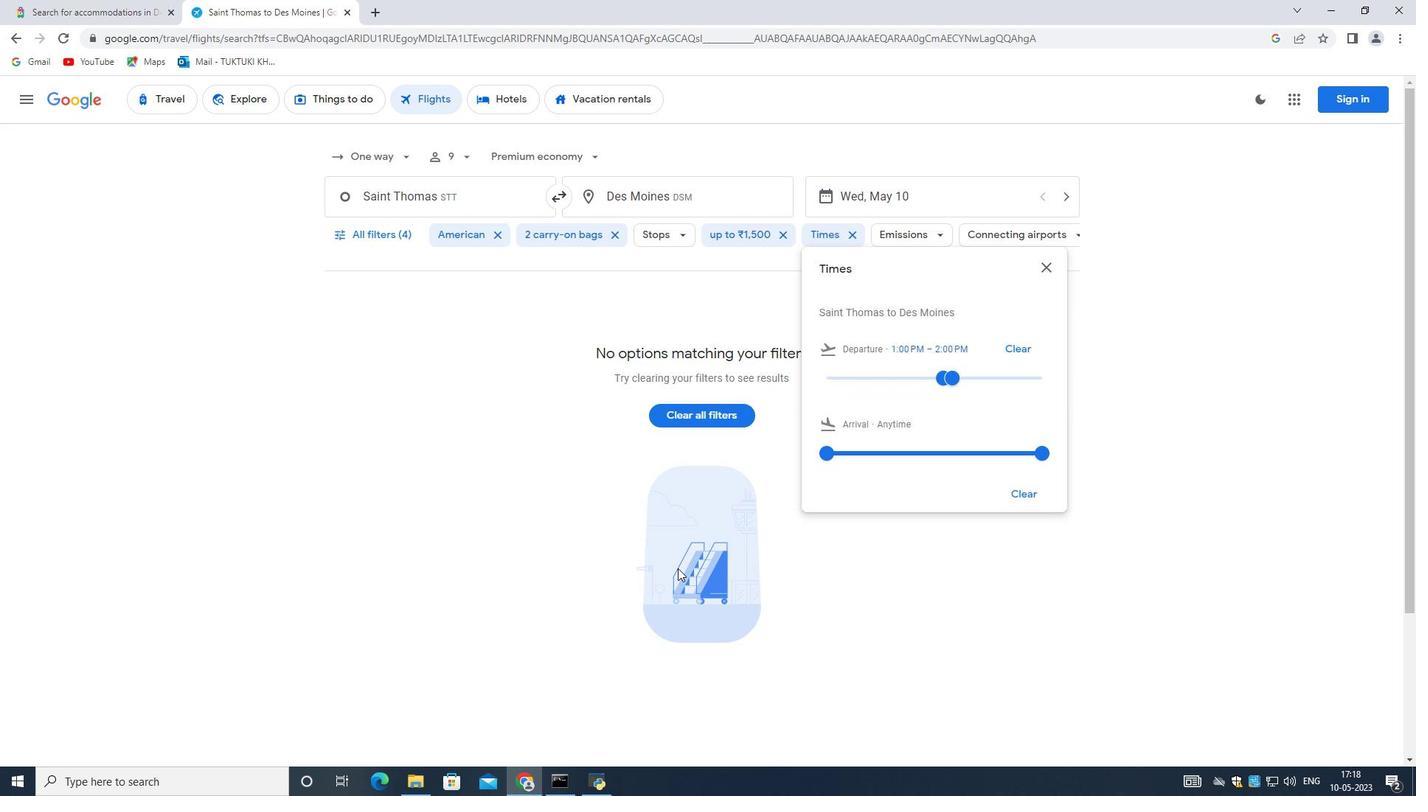 
Action: Mouse moved to (486, 490)
Screenshot: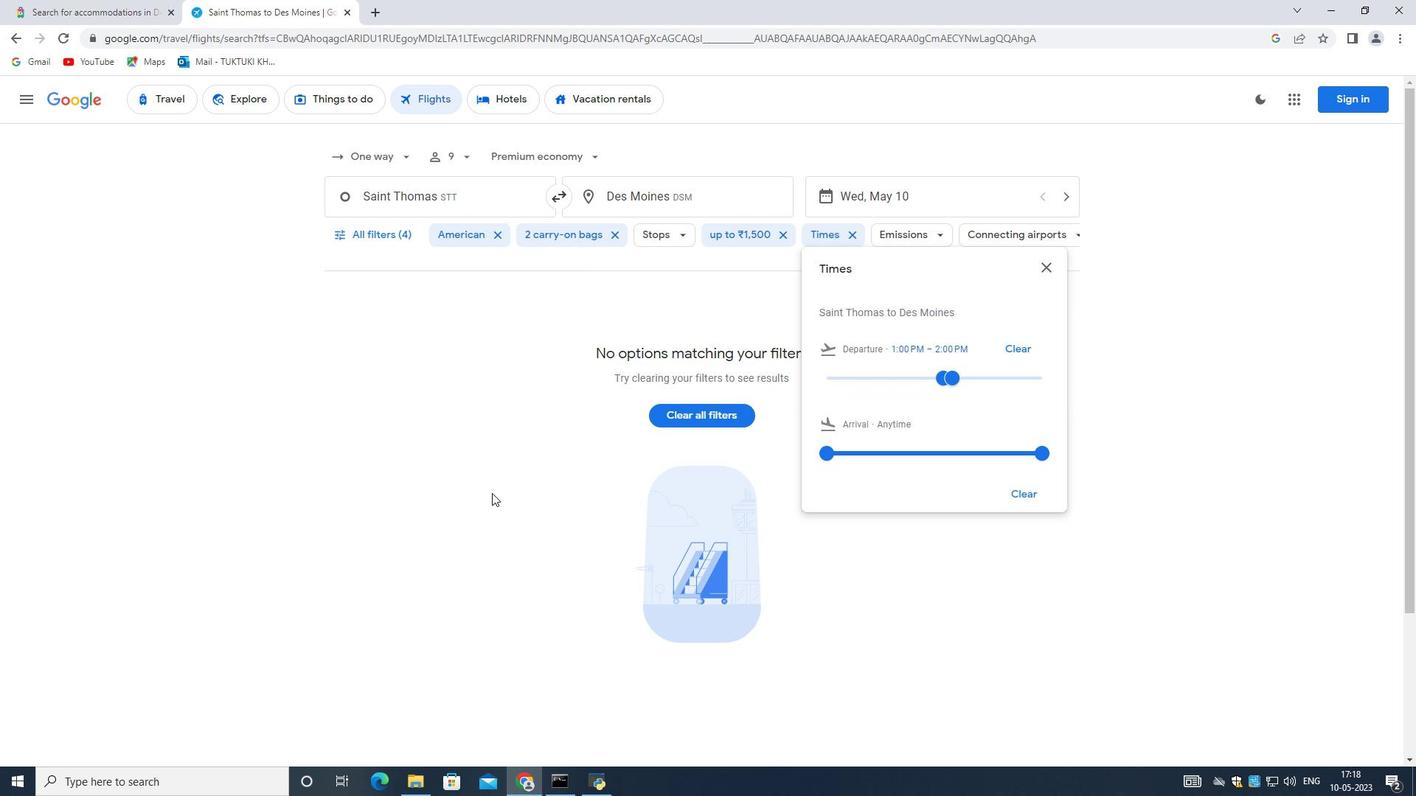 
